 Task: Find a one-way flight from Siwa Oasis to Colombo for 2 adults in economy class on October 12, using Emirates airline.
Action: Mouse moved to (394, 368)
Screenshot: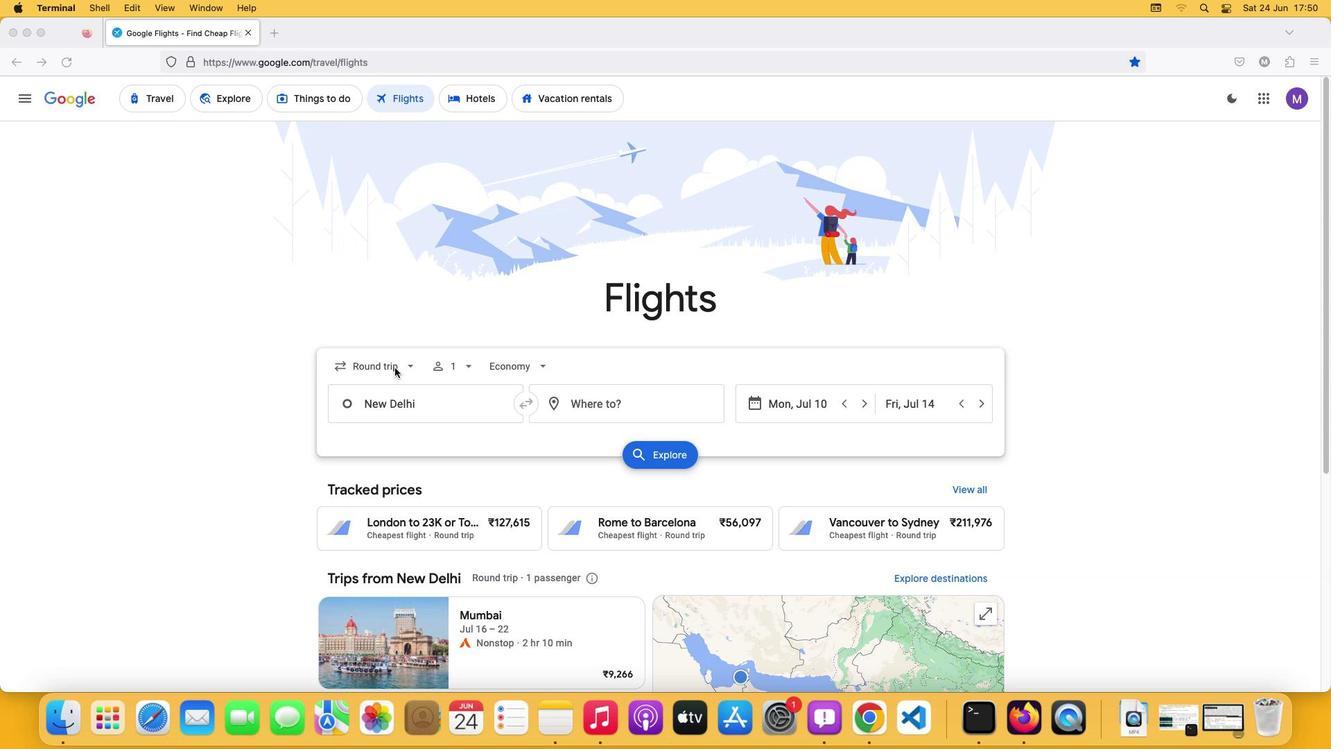
Action: Mouse pressed left at (394, 368)
Screenshot: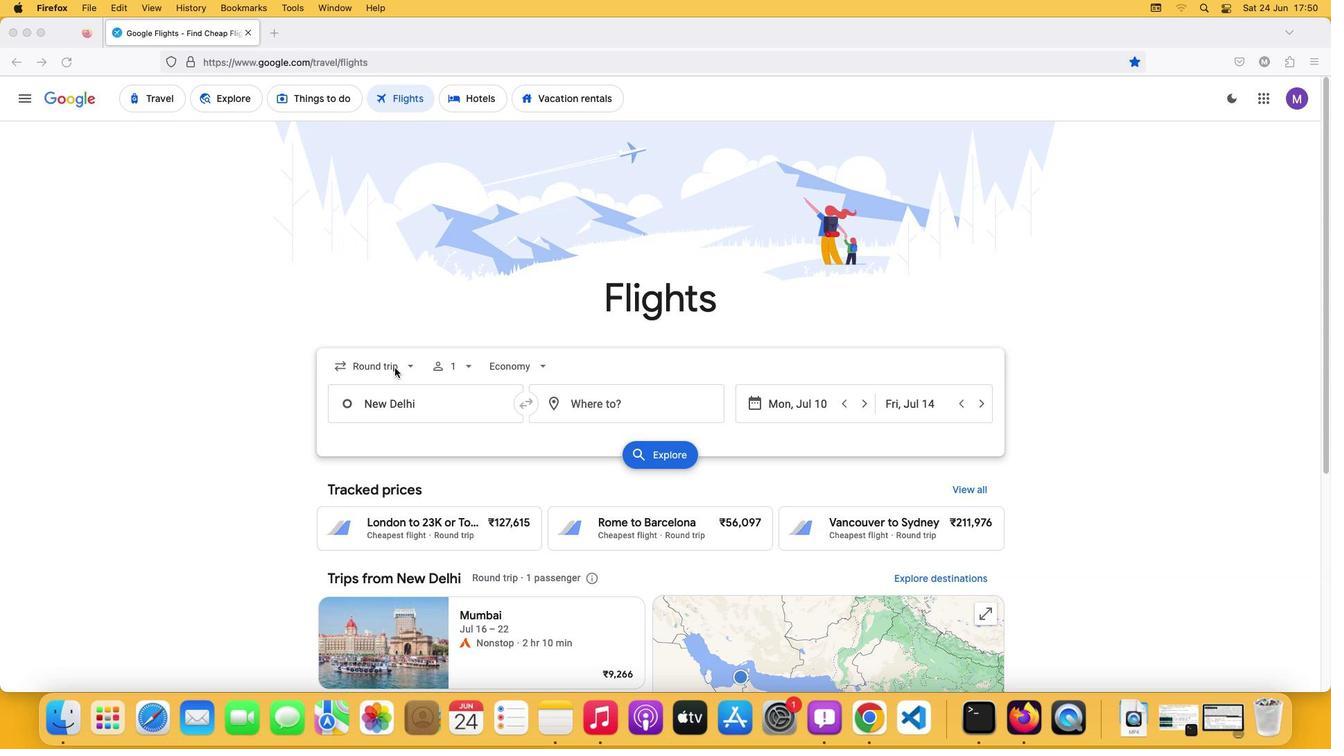 
Action: Mouse pressed left at (394, 368)
Screenshot: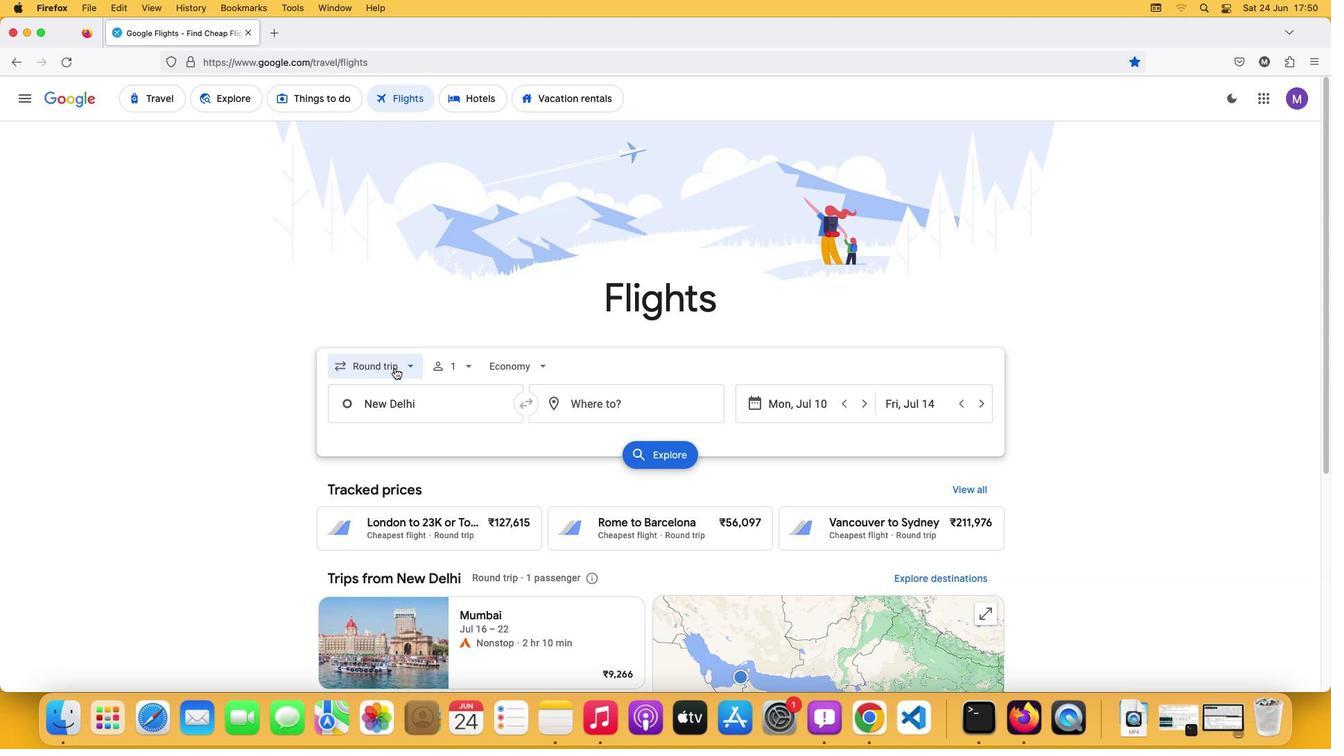 
Action: Mouse moved to (398, 432)
Screenshot: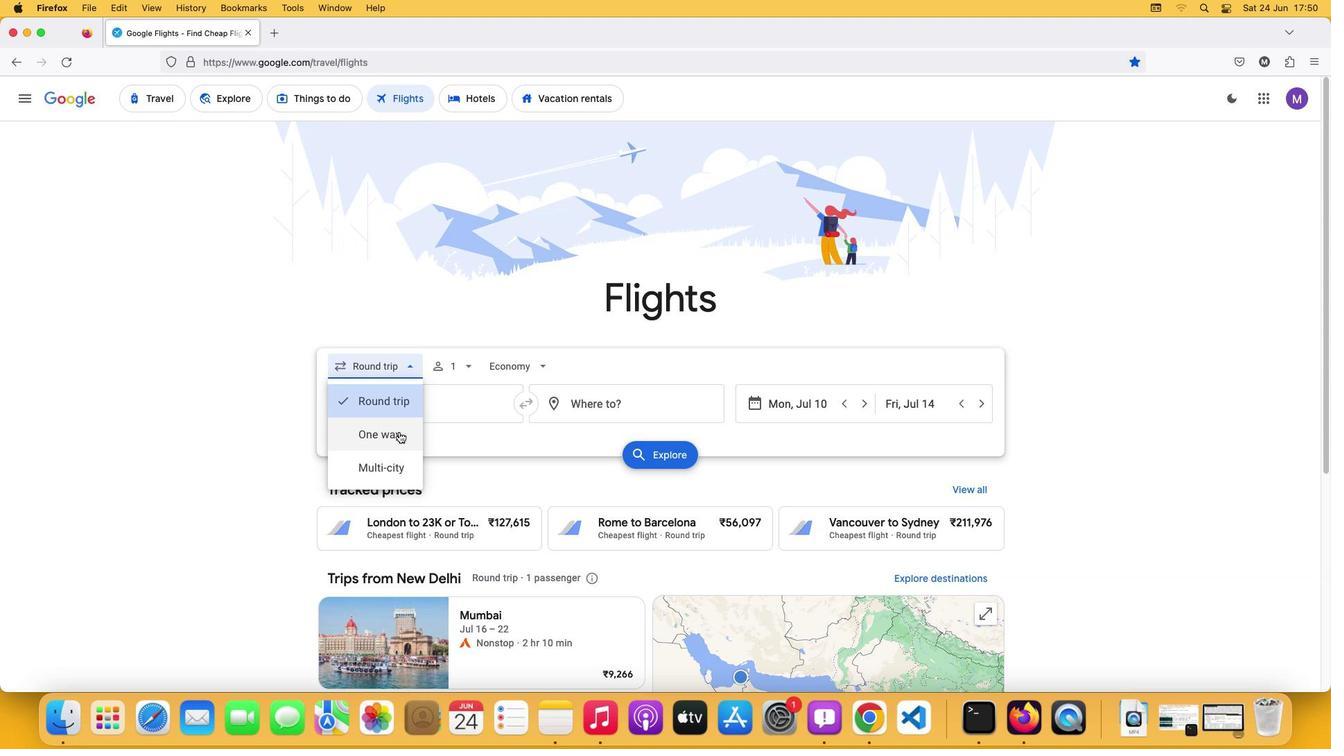 
Action: Mouse pressed left at (398, 432)
Screenshot: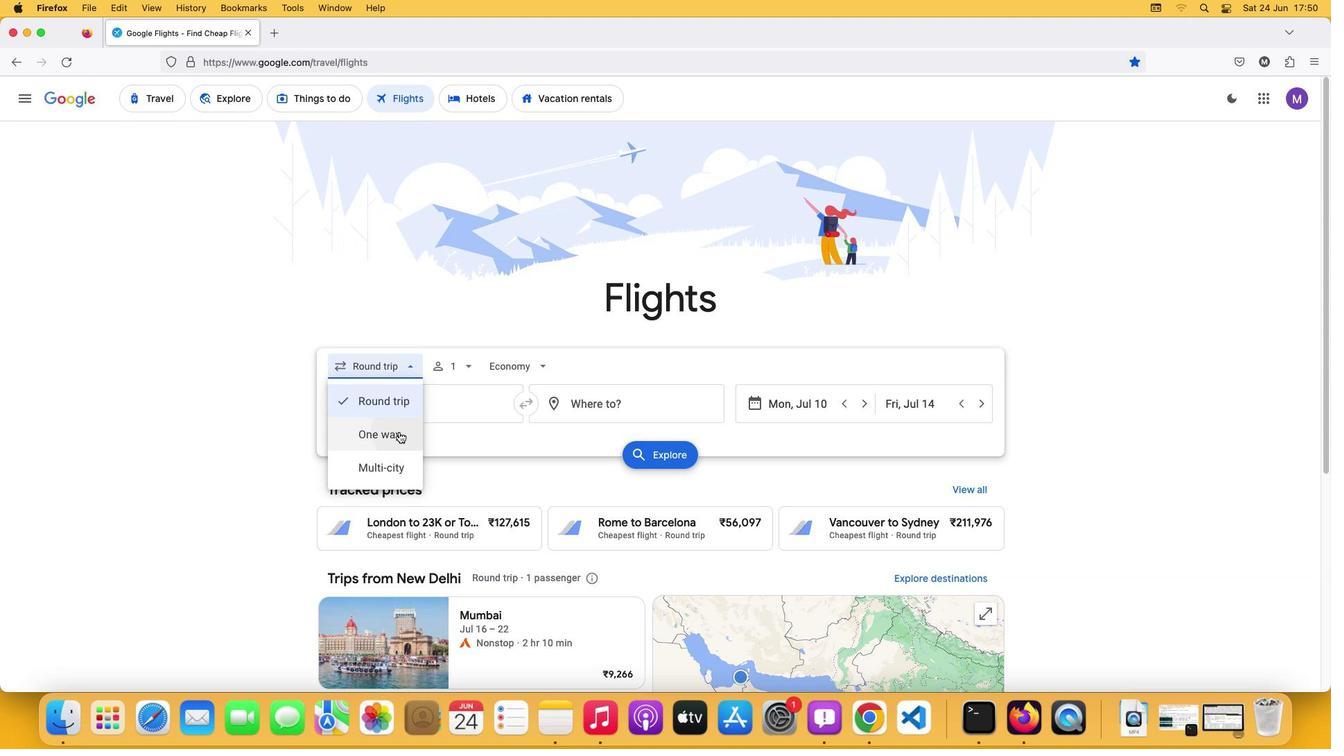 
Action: Mouse moved to (456, 372)
Screenshot: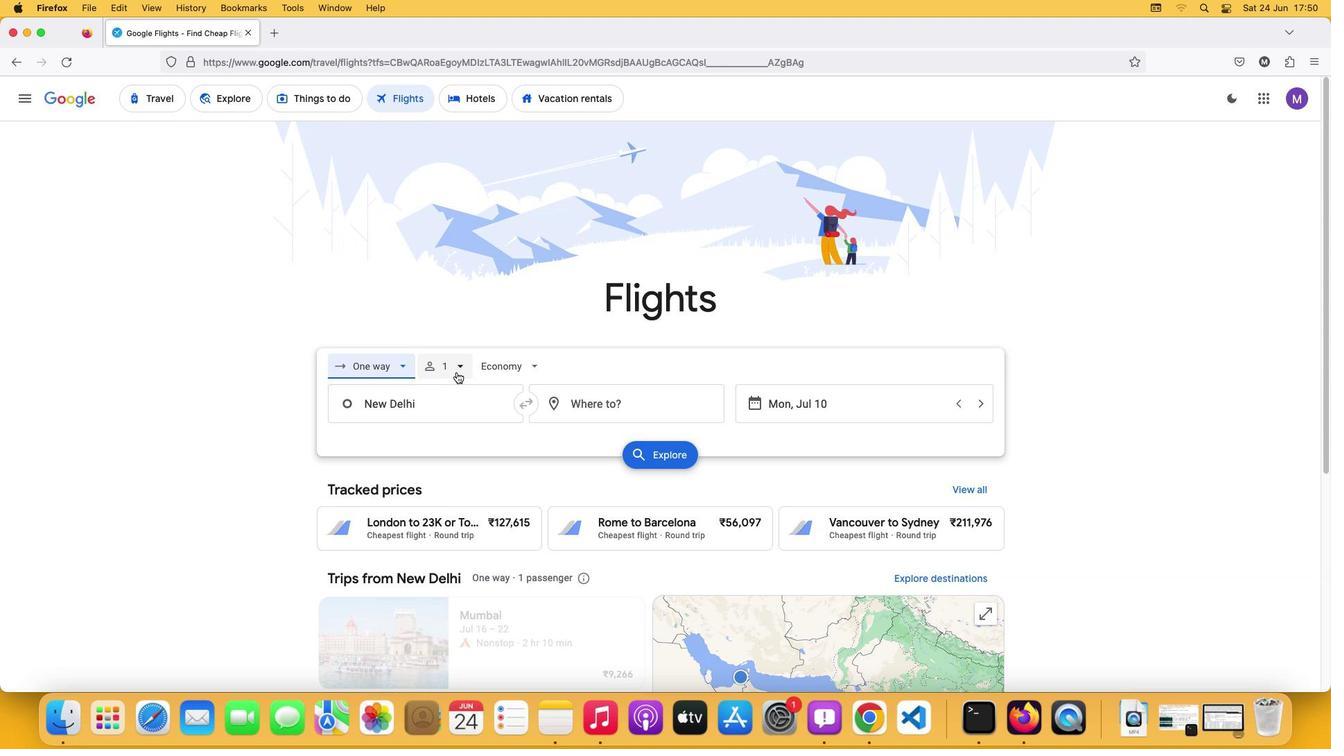 
Action: Mouse pressed left at (456, 372)
Screenshot: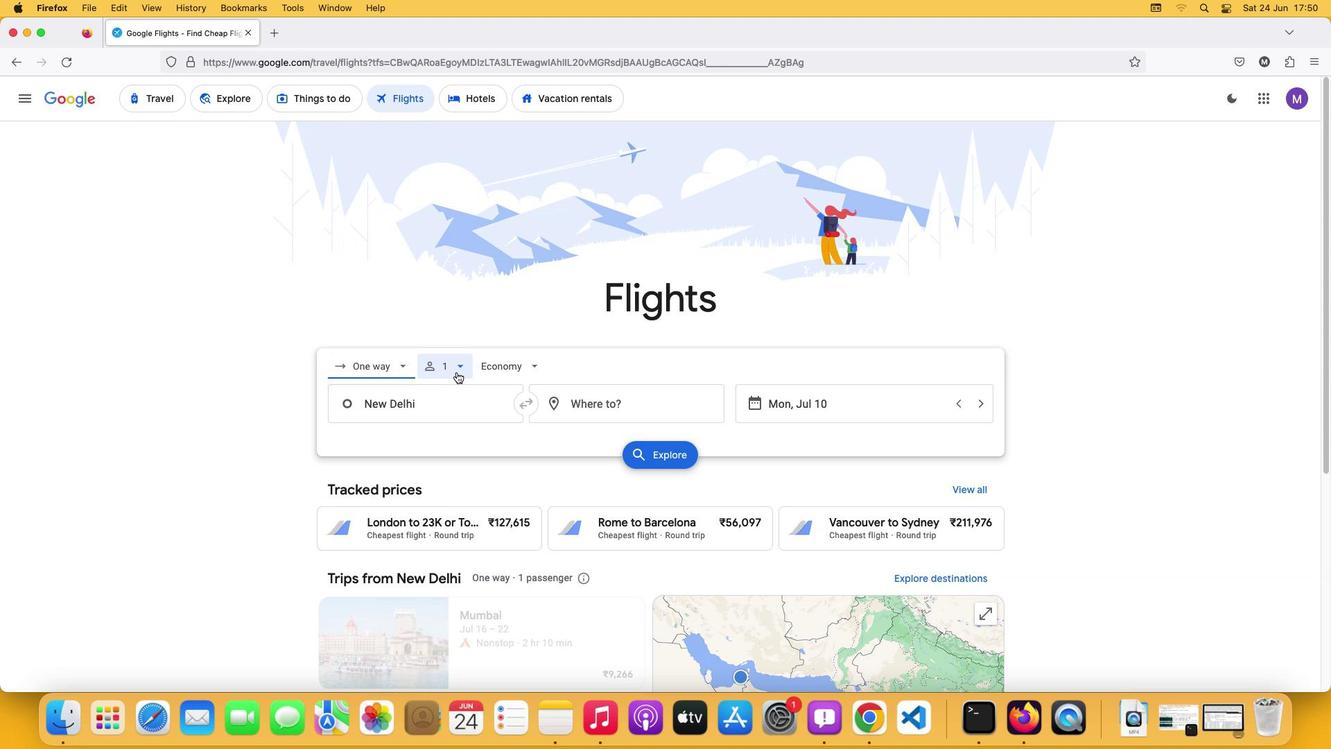 
Action: Mouse moved to (566, 400)
Screenshot: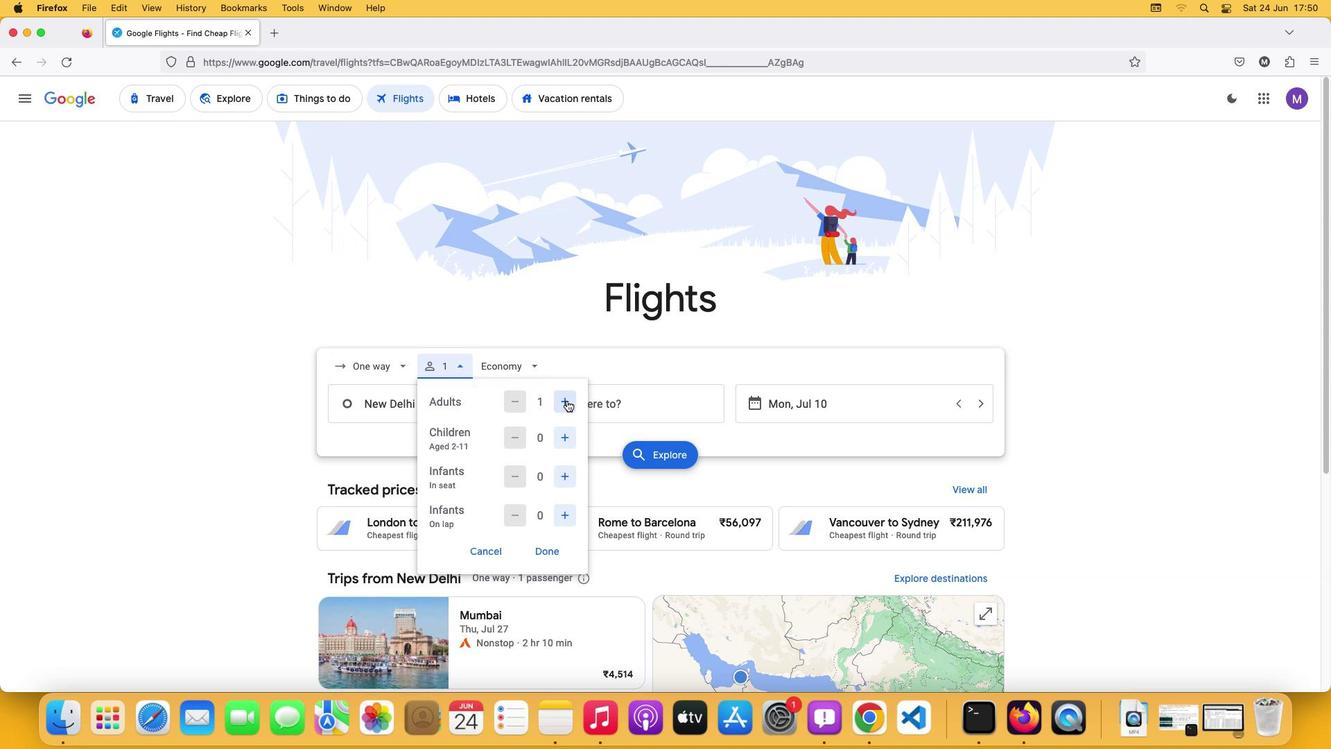 
Action: Mouse pressed left at (566, 400)
Screenshot: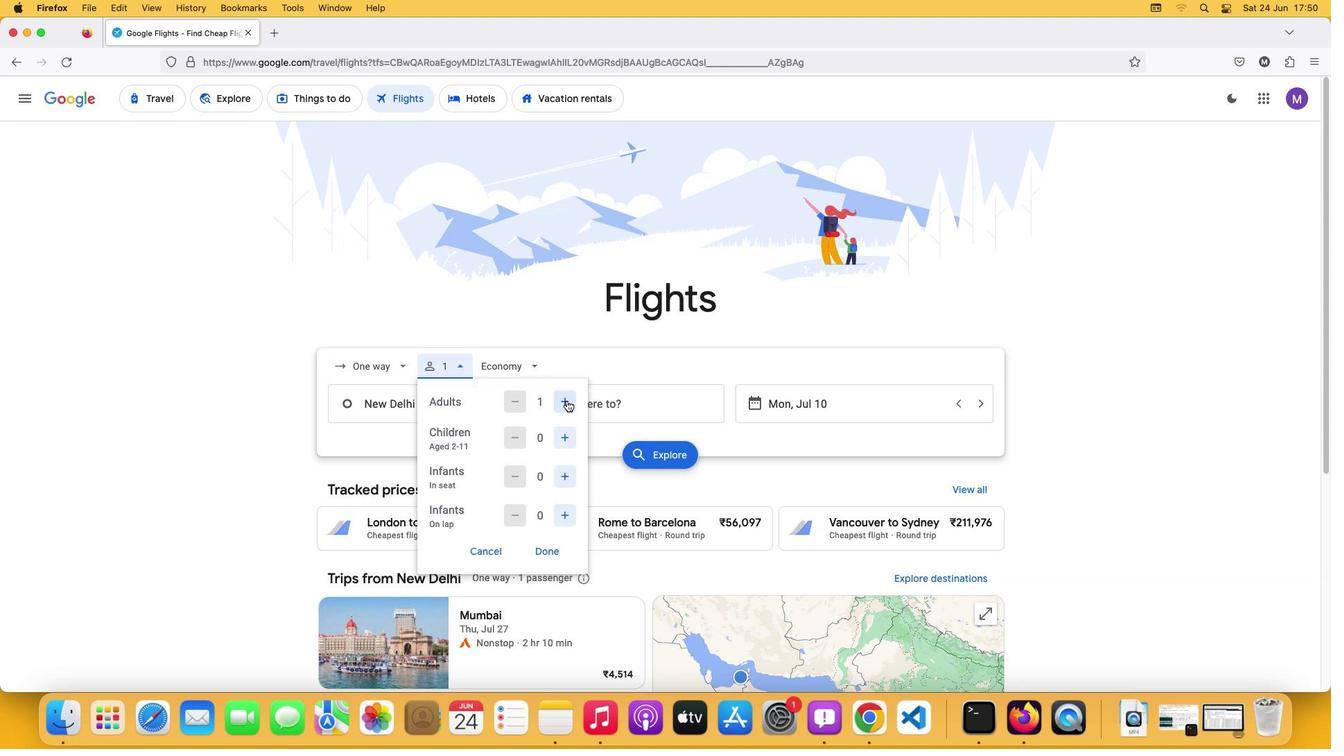 
Action: Mouse moved to (554, 549)
Screenshot: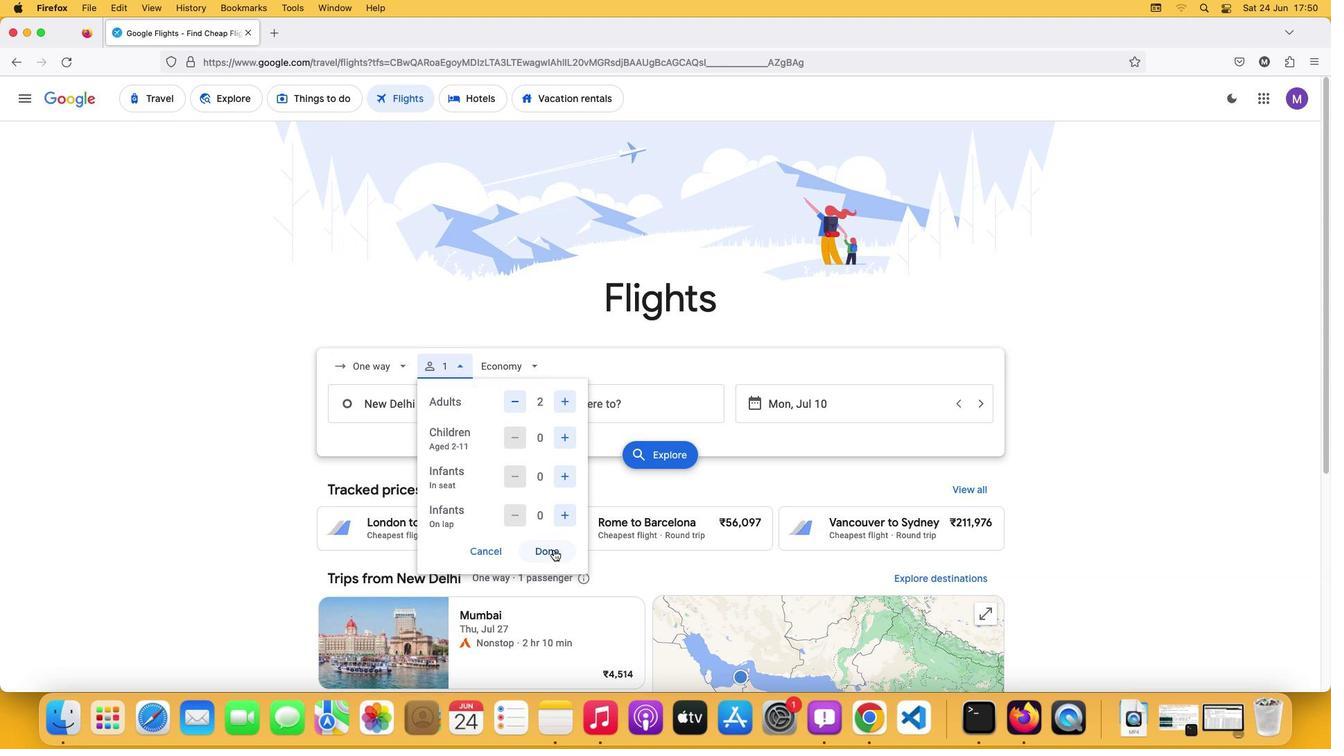 
Action: Mouse pressed left at (554, 549)
Screenshot: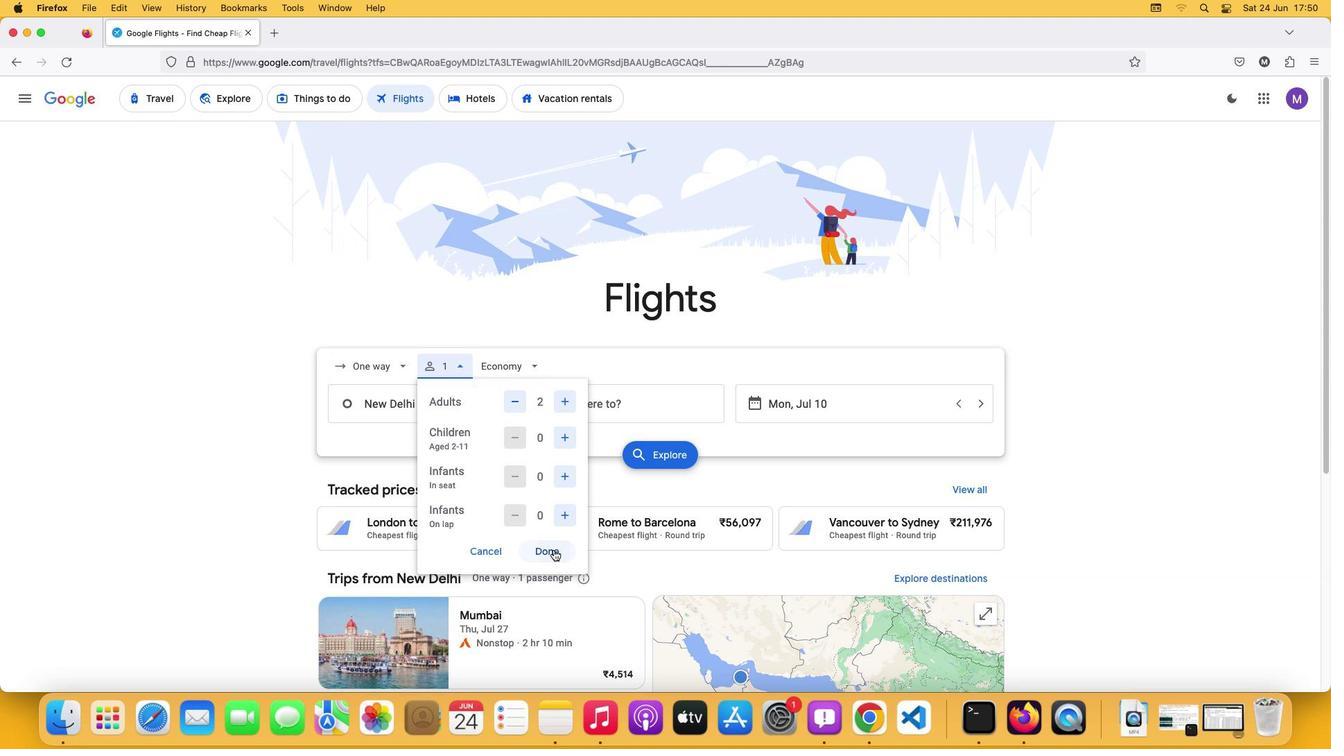 
Action: Mouse moved to (527, 371)
Screenshot: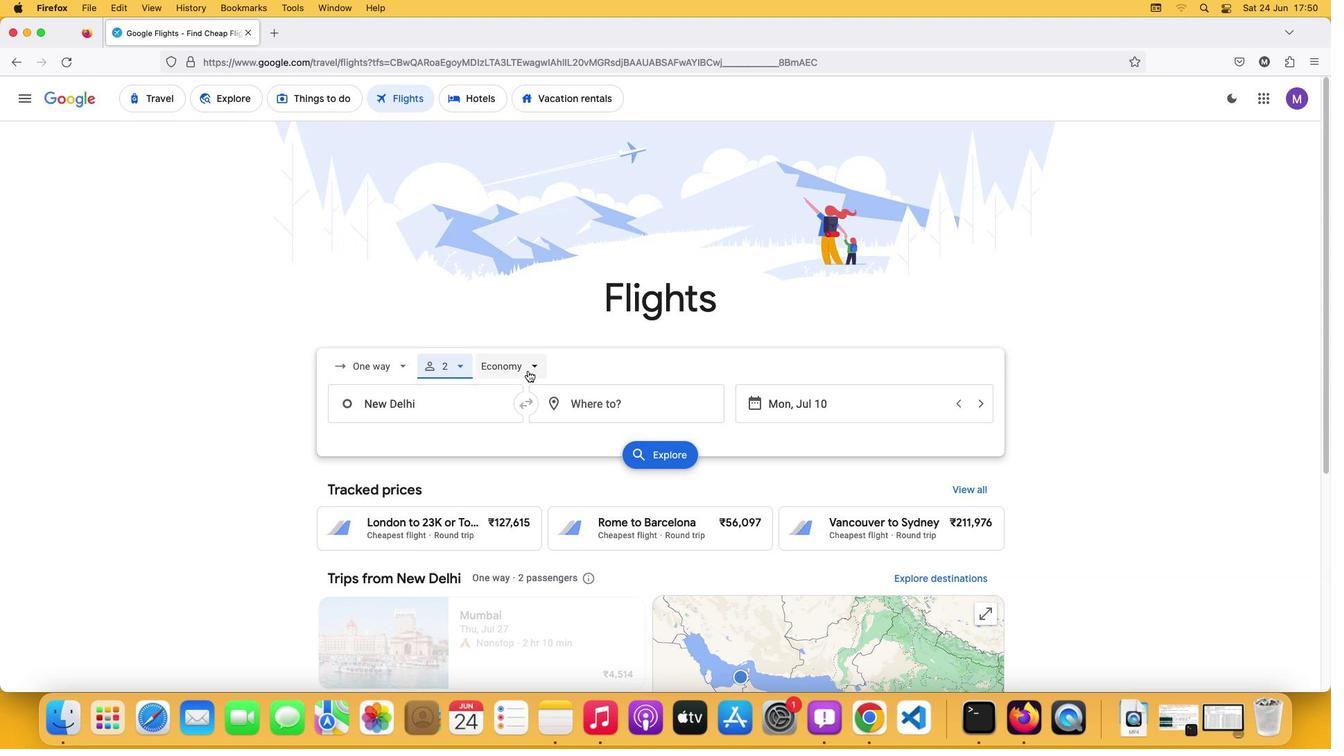 
Action: Mouse pressed left at (527, 371)
Screenshot: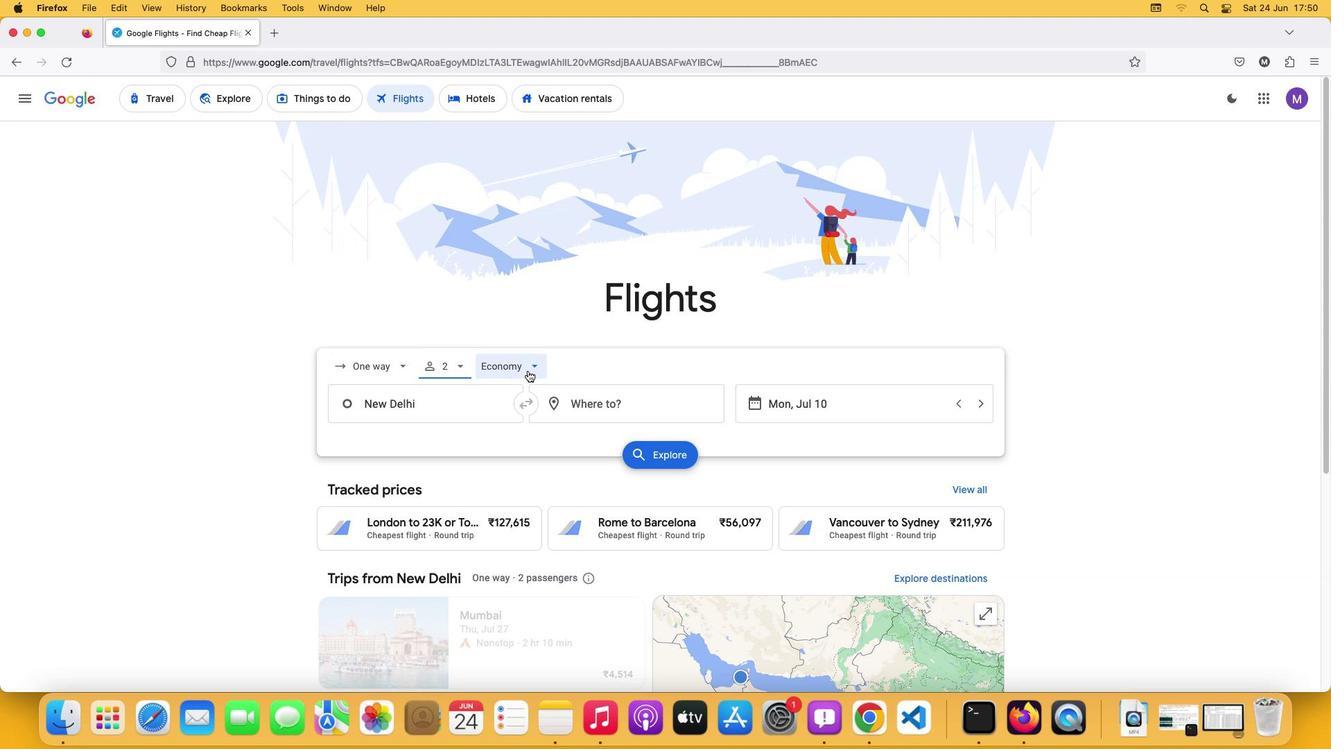 
Action: Mouse moved to (534, 399)
Screenshot: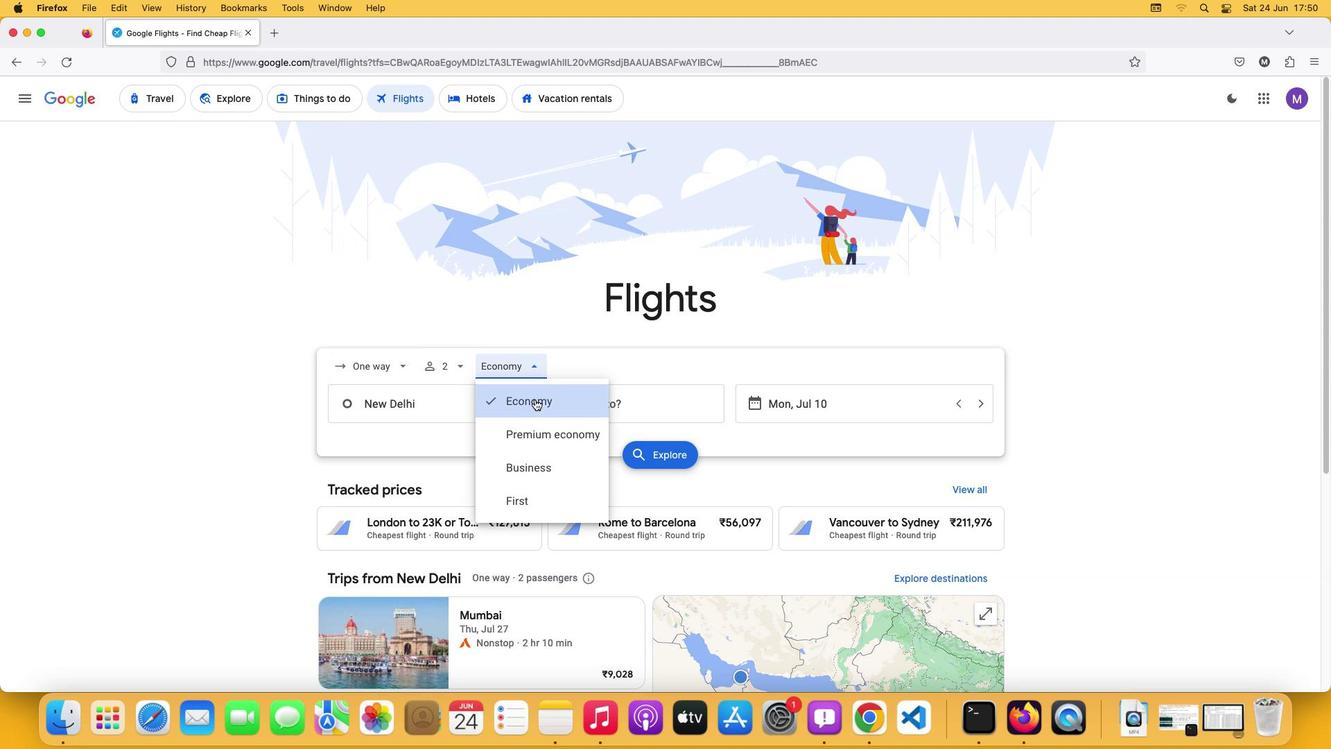
Action: Mouse pressed left at (534, 399)
Screenshot: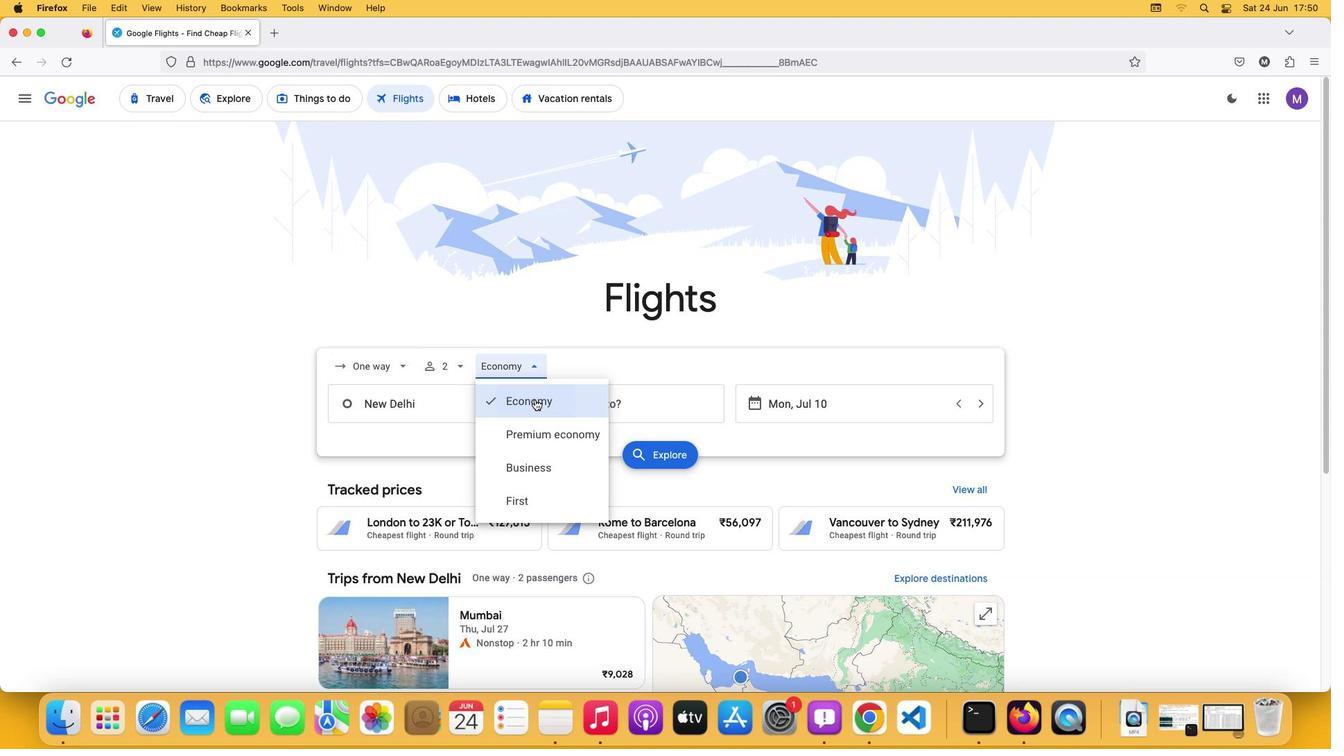 
Action: Mouse moved to (459, 409)
Screenshot: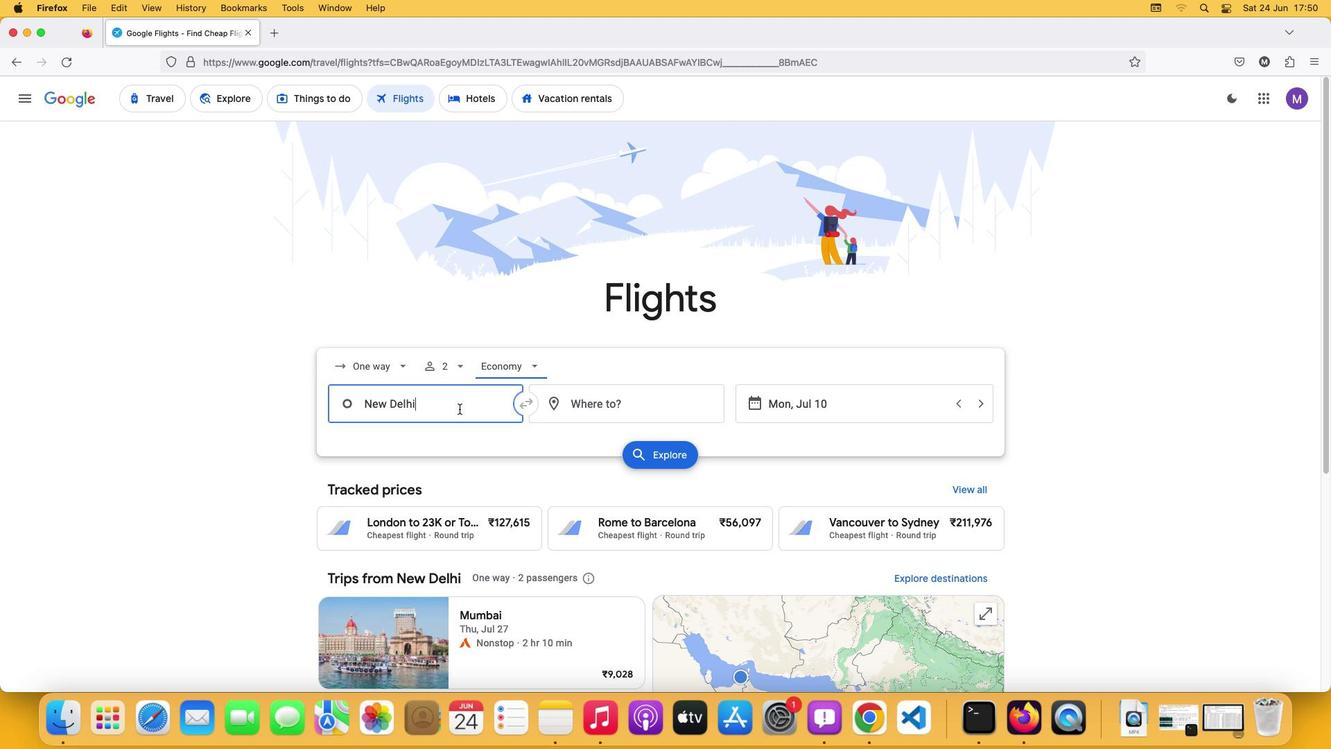 
Action: Mouse pressed left at (459, 409)
Screenshot: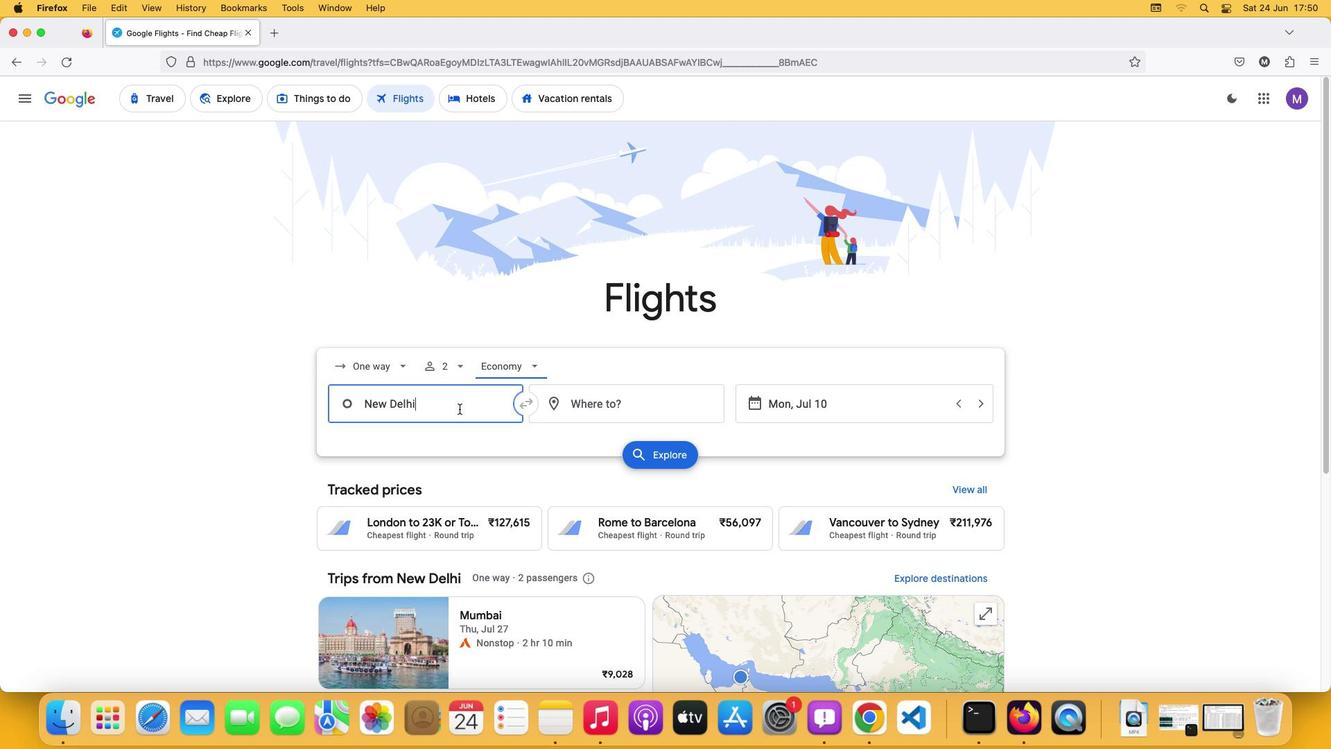 
Action: Key pressed 's''i''w''a'Key.spaceKey.shift'O''a''s''i''s'
Screenshot: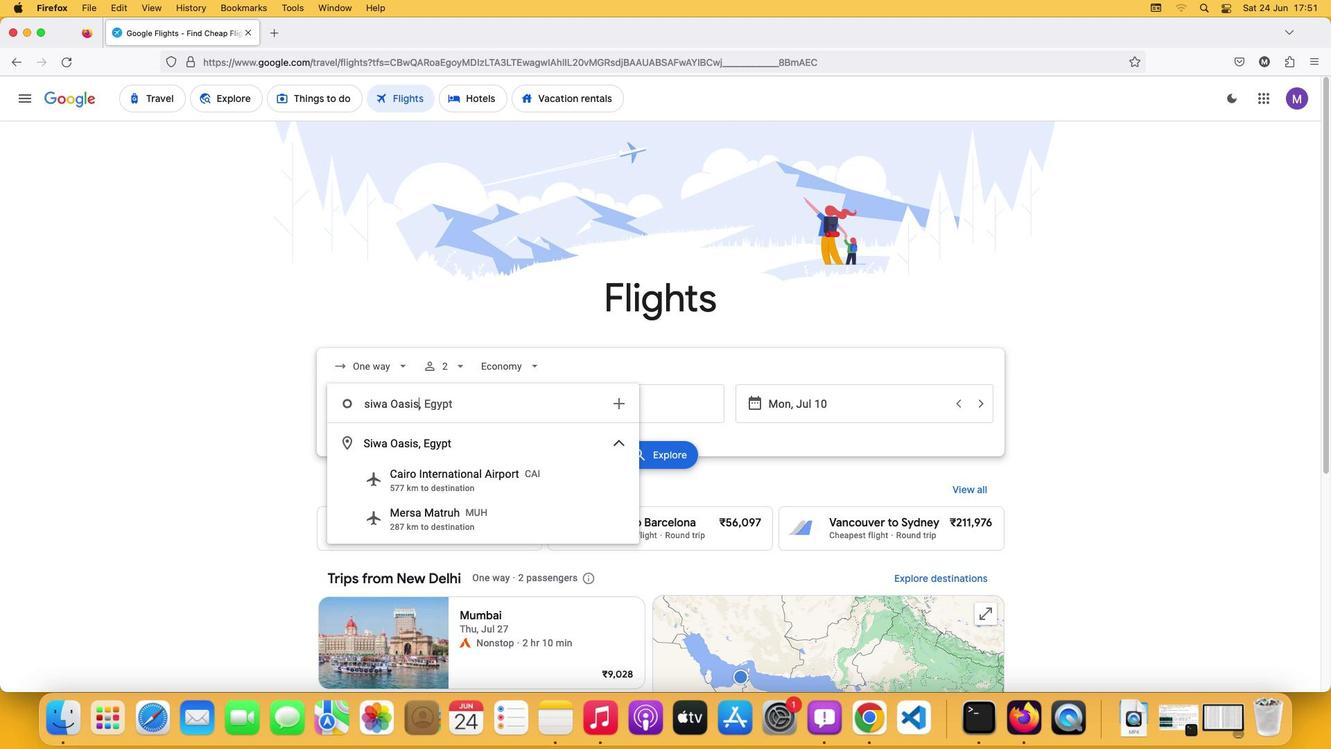 
Action: Mouse moved to (483, 450)
Screenshot: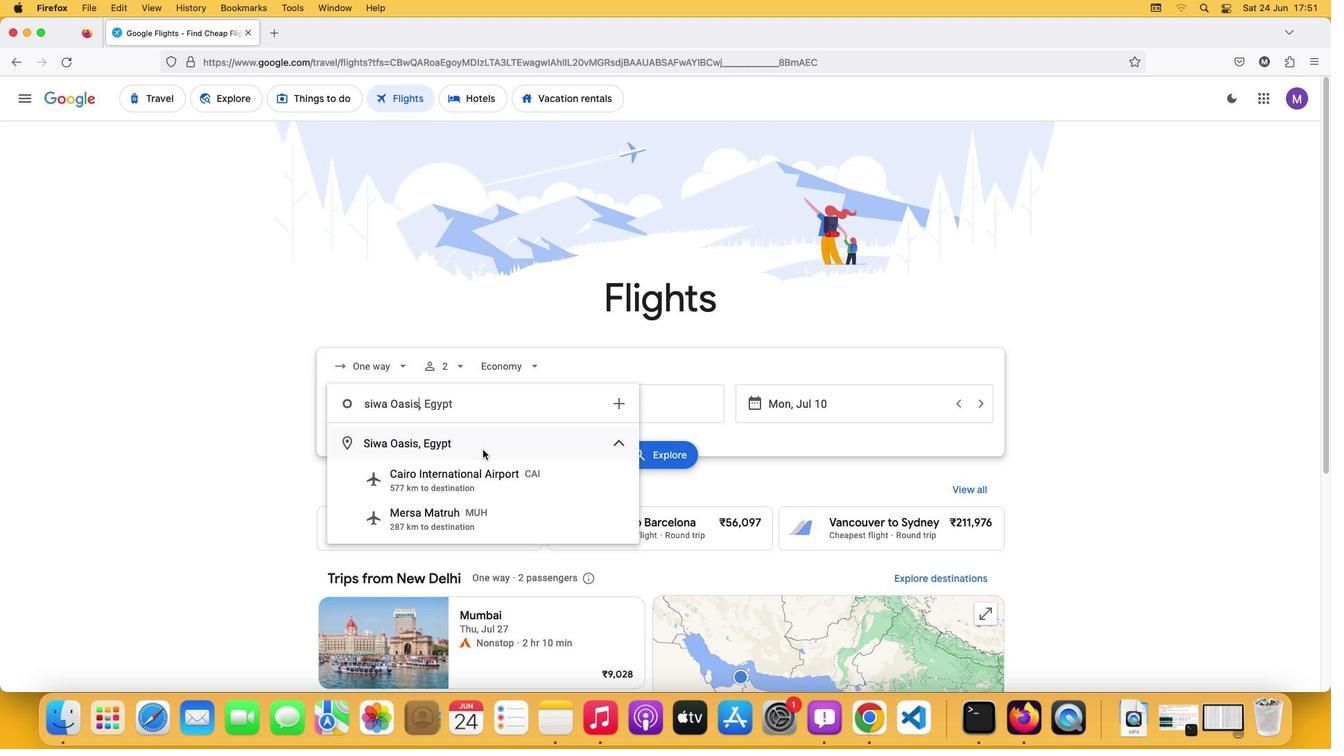
Action: Mouse pressed left at (483, 450)
Screenshot: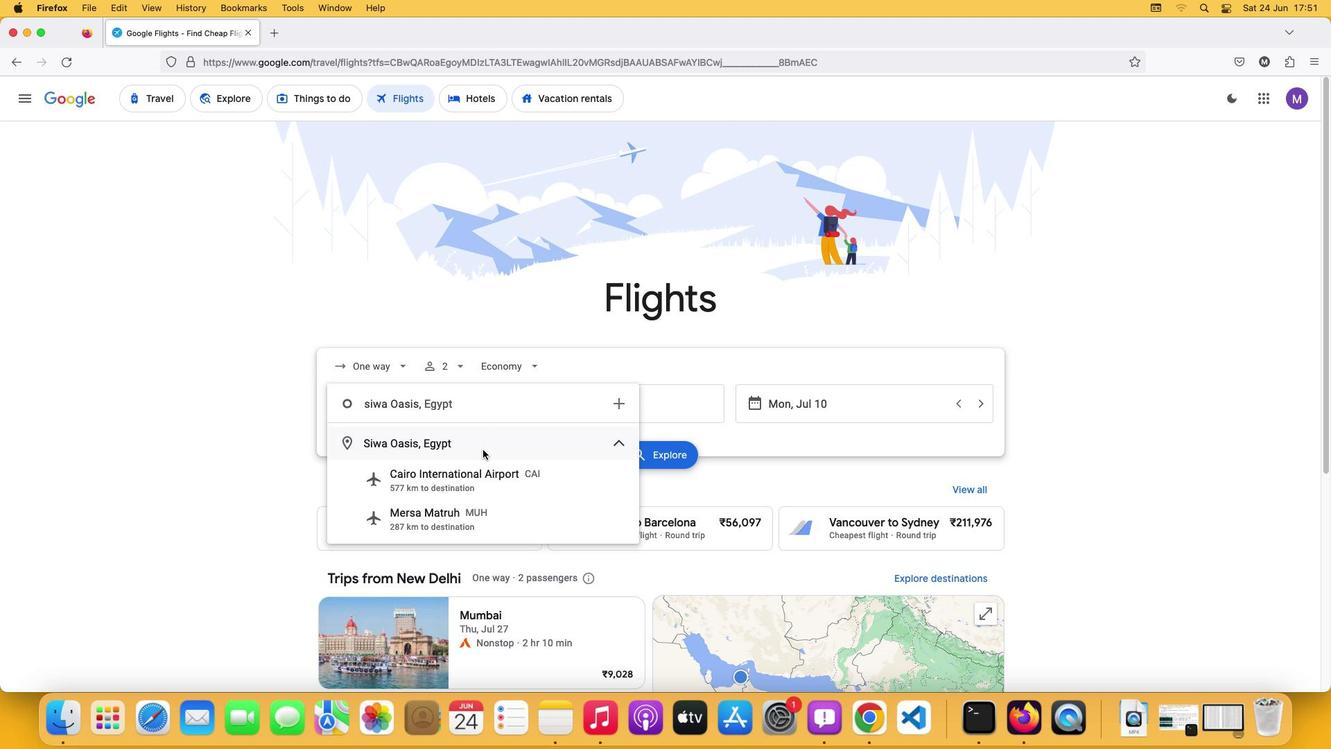 
Action: Mouse moved to (575, 407)
Screenshot: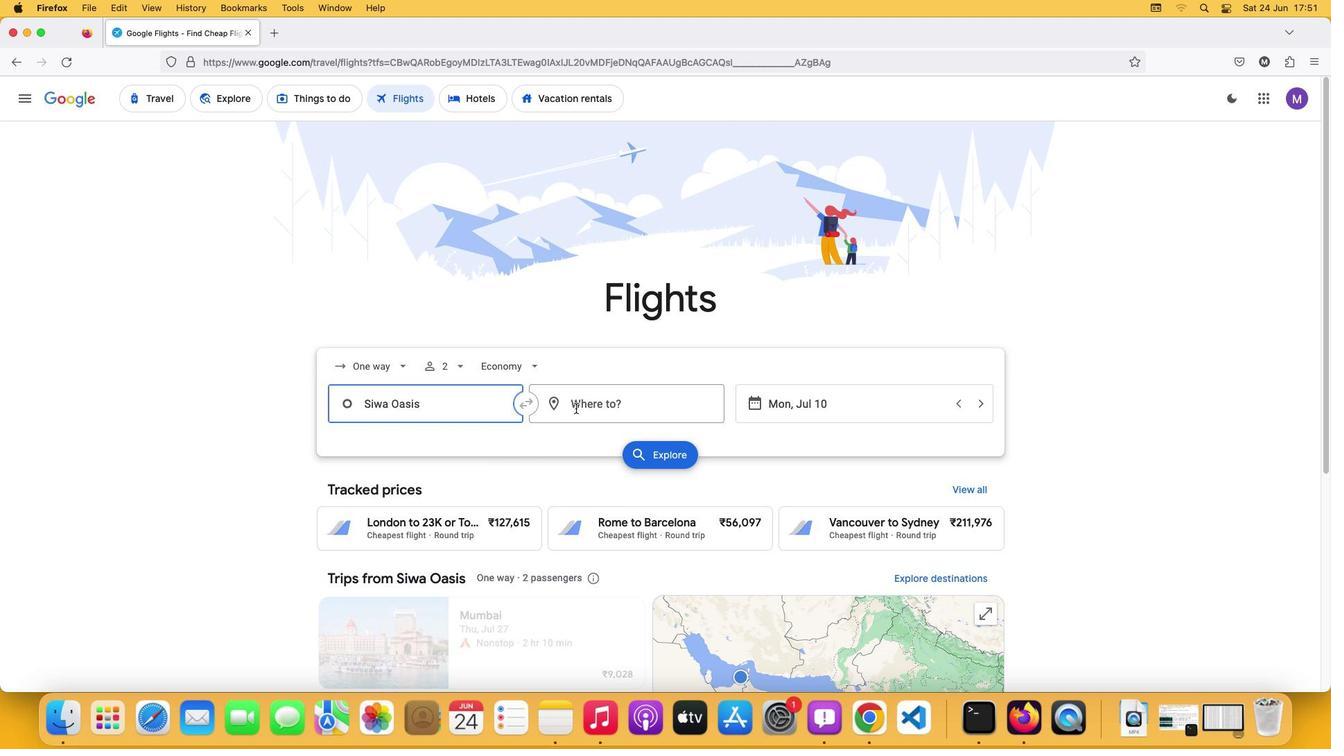 
Action: Mouse pressed left at (575, 407)
Screenshot: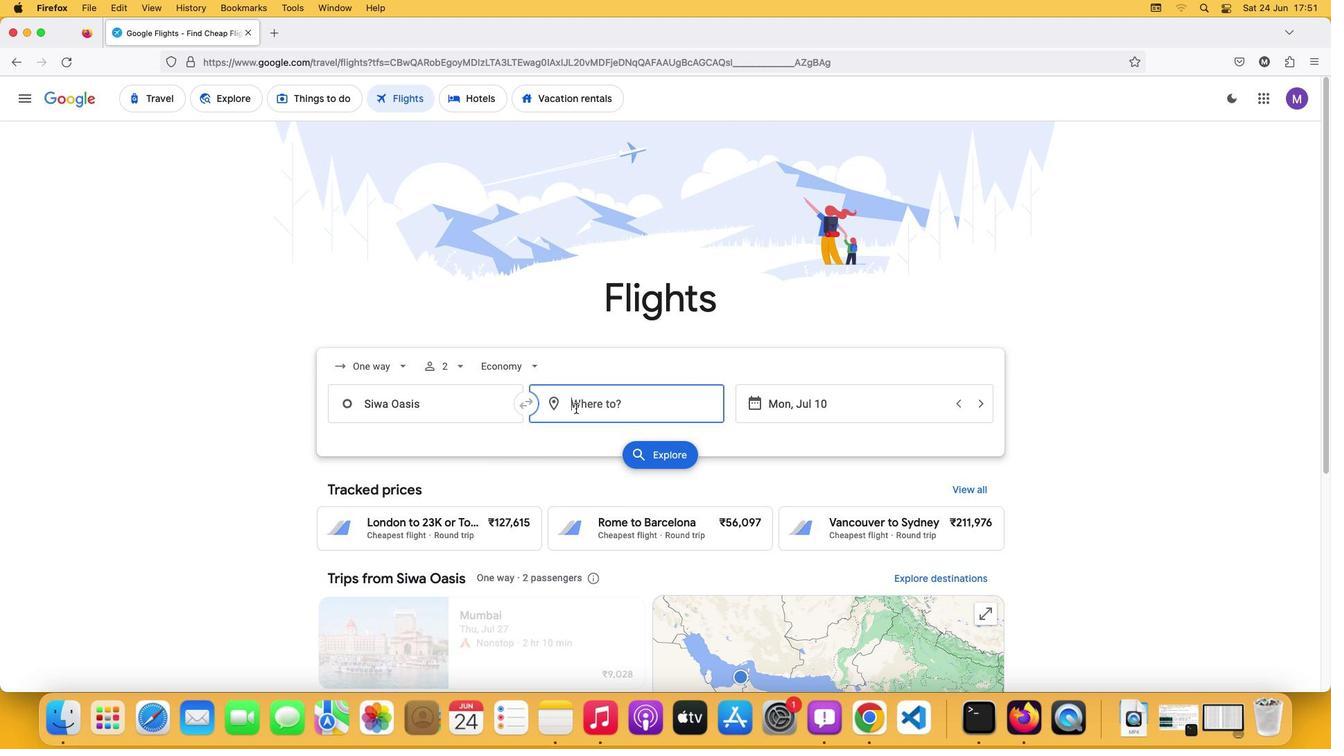 
Action: Key pressed Key.shift'C''o''l''o''m''b''o'
Screenshot: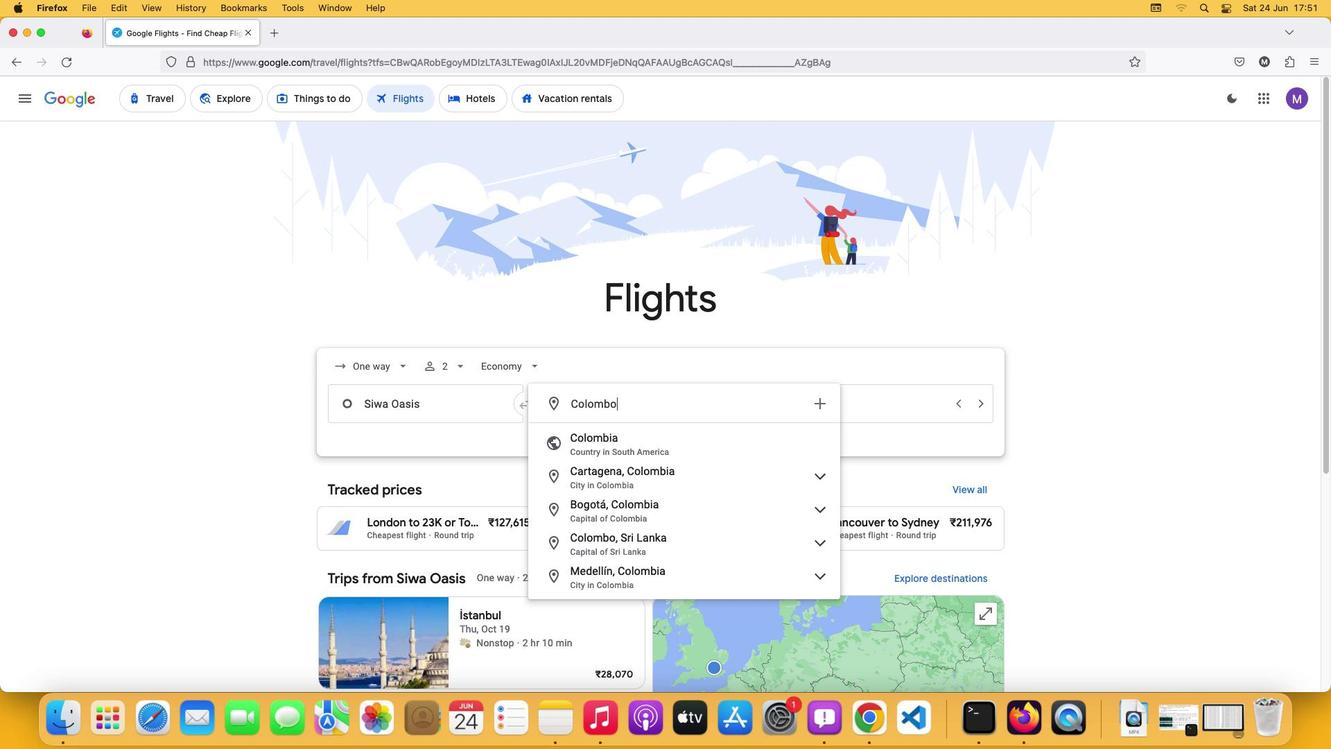 
Action: Mouse moved to (615, 445)
Screenshot: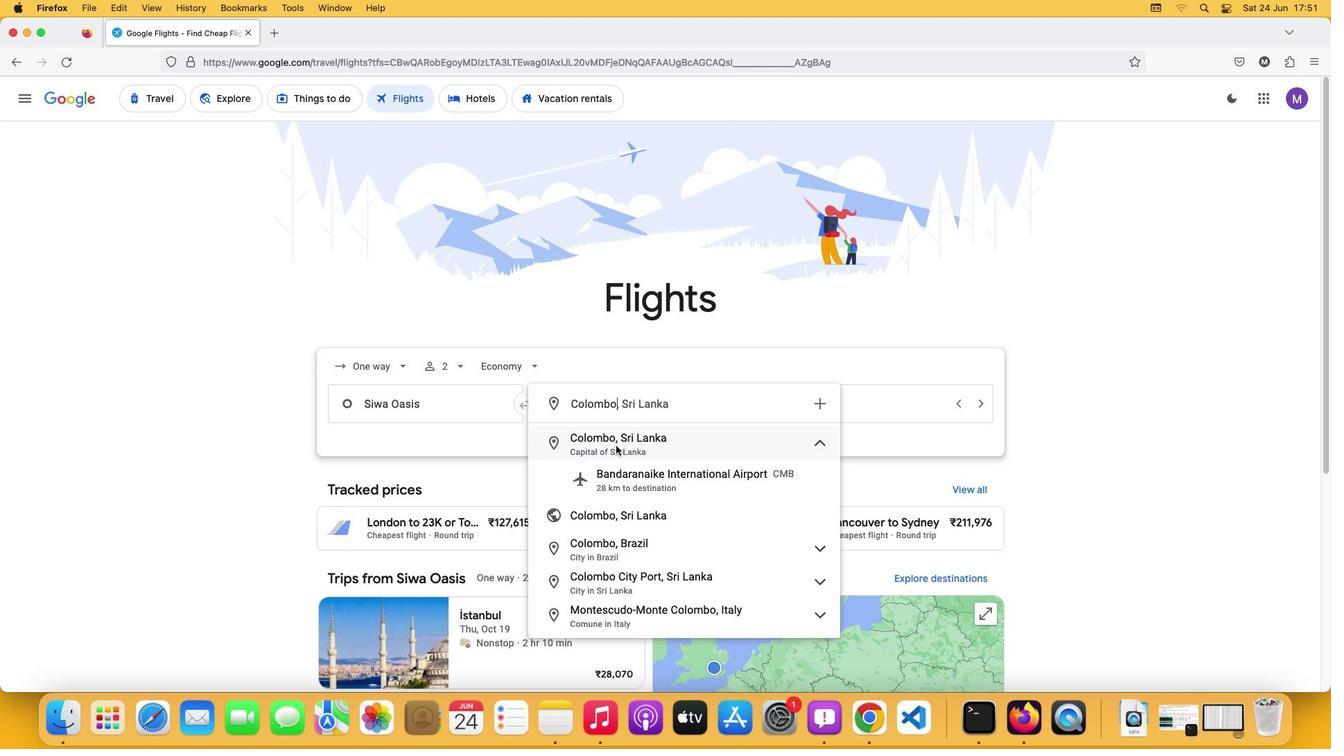 
Action: Mouse pressed left at (615, 445)
Screenshot: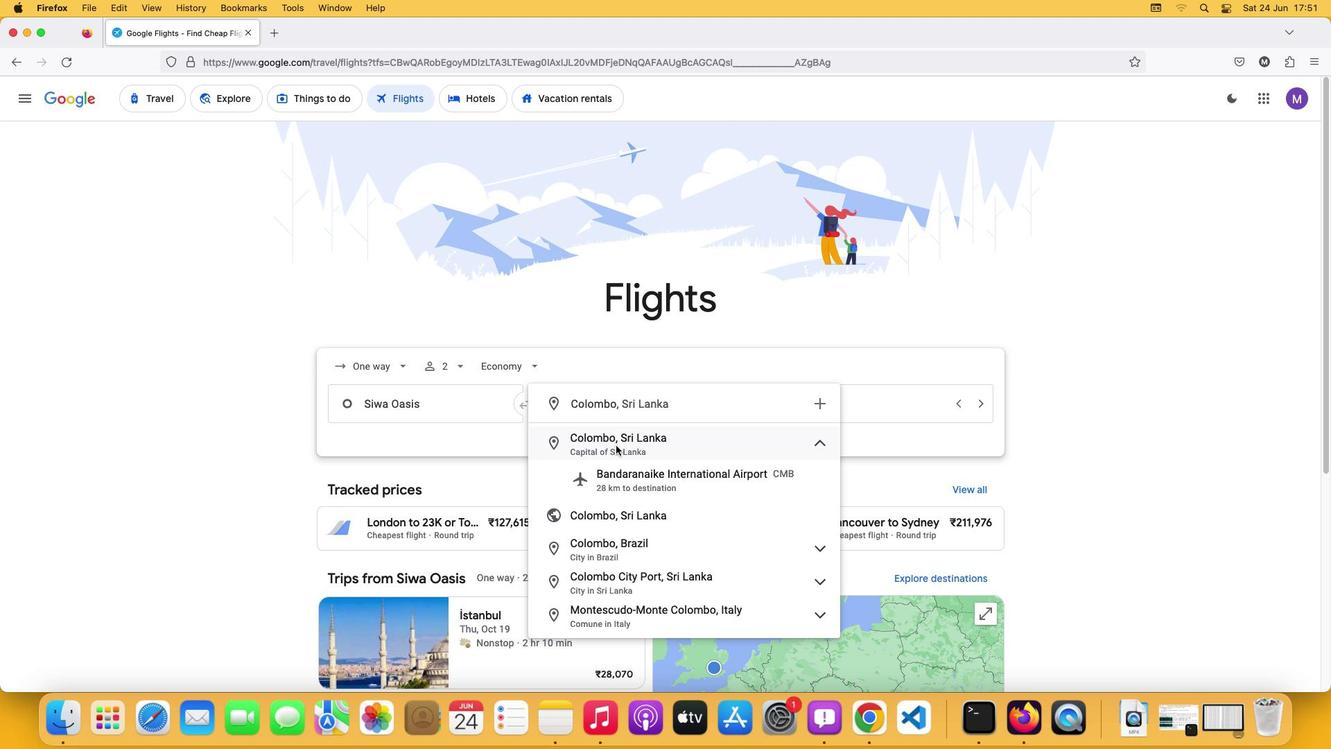 
Action: Mouse moved to (801, 410)
Screenshot: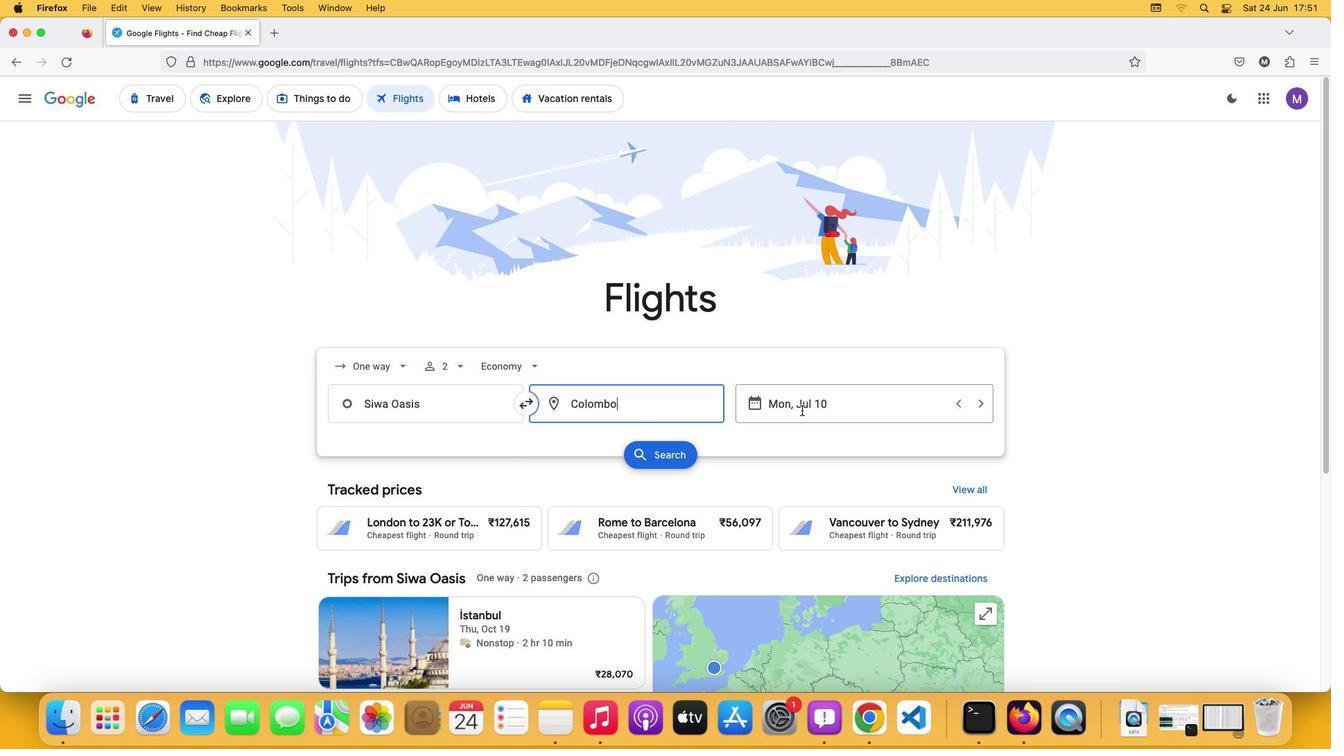 
Action: Mouse pressed left at (801, 410)
Screenshot: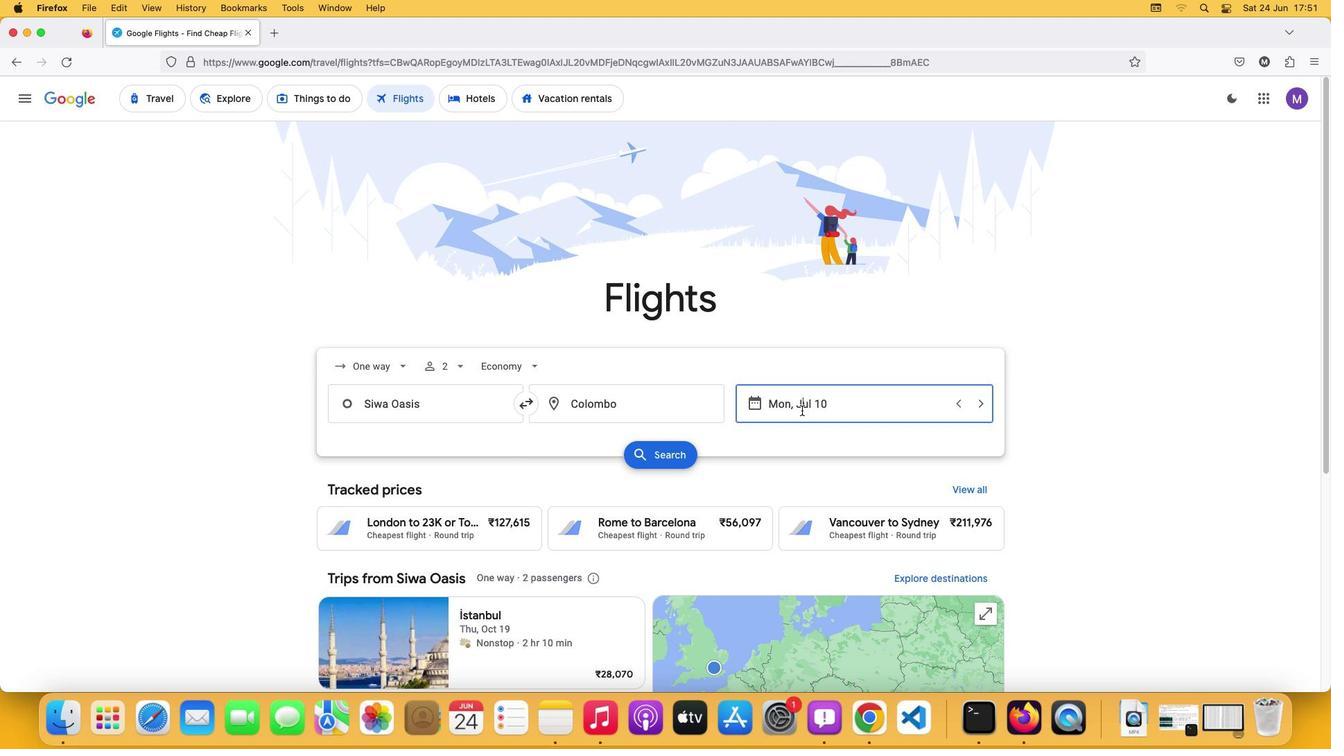 
Action: Mouse moved to (1011, 502)
Screenshot: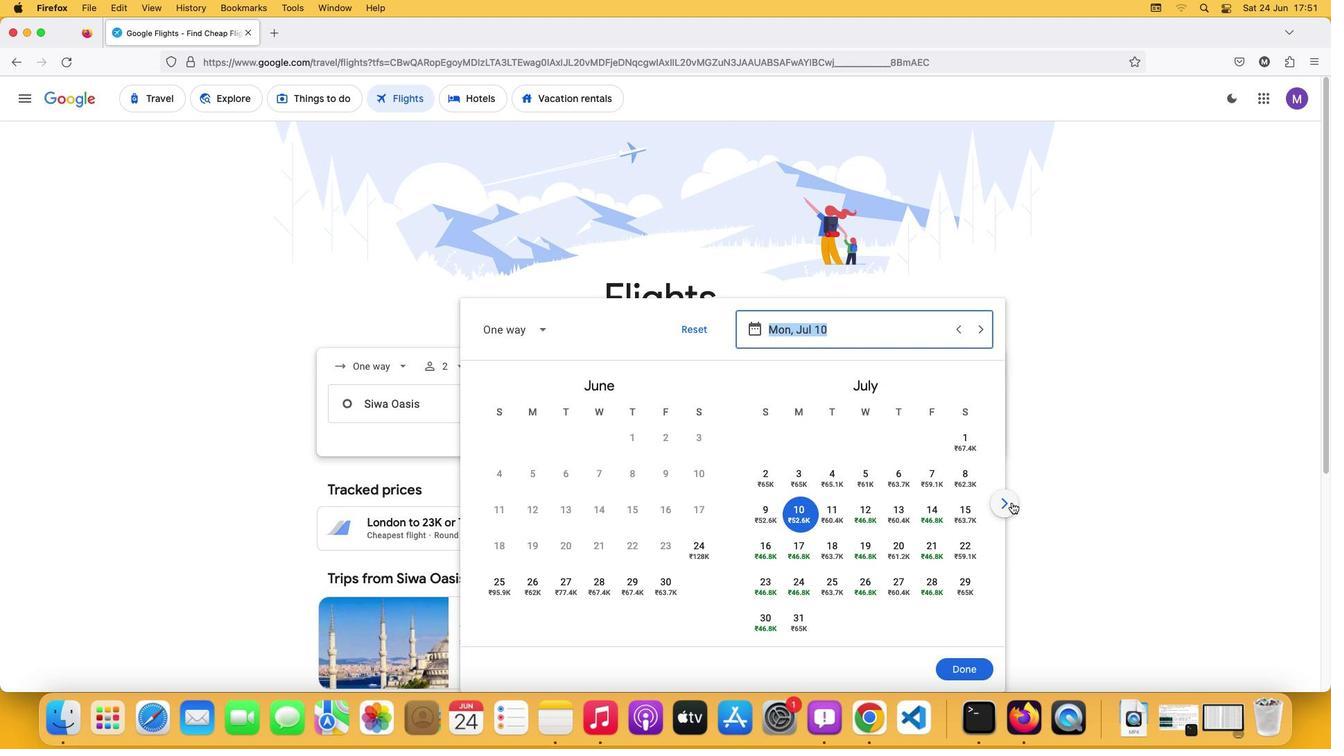
Action: Mouse pressed left at (1011, 502)
Screenshot: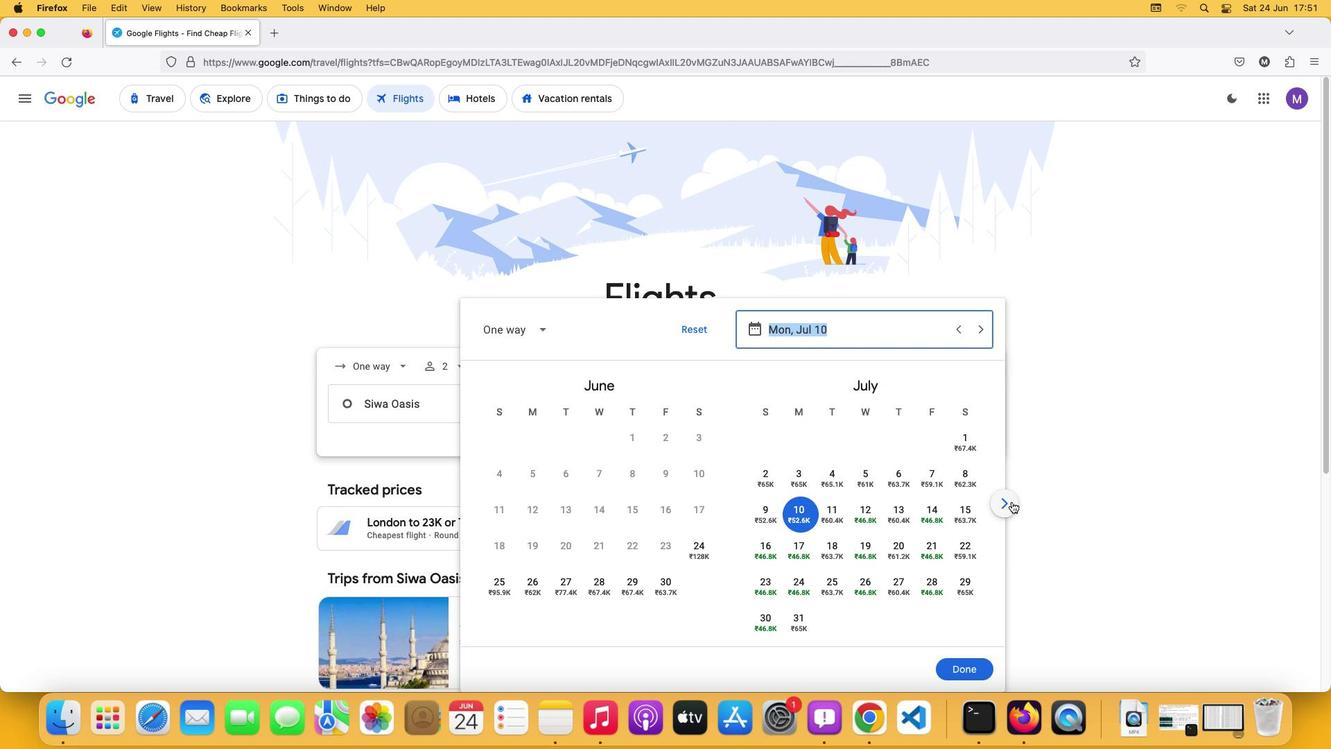 
Action: Mouse moved to (1012, 502)
Screenshot: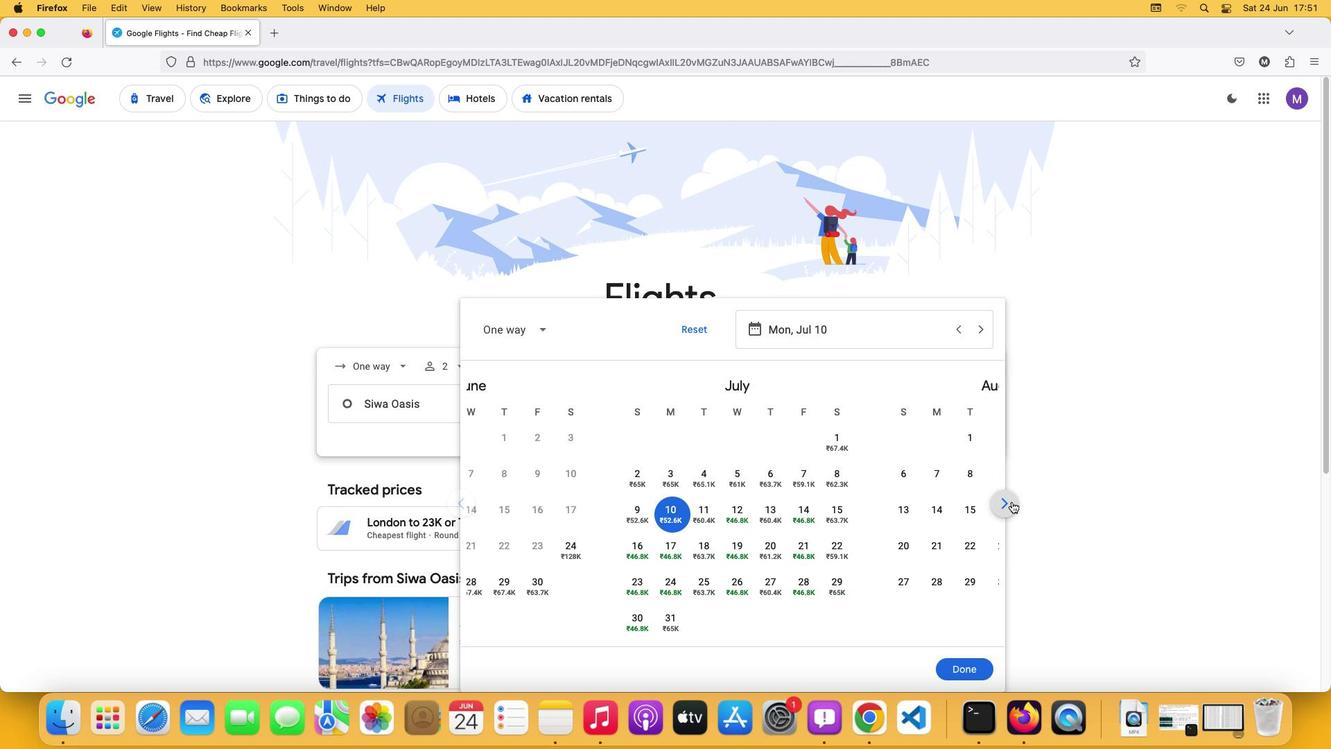 
Action: Mouse pressed left at (1012, 502)
Screenshot: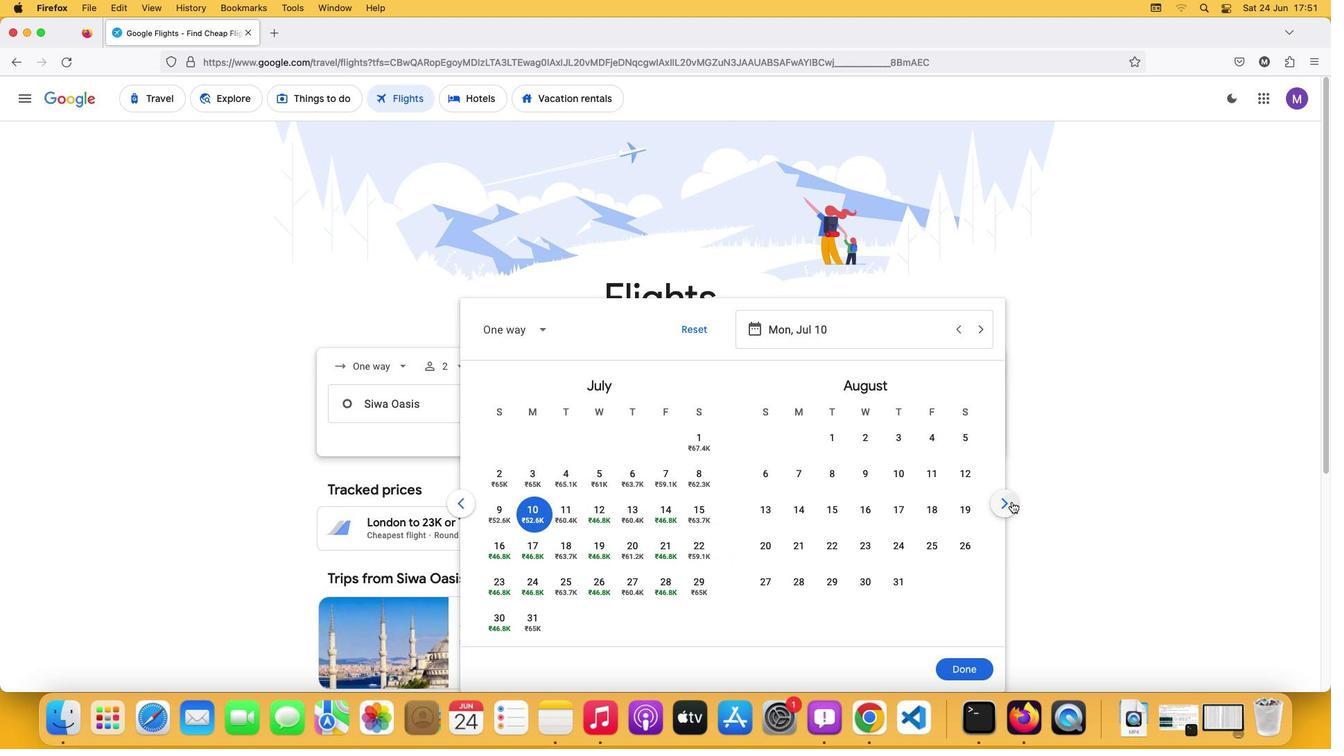 
Action: Mouse pressed left at (1012, 502)
Screenshot: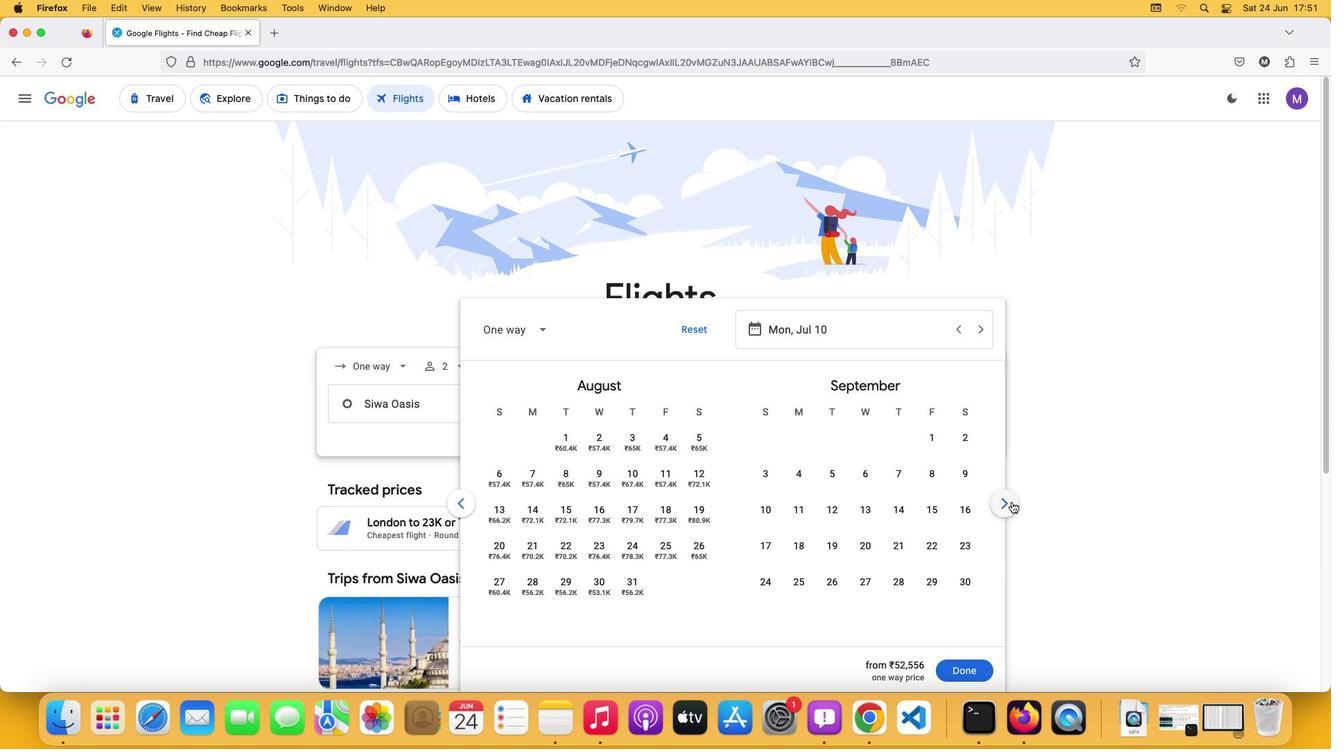 
Action: Mouse moved to (909, 477)
Screenshot: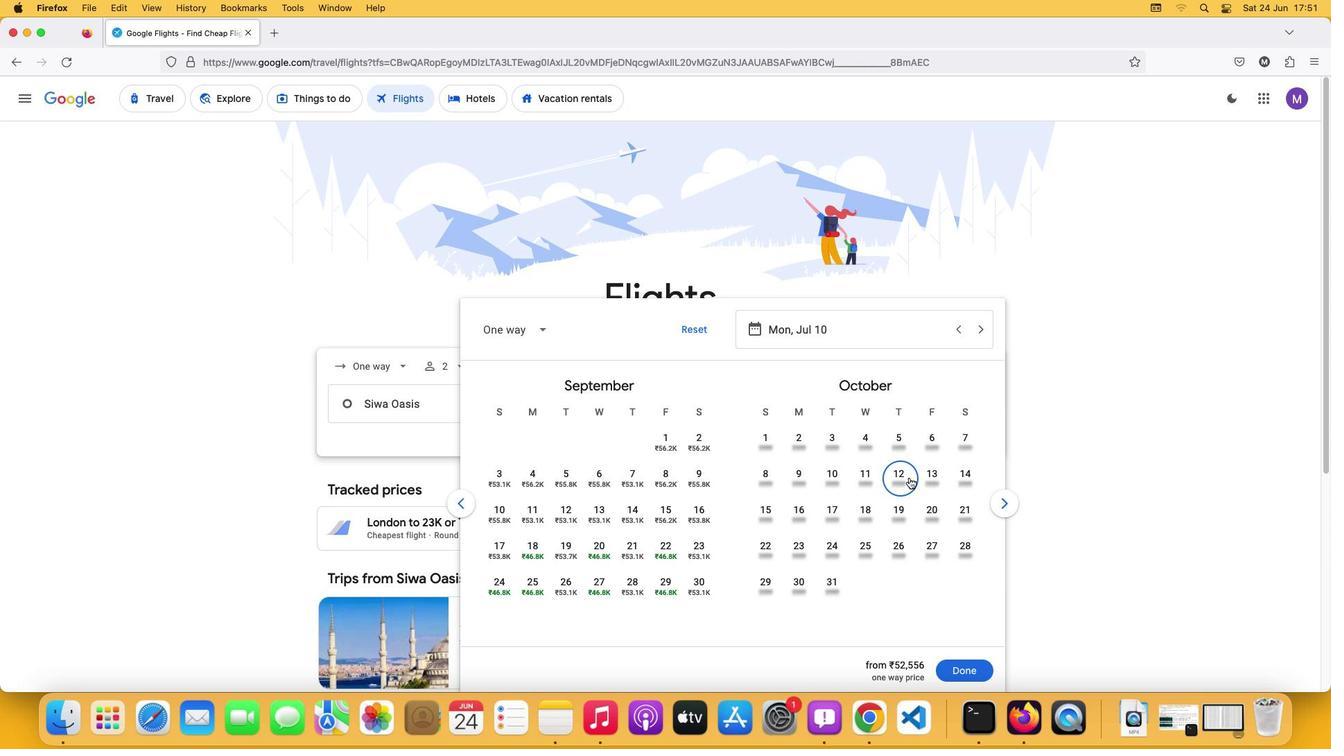 
Action: Mouse pressed left at (909, 477)
Screenshot: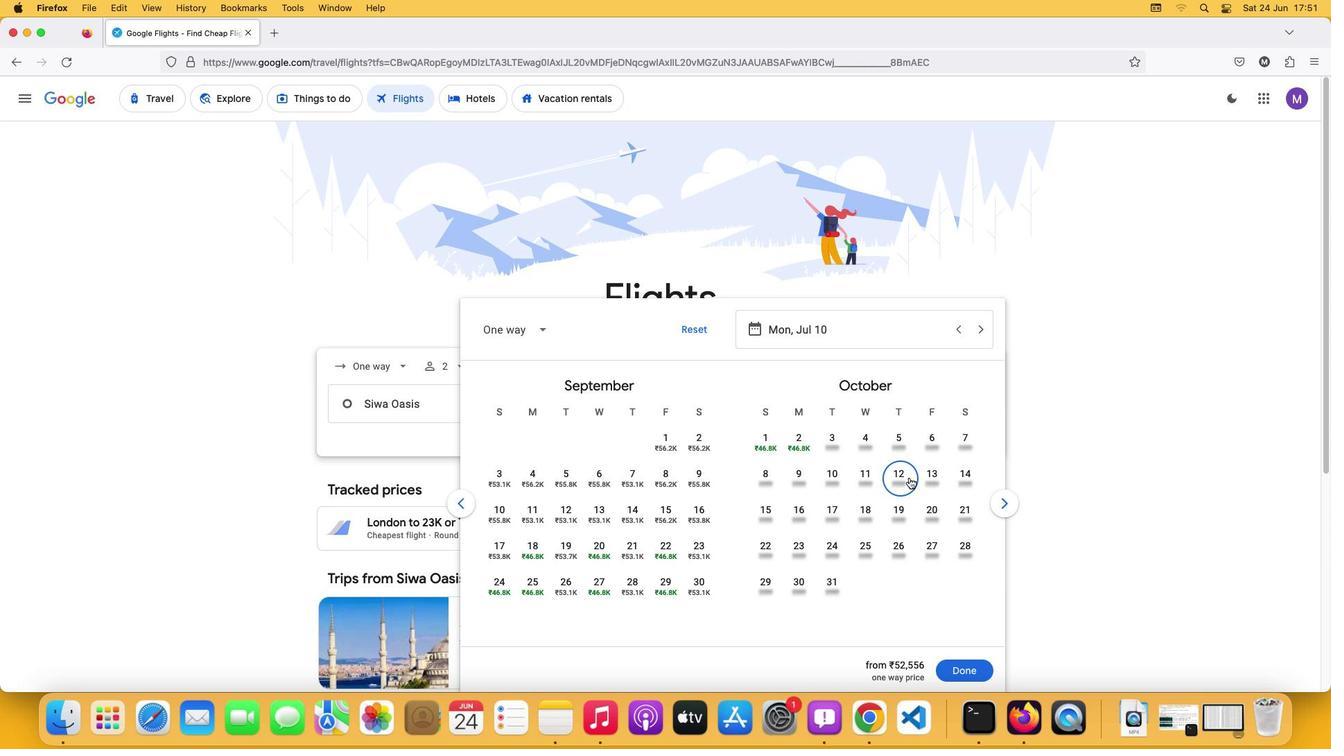 
Action: Mouse moved to (979, 665)
Screenshot: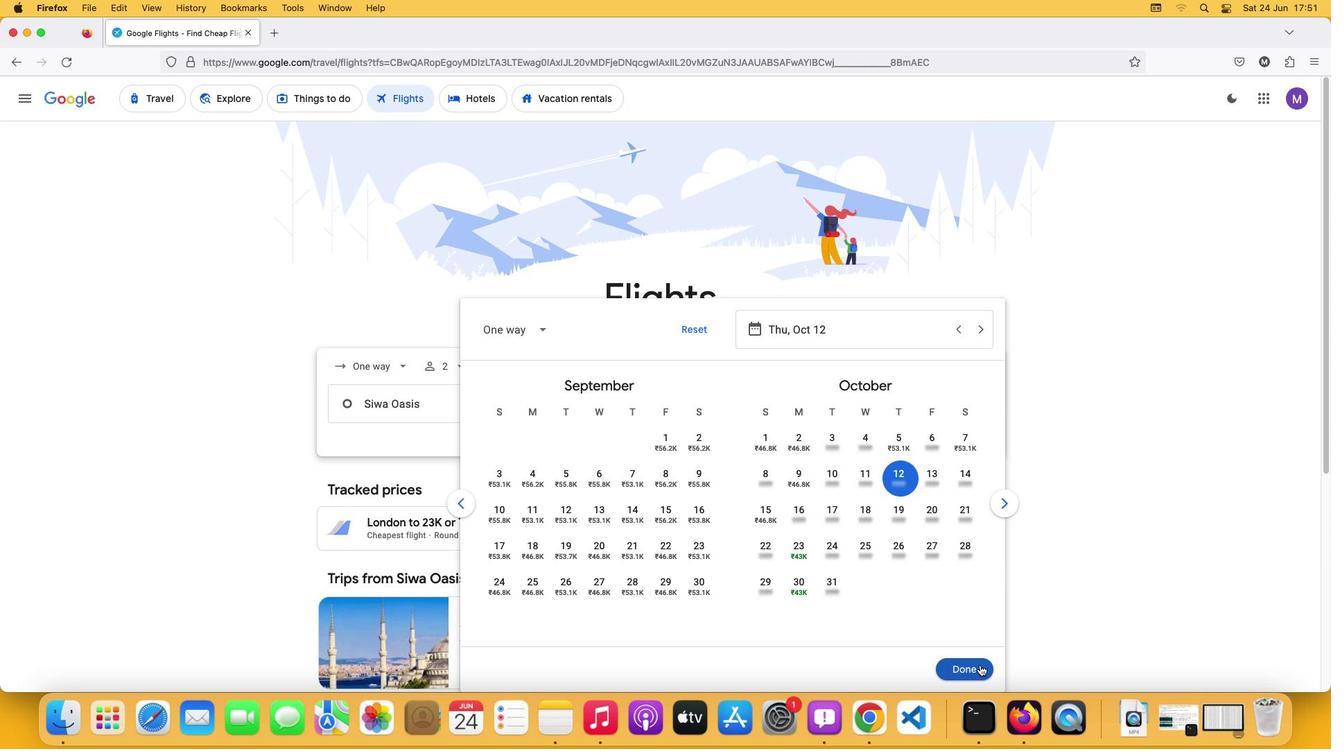
Action: Mouse pressed left at (979, 665)
Screenshot: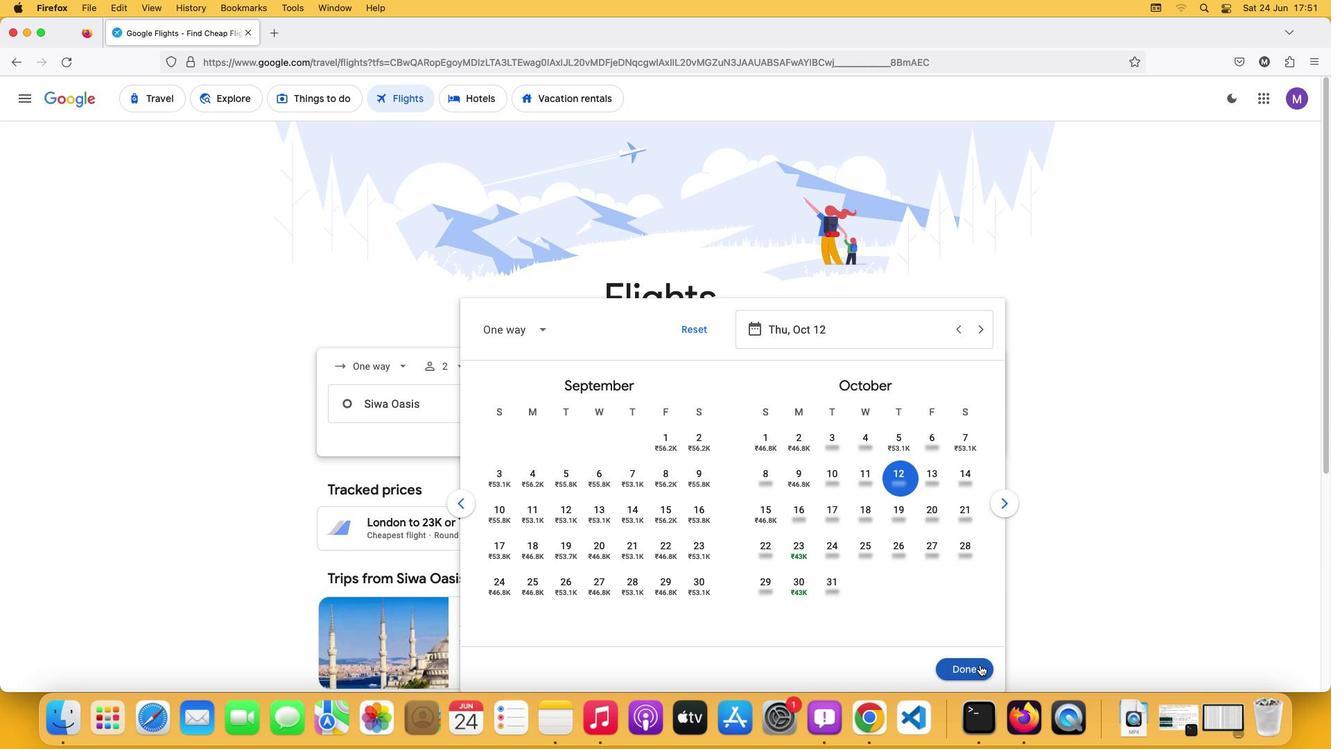 
Action: Mouse moved to (676, 456)
Screenshot: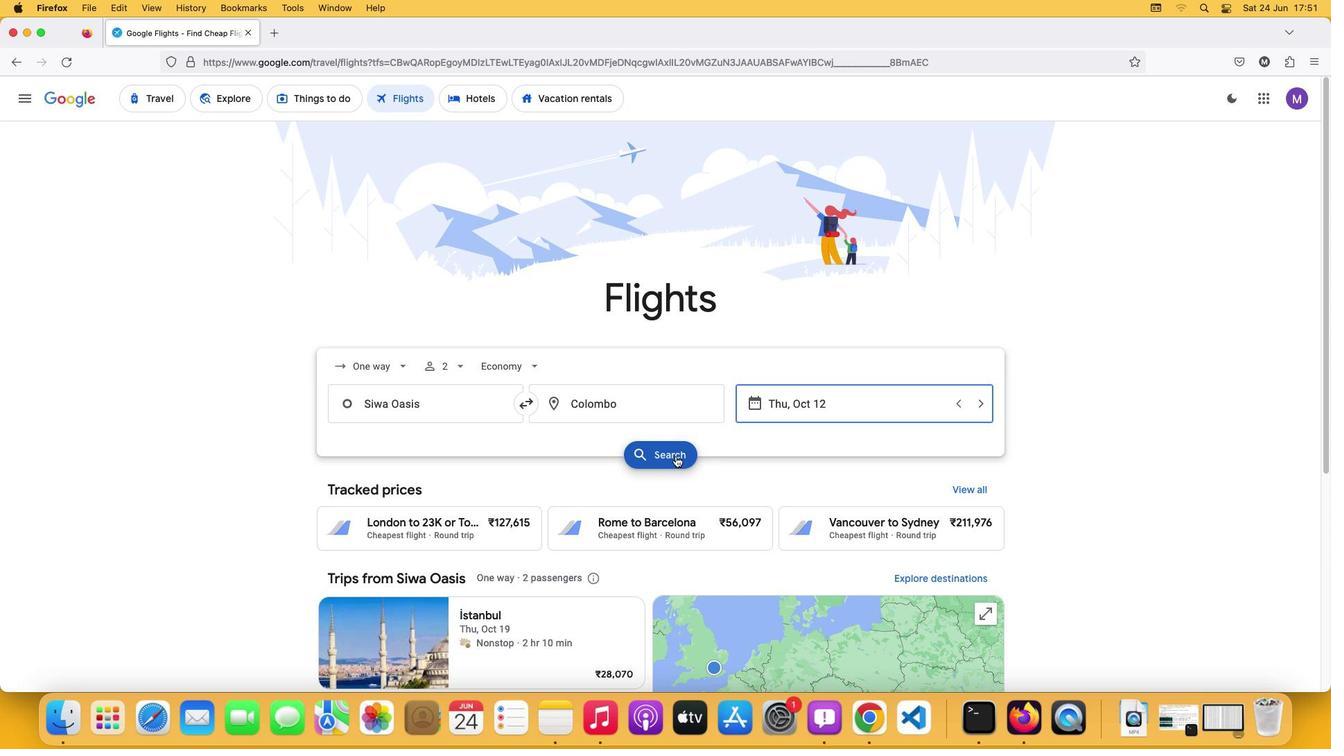 
Action: Mouse pressed left at (676, 456)
Screenshot: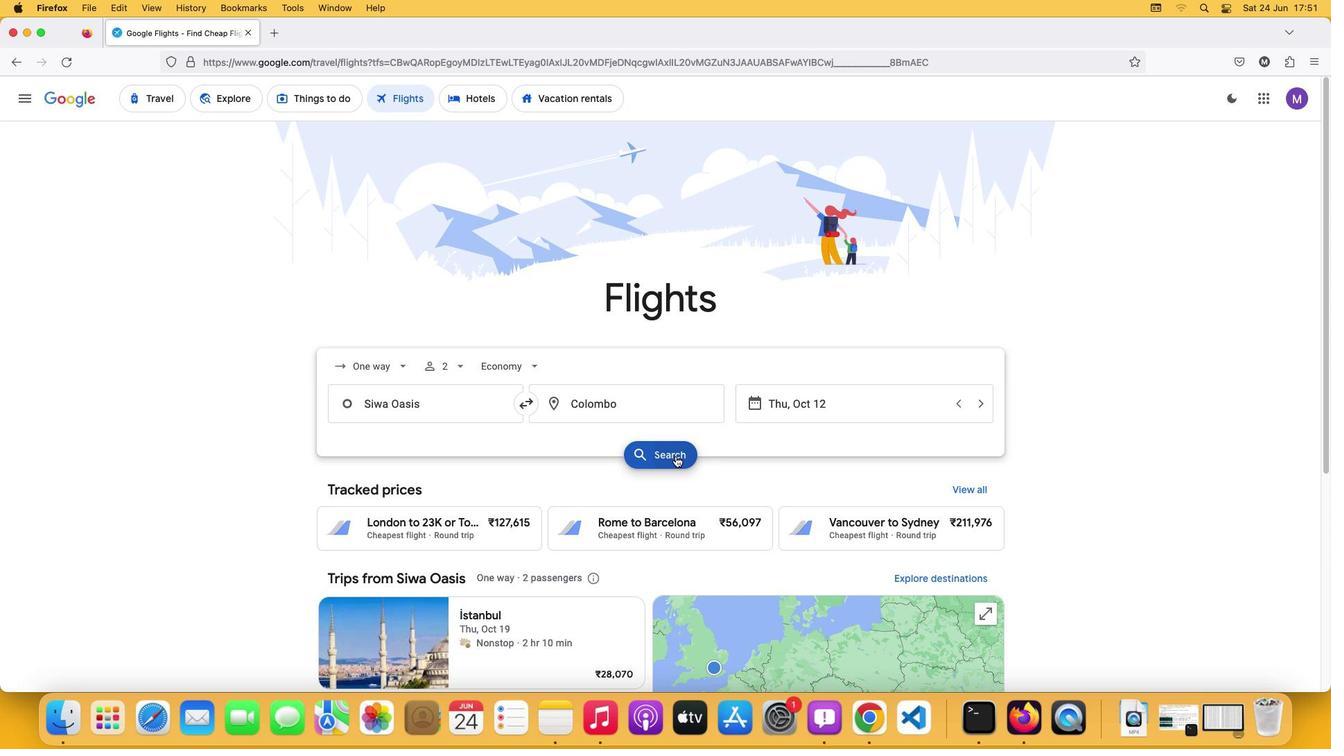 
Action: Mouse moved to (439, 228)
Screenshot: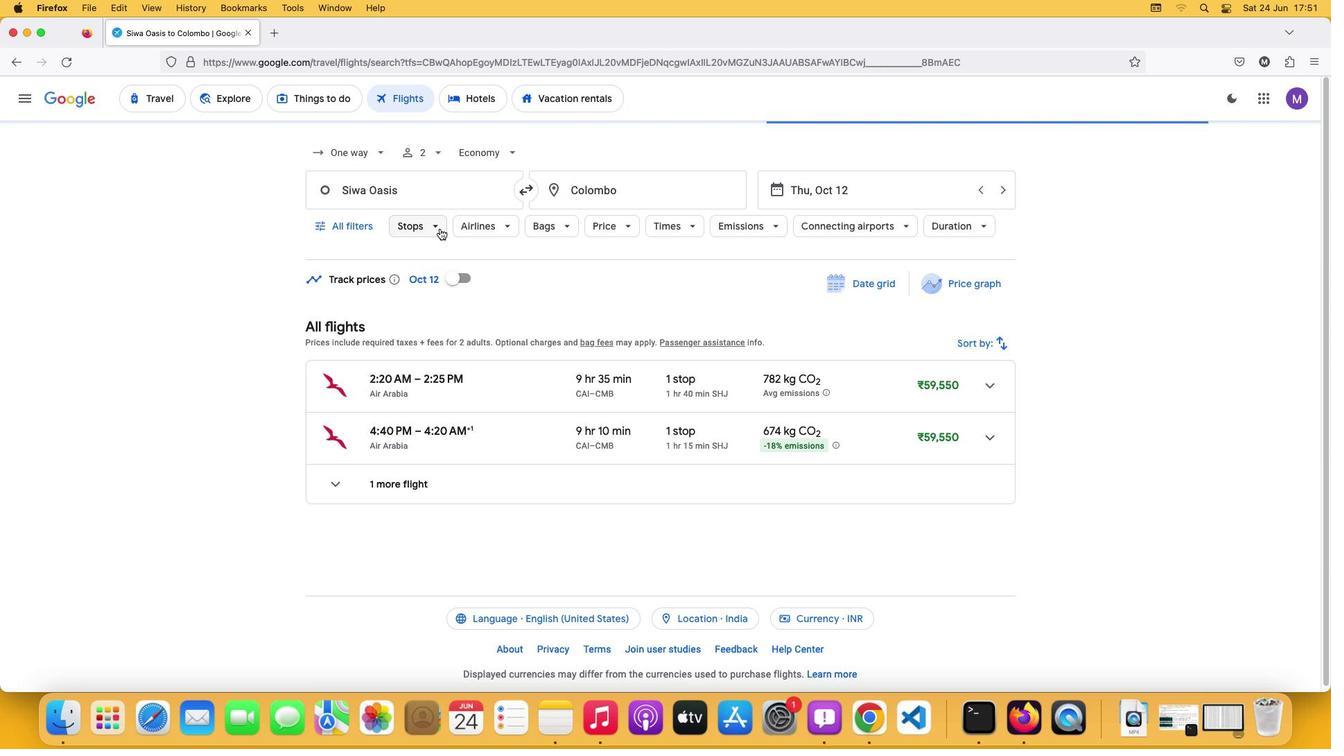 
Action: Mouse pressed left at (439, 228)
Screenshot: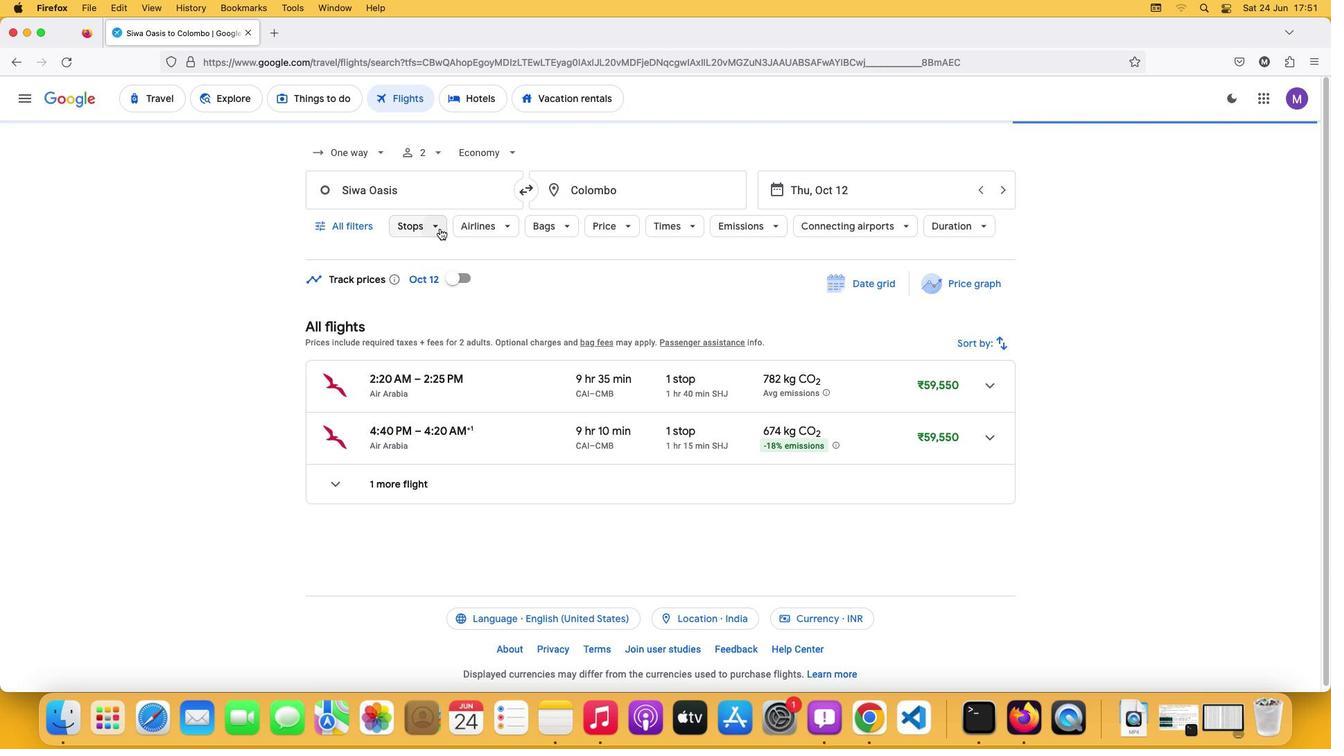 
Action: Mouse pressed left at (439, 228)
Screenshot: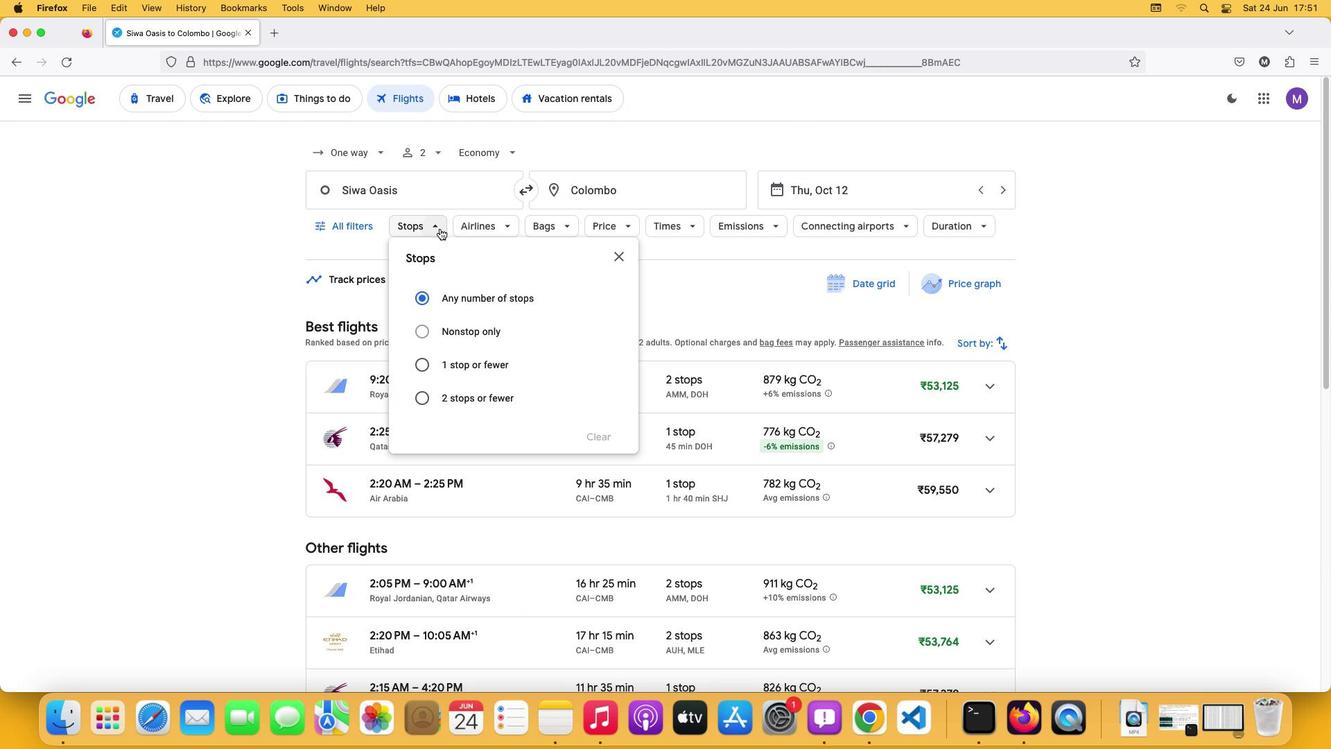 
Action: Mouse pressed left at (439, 228)
Screenshot: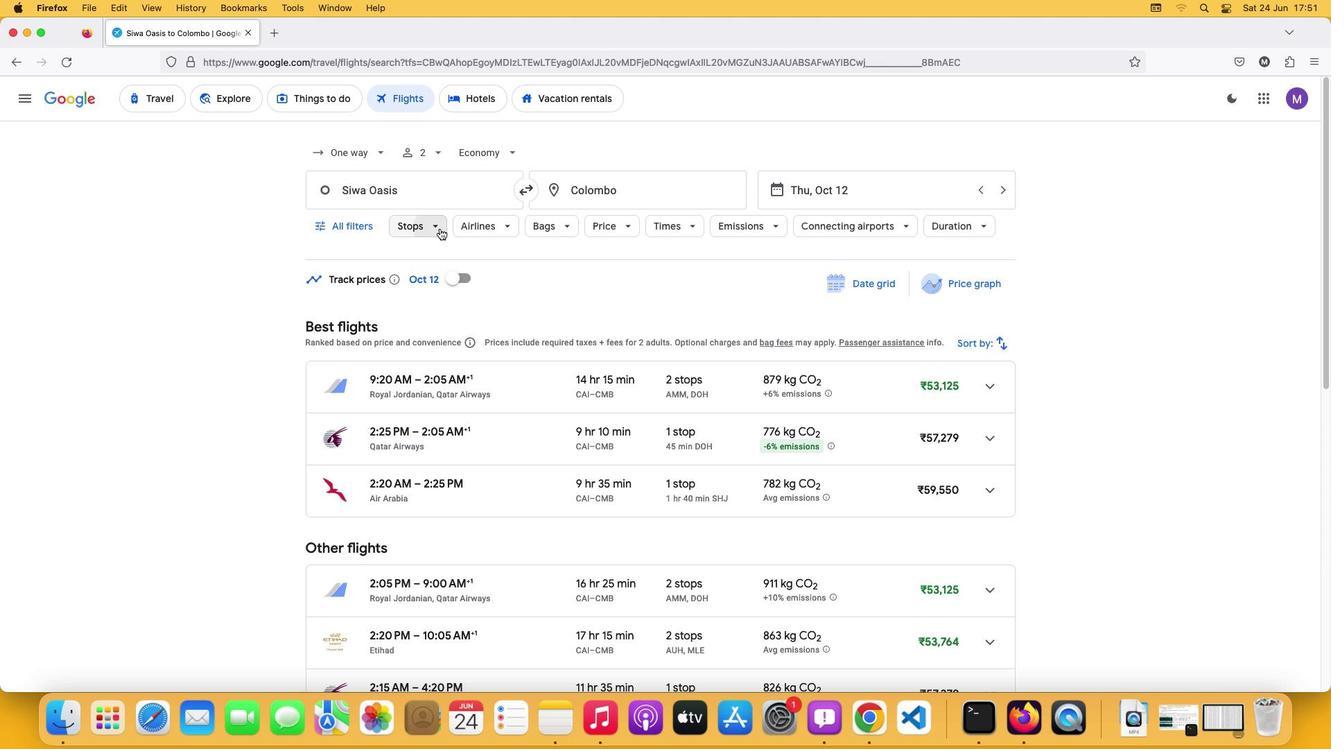 
Action: Mouse moved to (424, 294)
Screenshot: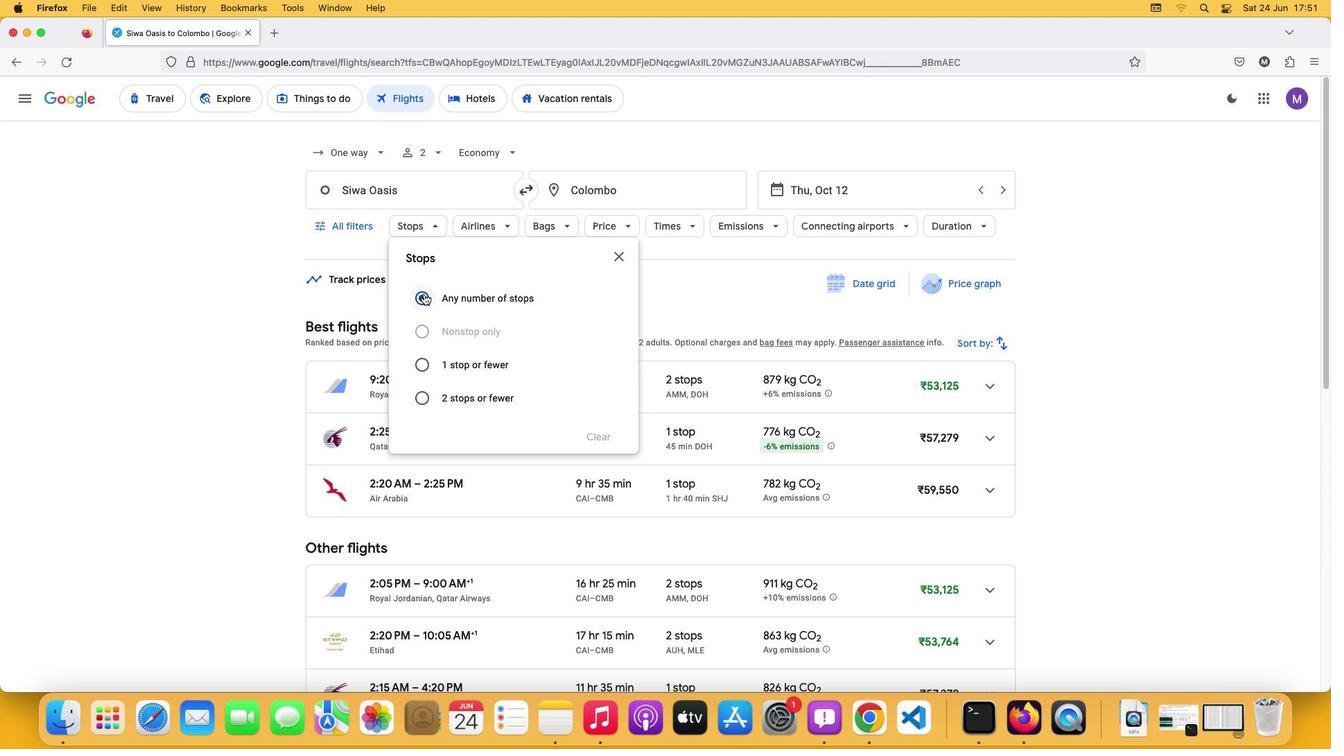 
Action: Mouse pressed left at (424, 294)
Screenshot: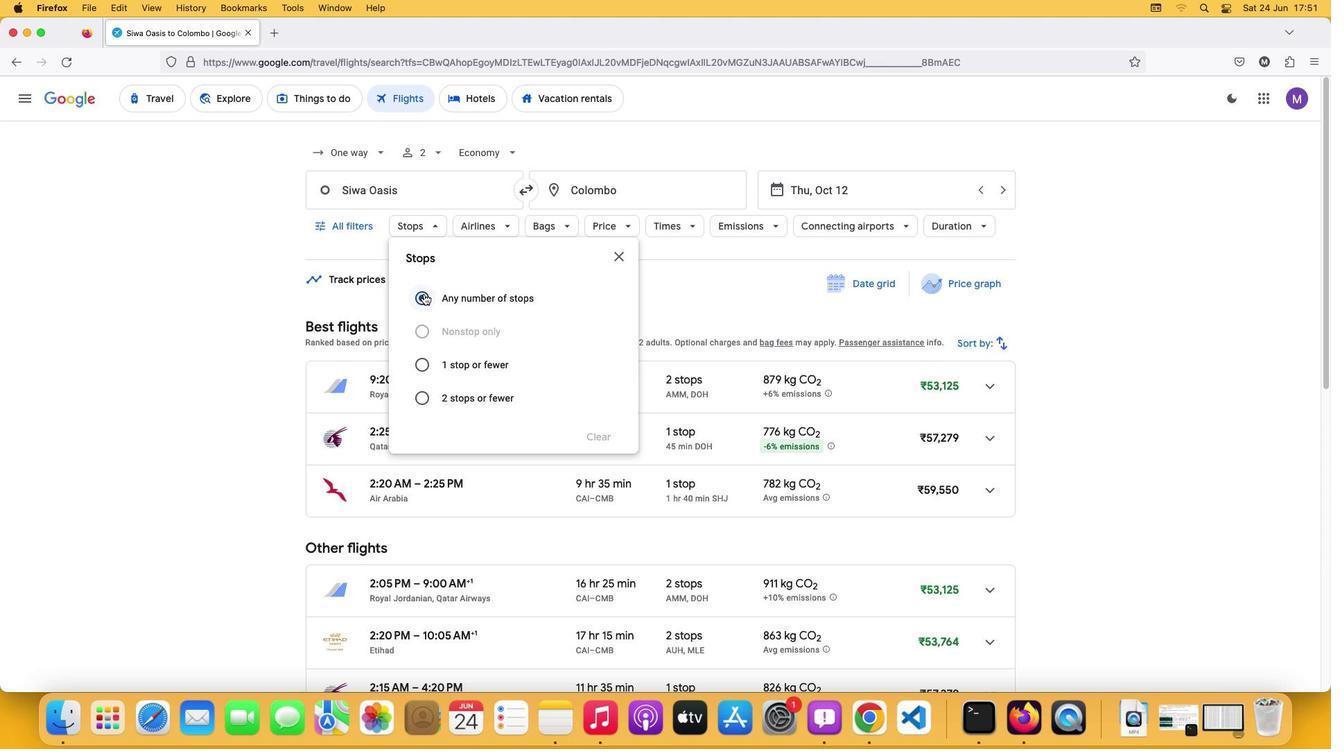 
Action: Mouse moved to (502, 225)
Screenshot: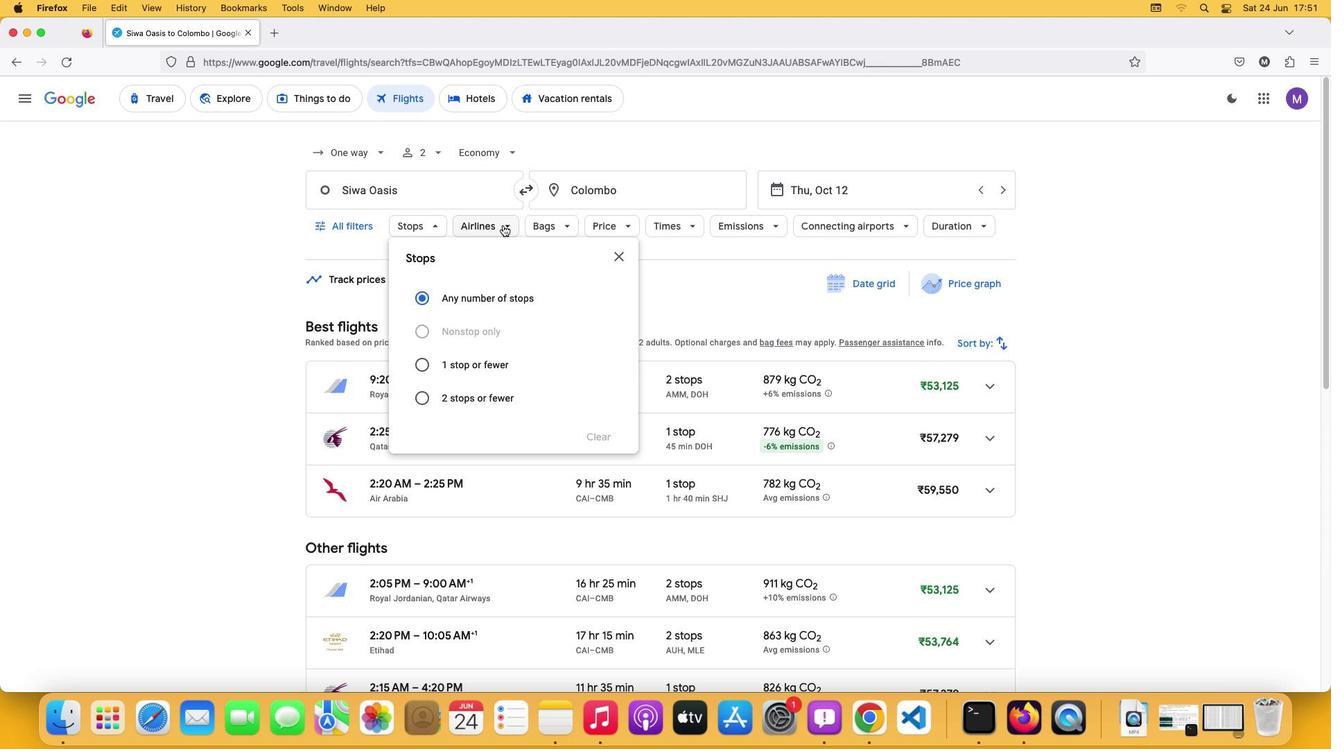 
Action: Mouse pressed left at (502, 225)
Screenshot: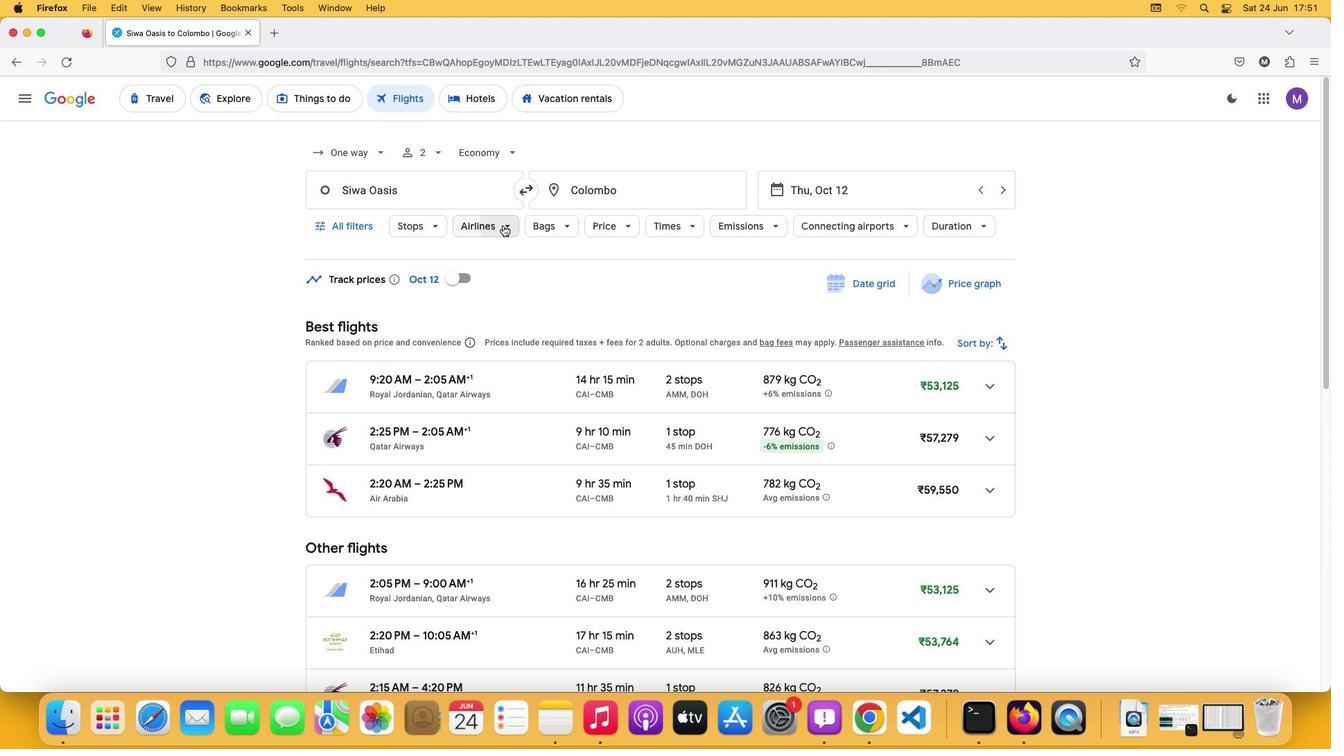 
Action: Mouse moved to (651, 299)
Screenshot: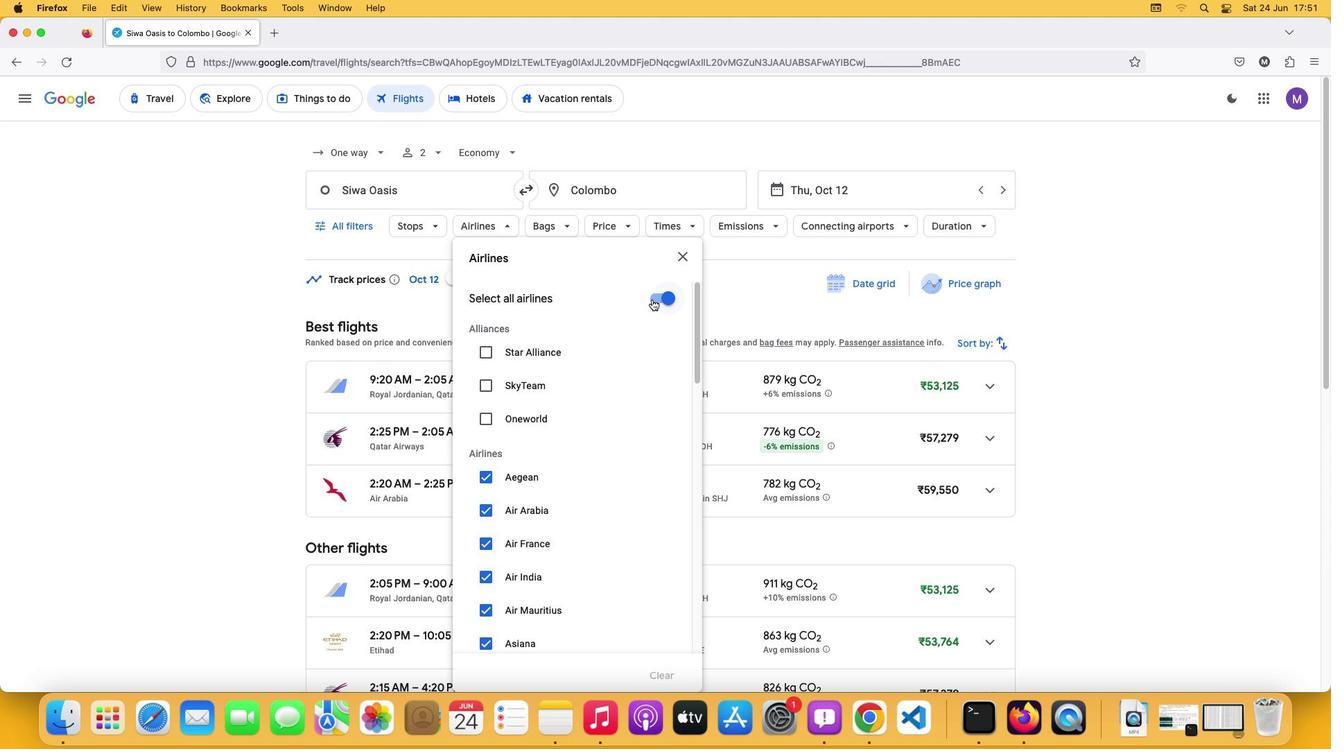 
Action: Mouse pressed left at (651, 299)
Screenshot: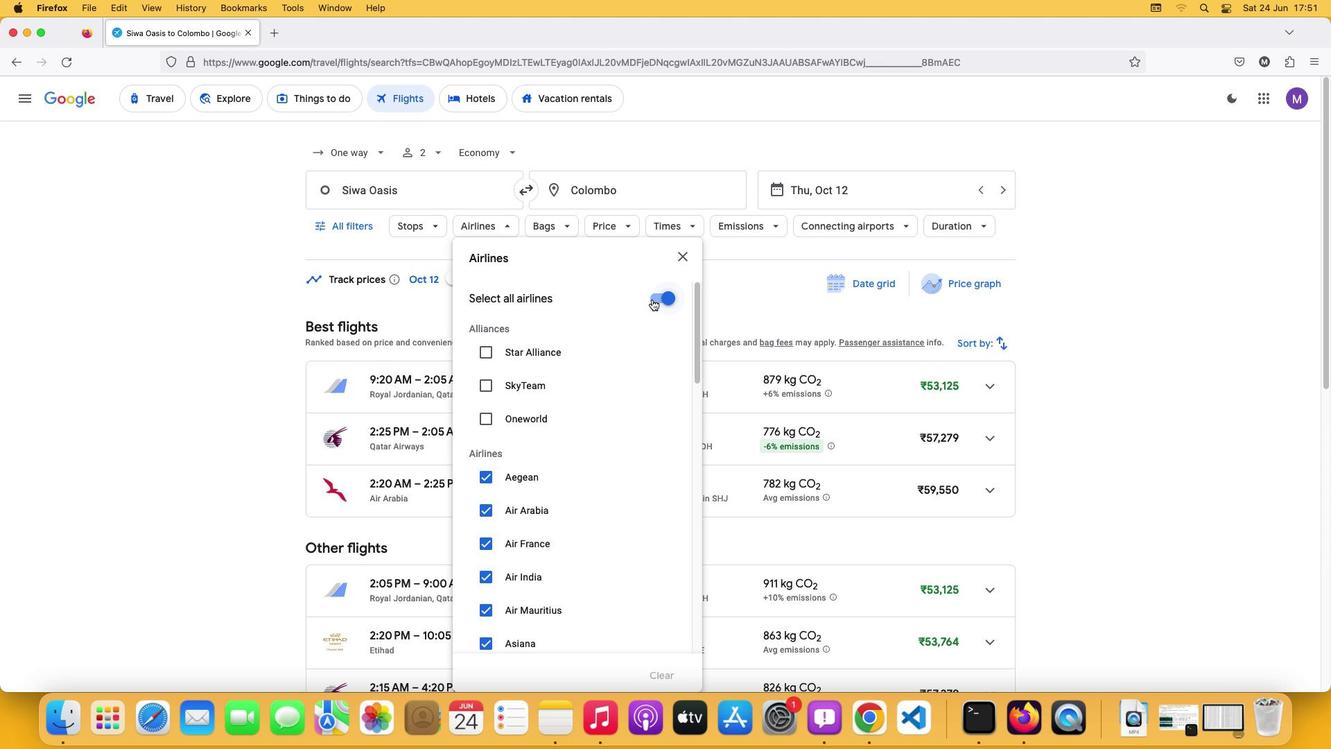 
Action: Mouse moved to (581, 489)
Screenshot: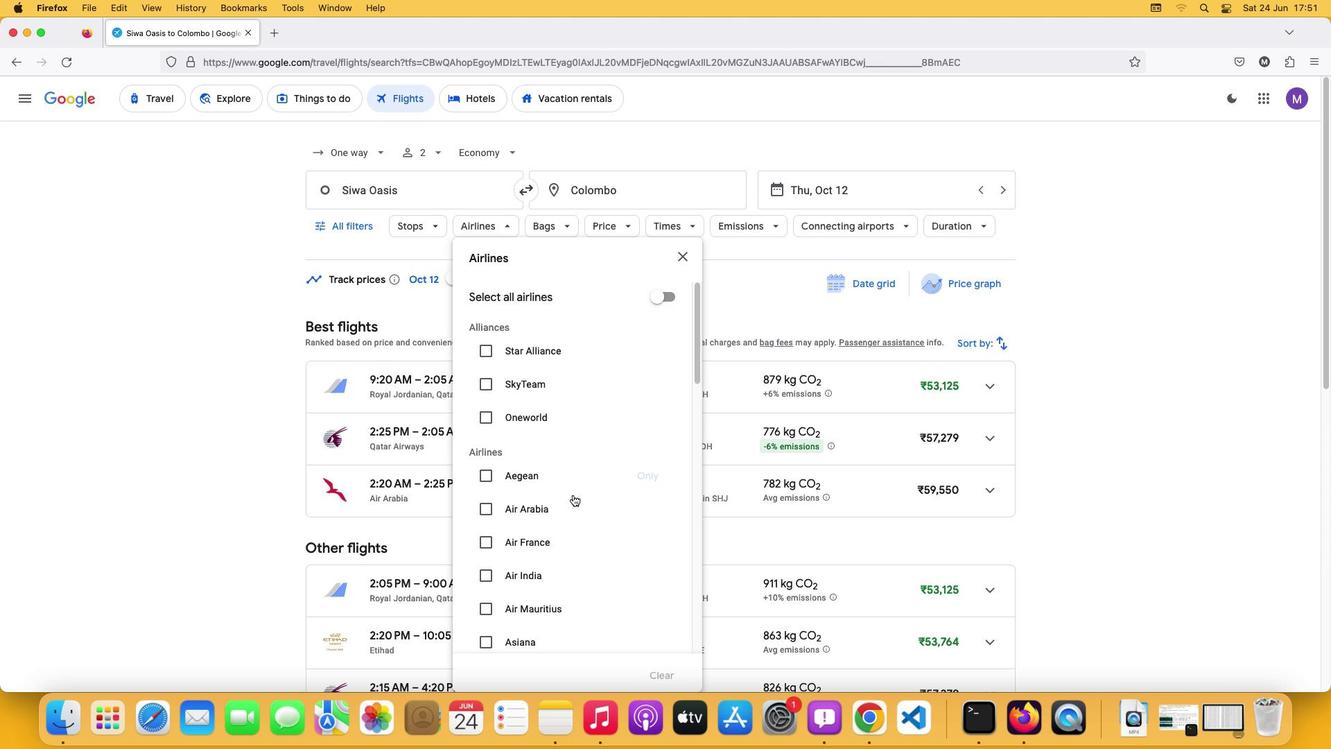 
Action: Mouse scrolled (581, 489) with delta (0, 0)
Screenshot: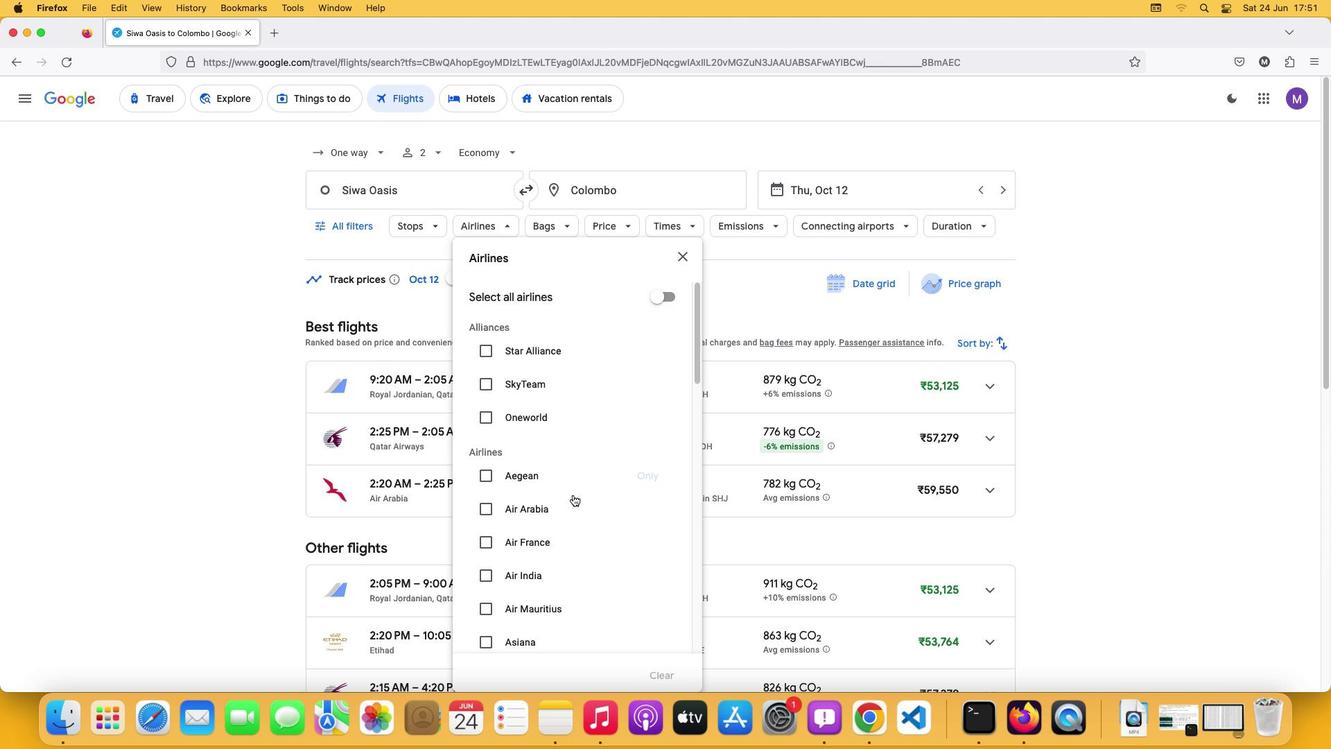 
Action: Mouse moved to (574, 494)
Screenshot: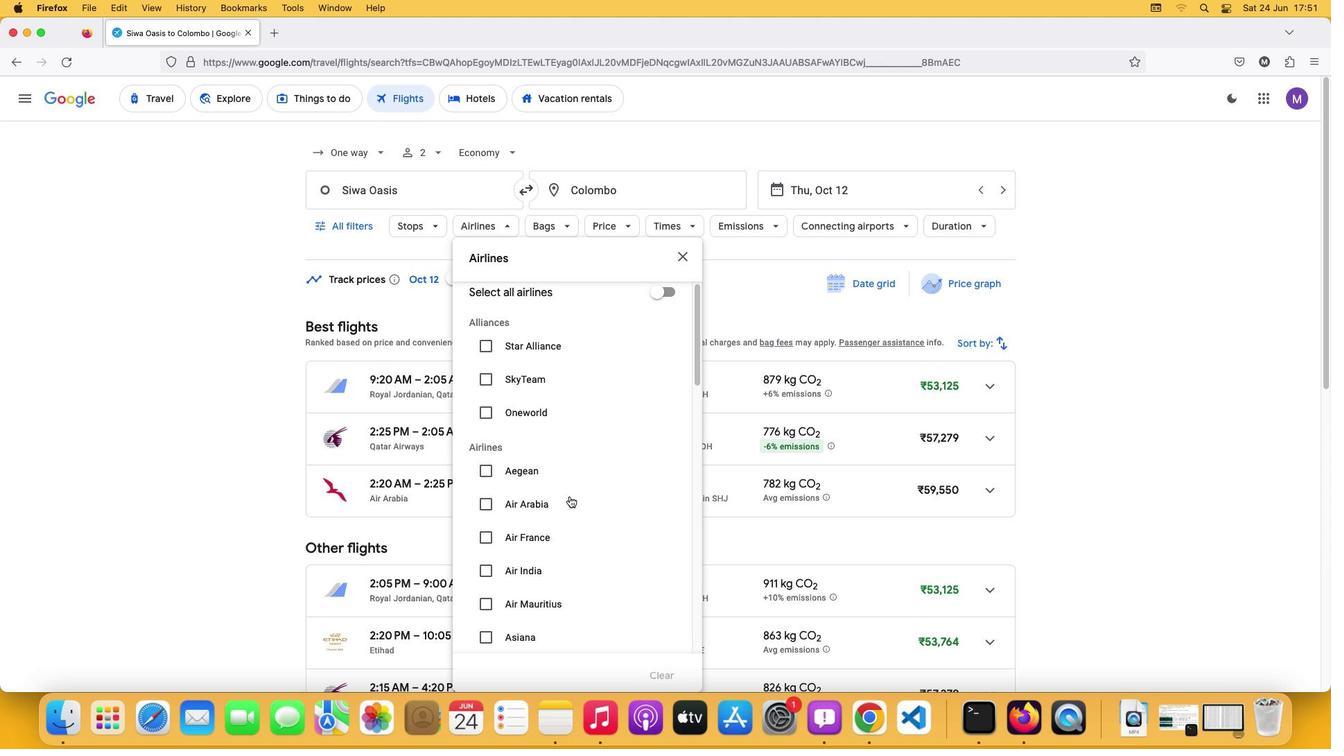 
Action: Mouse scrolled (574, 494) with delta (0, 0)
Screenshot: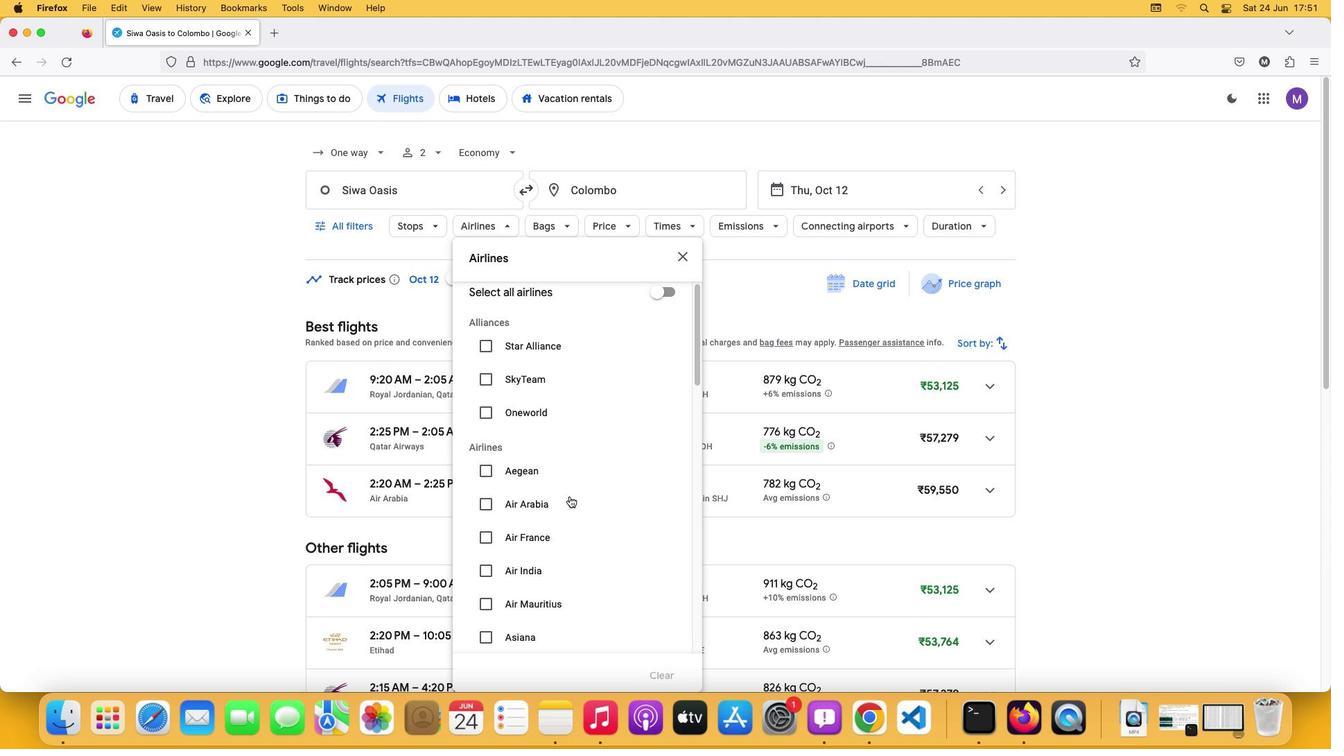 
Action: Mouse moved to (570, 495)
Screenshot: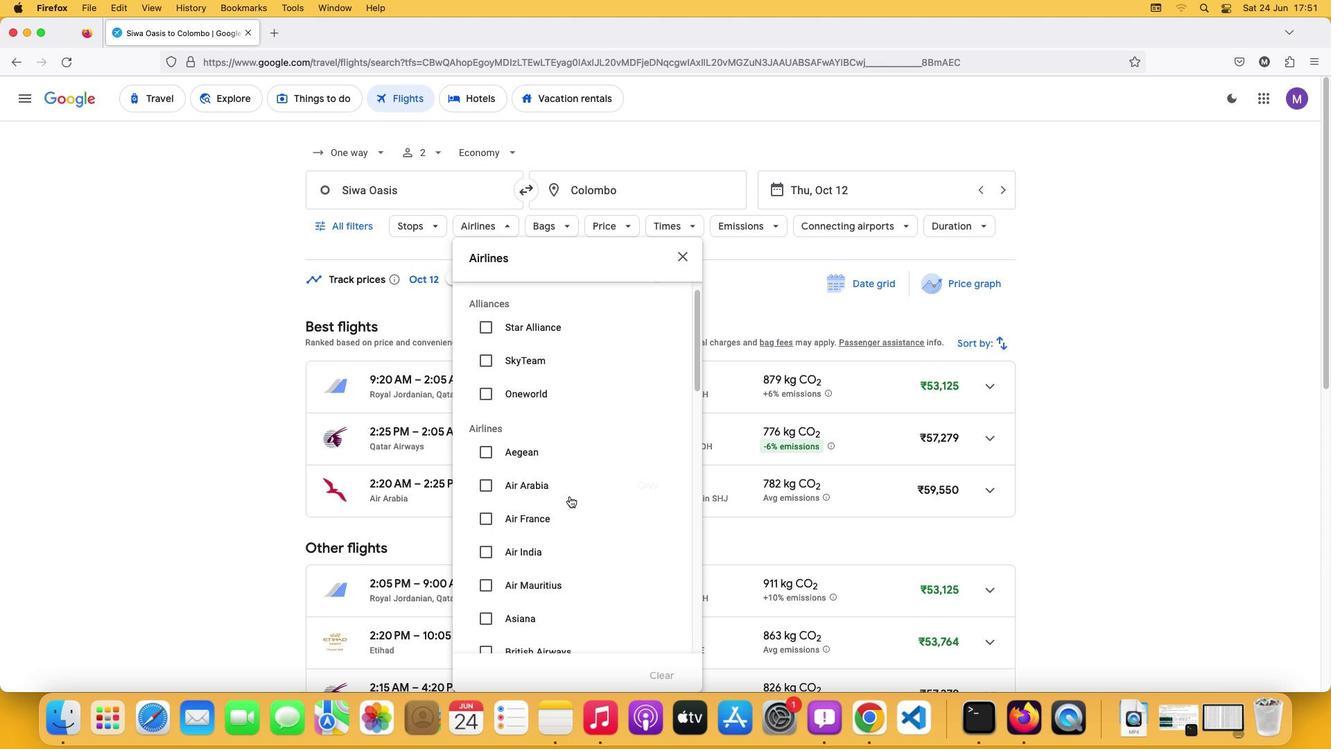 
Action: Mouse scrolled (570, 495) with delta (0, 0)
Screenshot: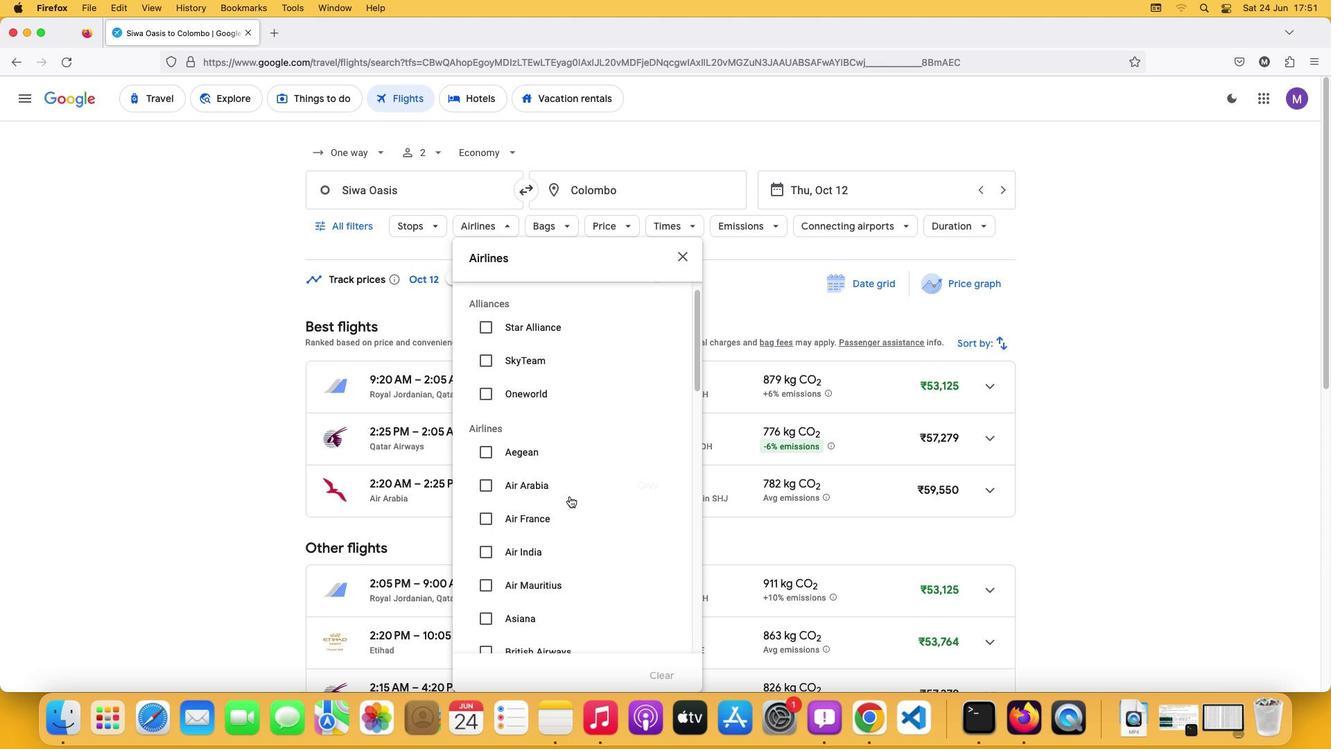 
Action: Mouse moved to (570, 496)
Screenshot: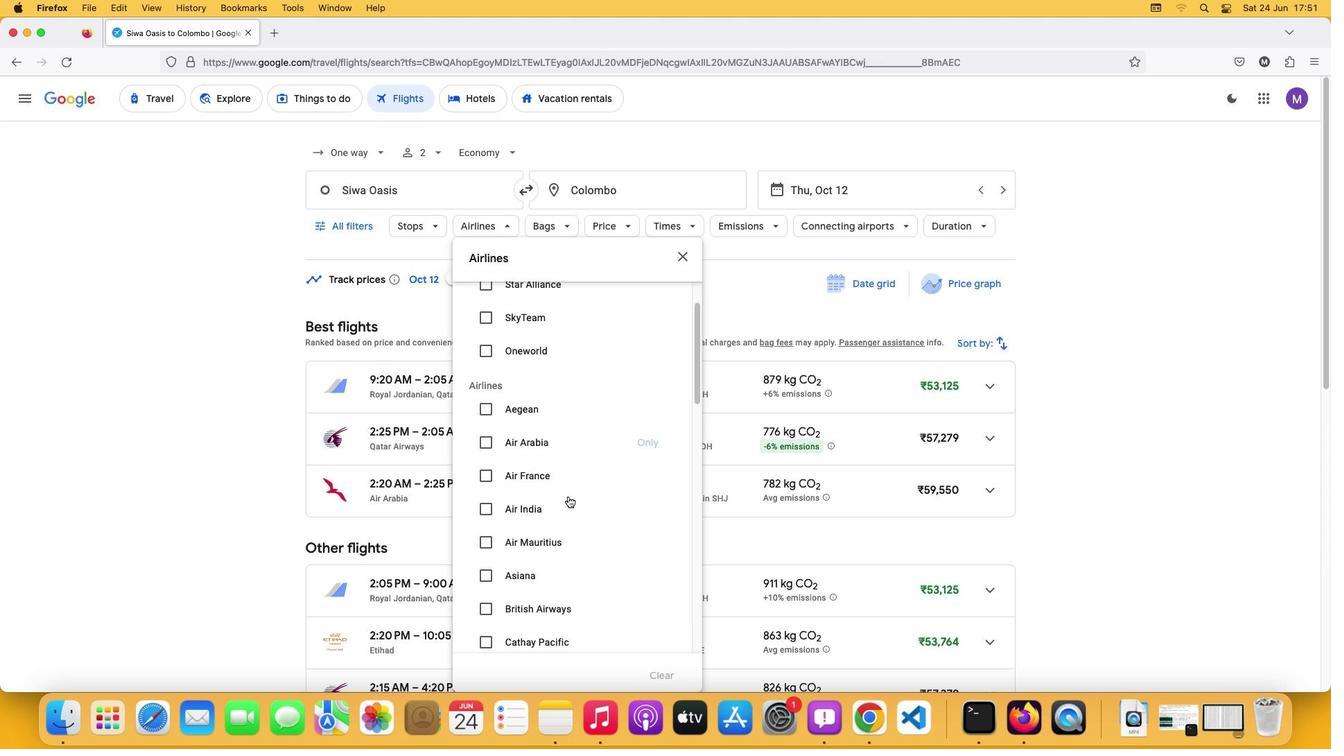 
Action: Mouse scrolled (570, 496) with delta (0, -2)
Screenshot: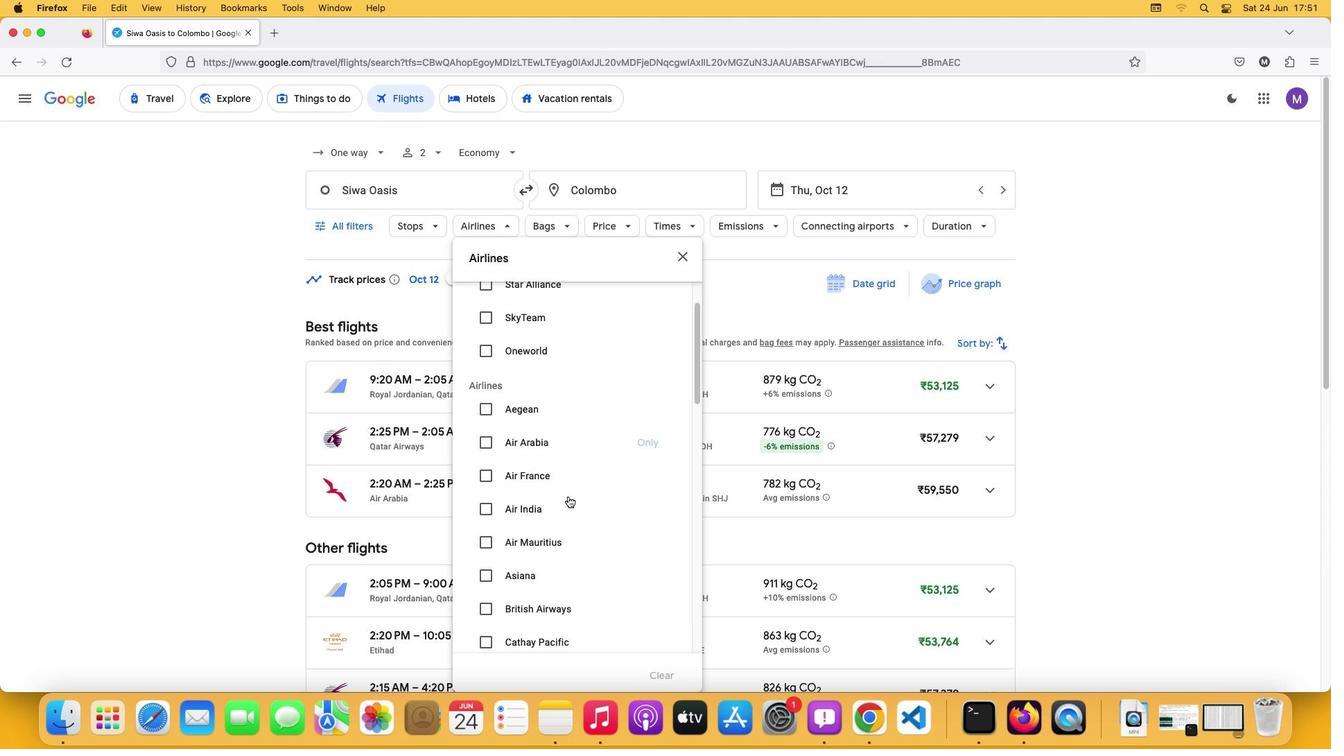 
Action: Mouse scrolled (570, 496) with delta (0, -2)
Screenshot: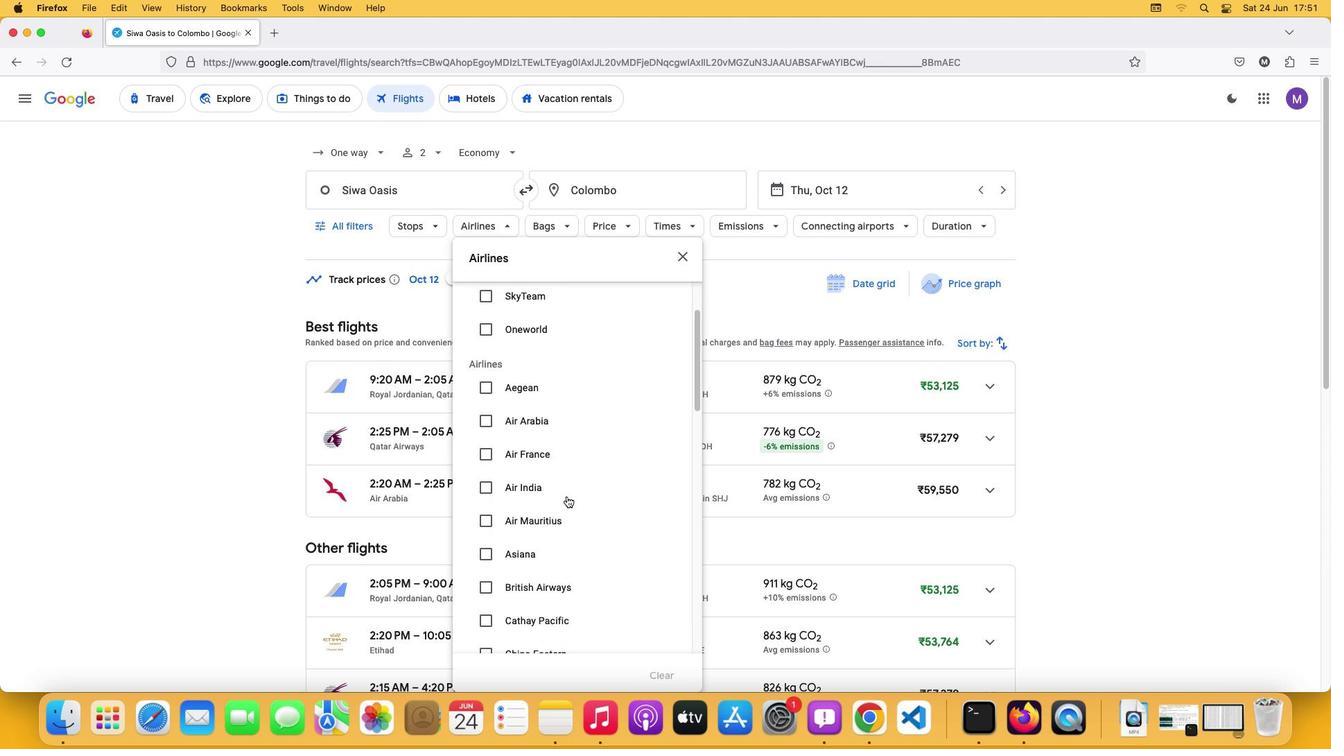 
Action: Mouse moved to (553, 495)
Screenshot: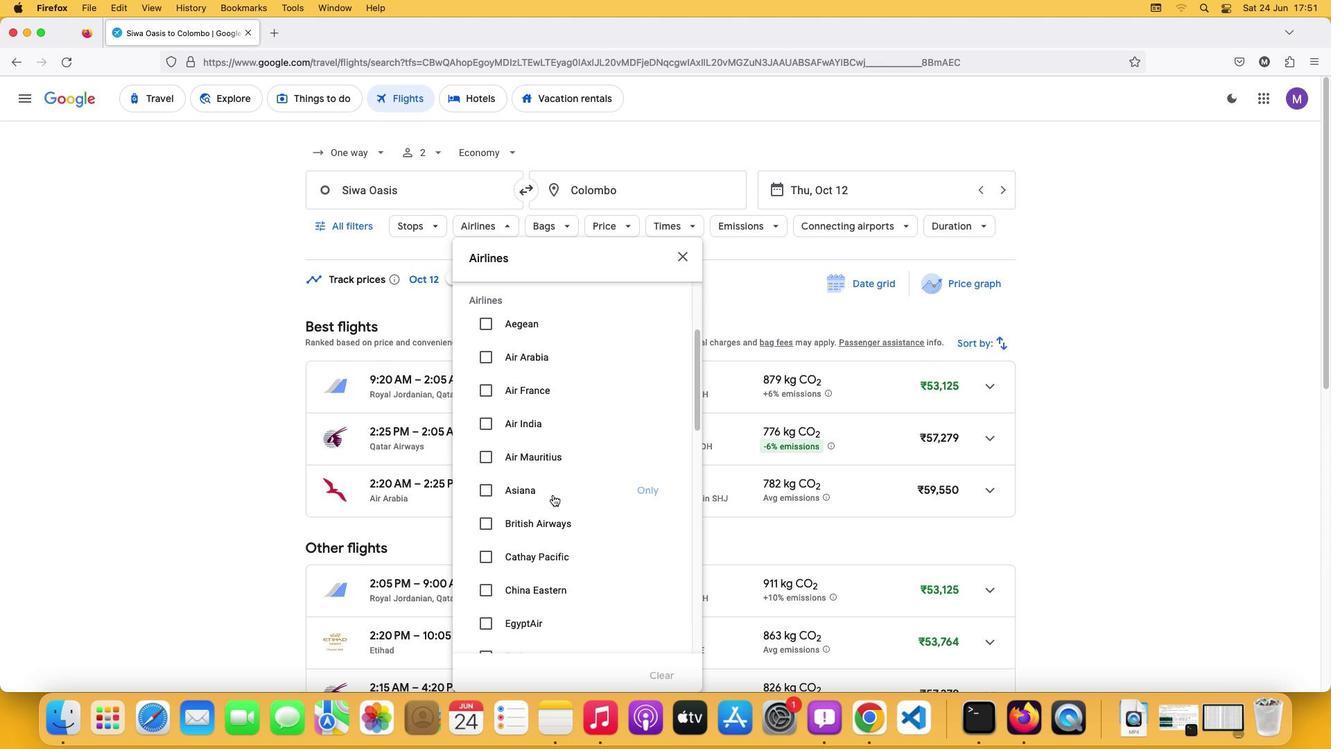
Action: Mouse scrolled (553, 495) with delta (0, 0)
Screenshot: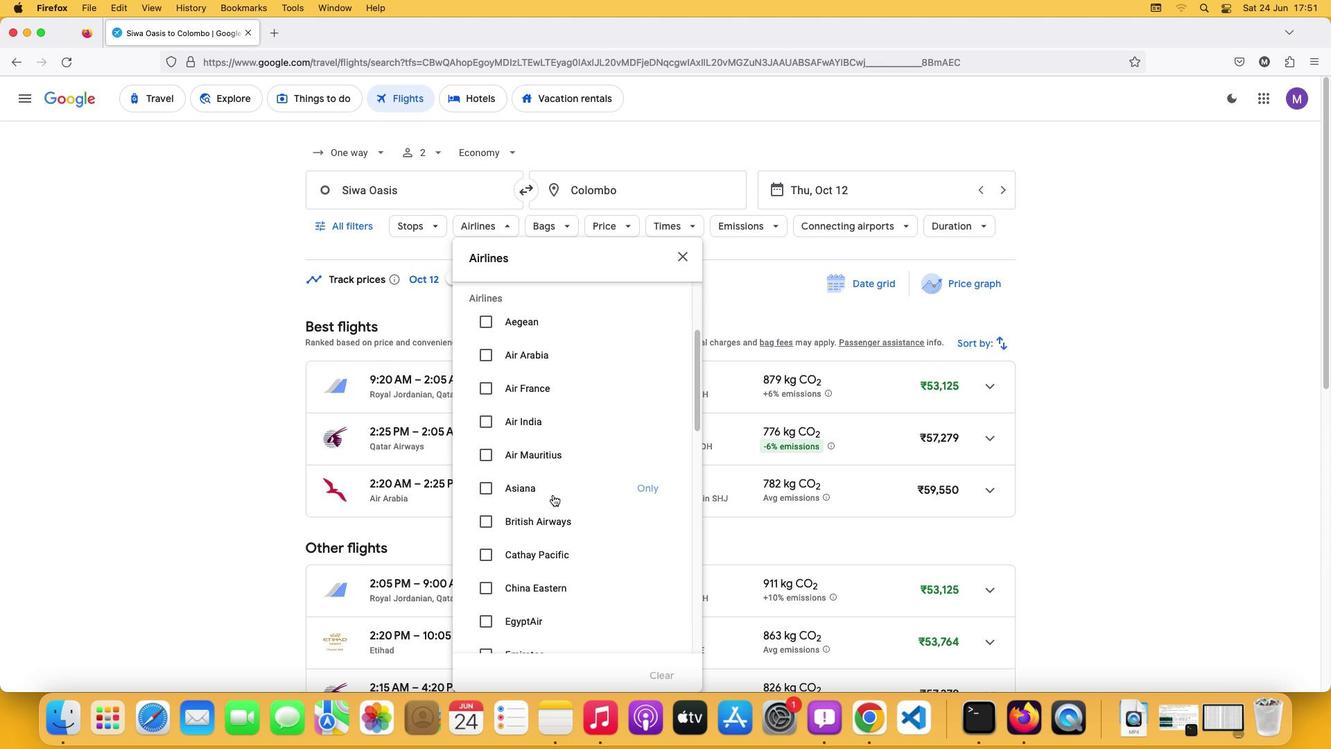 
Action: Mouse moved to (552, 494)
Screenshot: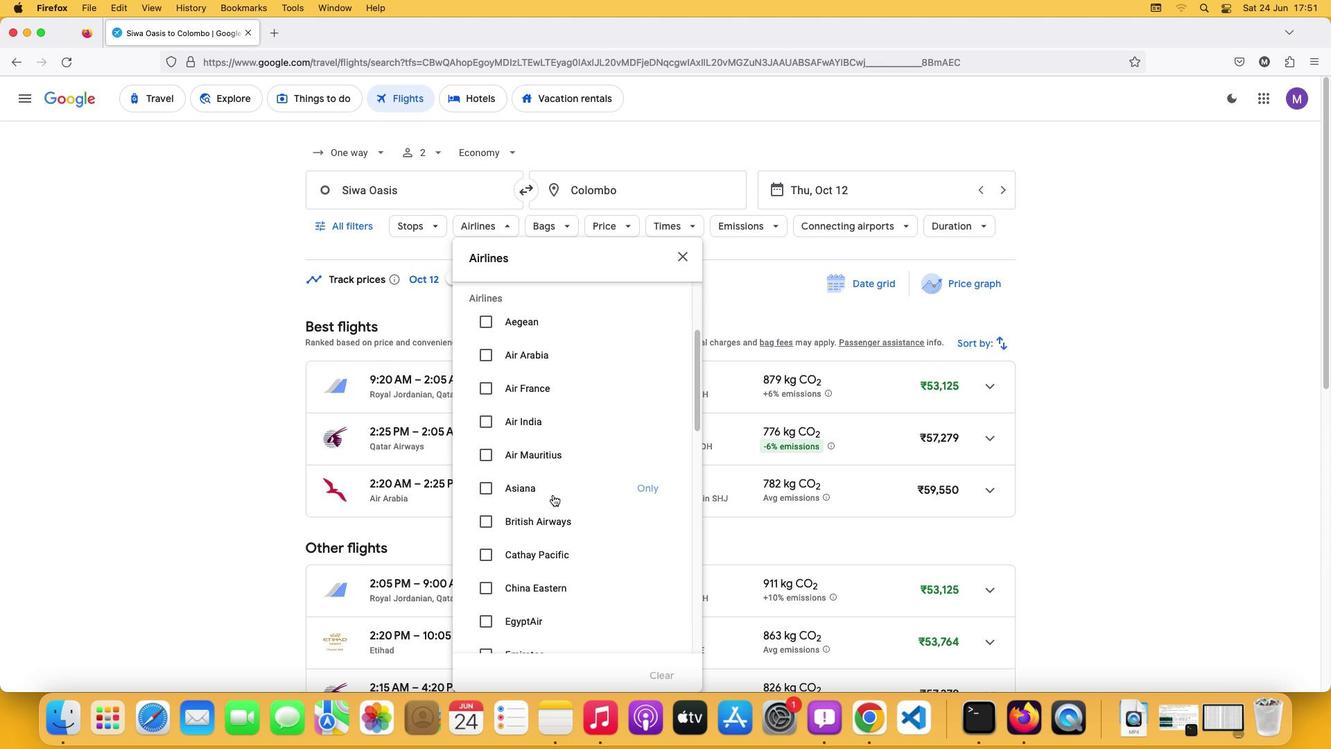 
Action: Mouse scrolled (552, 494) with delta (0, 0)
Screenshot: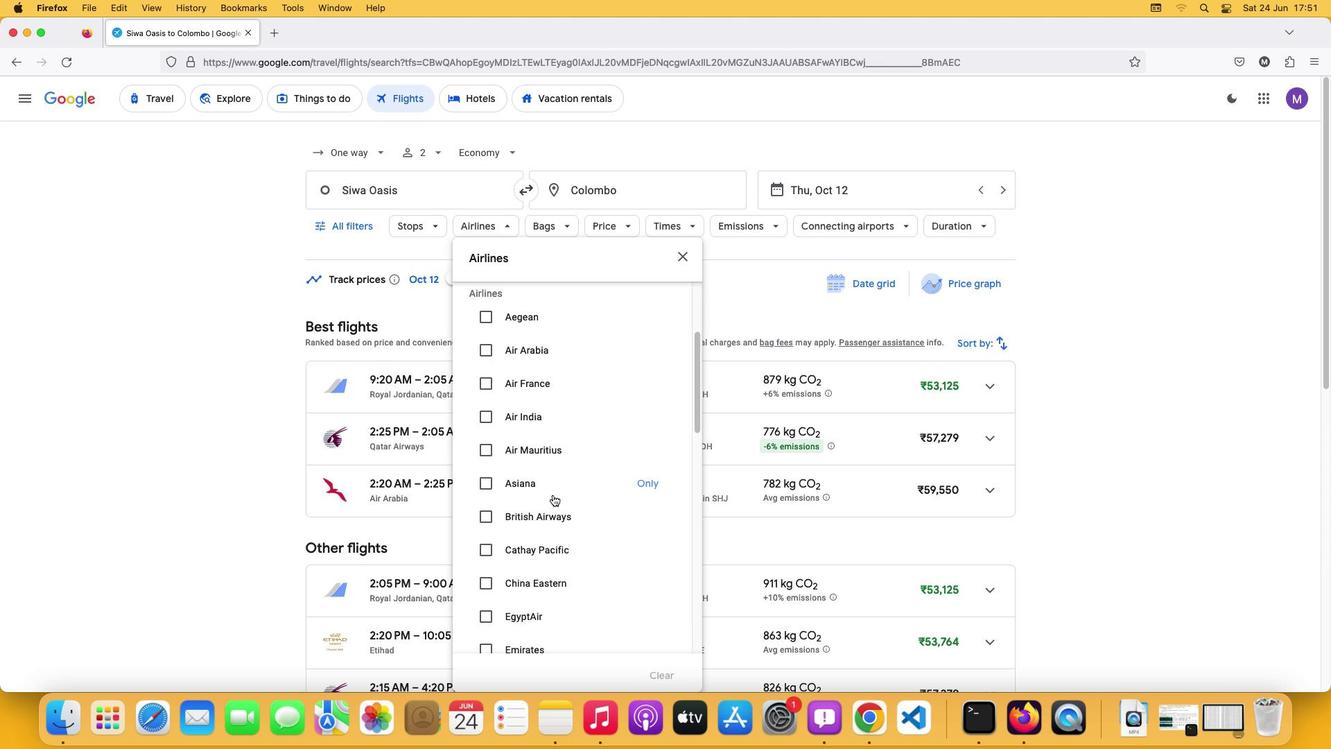 
Action: Mouse scrolled (552, 494) with delta (0, -1)
Screenshot: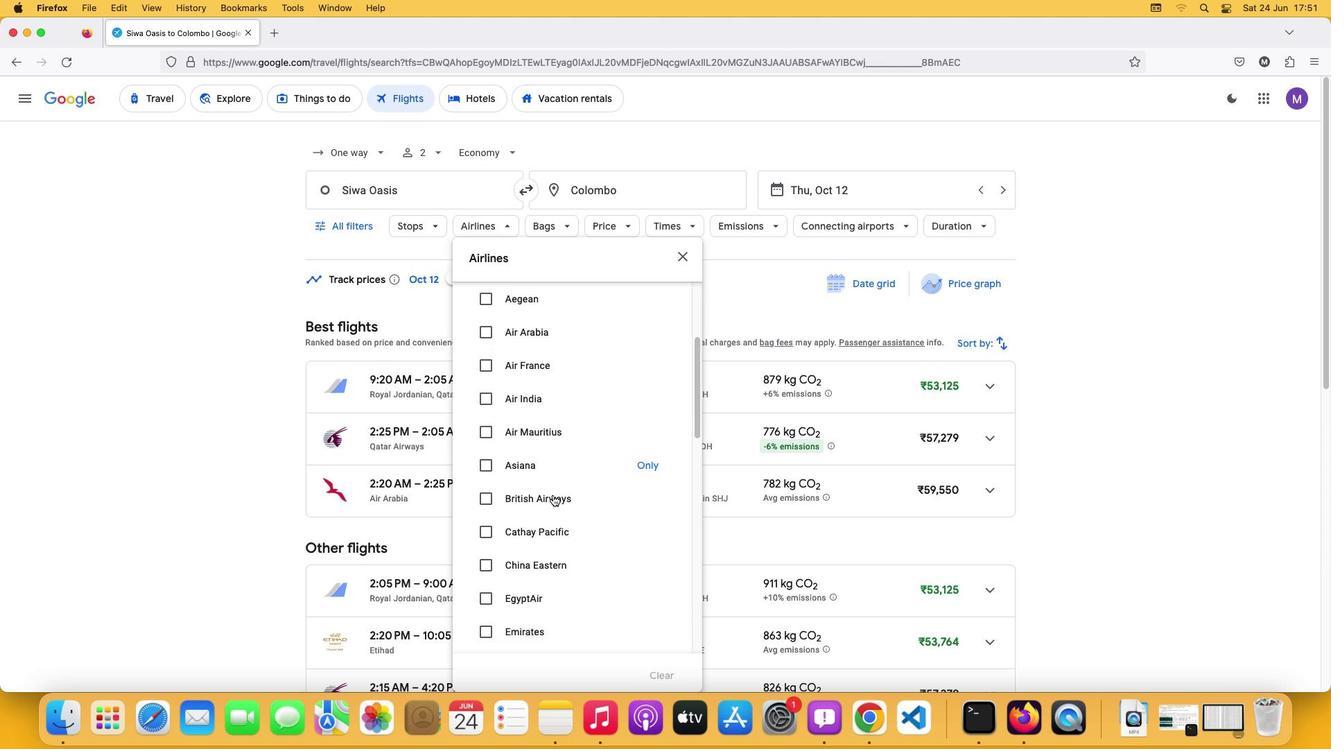 
Action: Mouse scrolled (552, 494) with delta (0, -1)
Screenshot: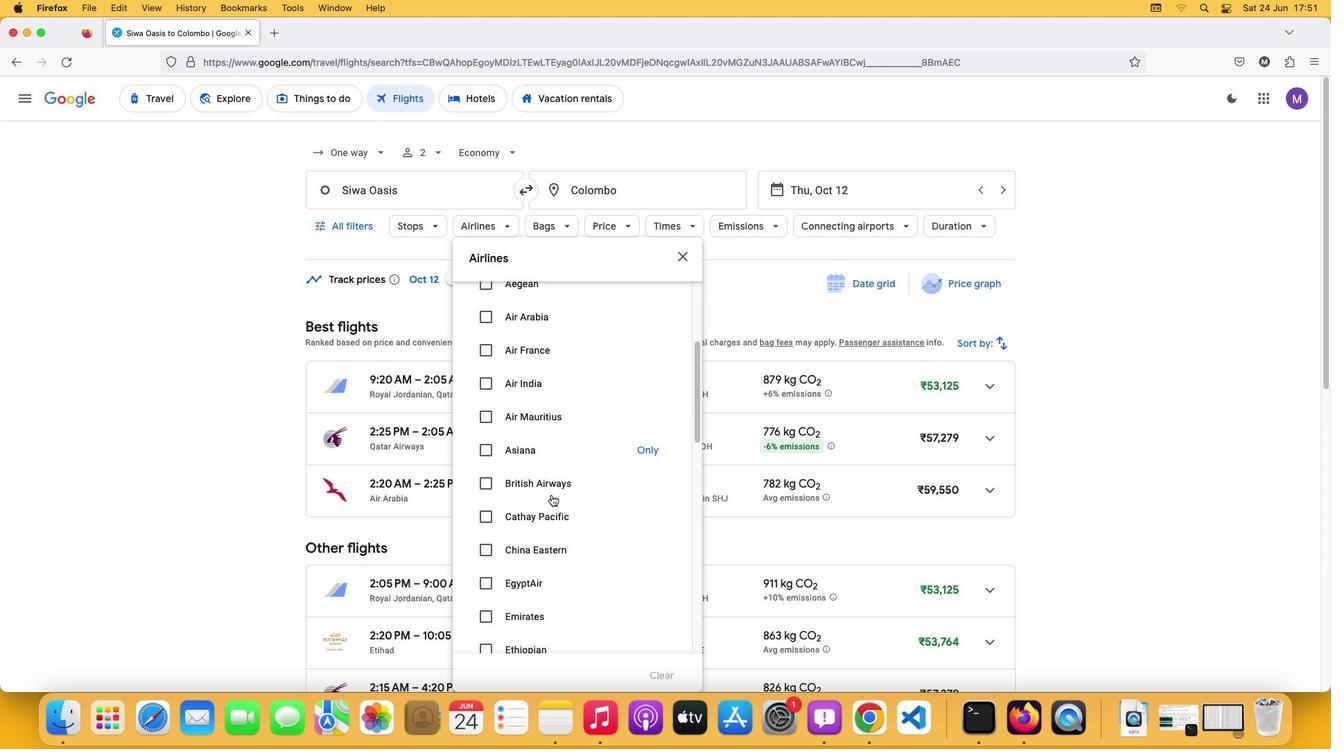 
Action: Mouse moved to (547, 495)
Screenshot: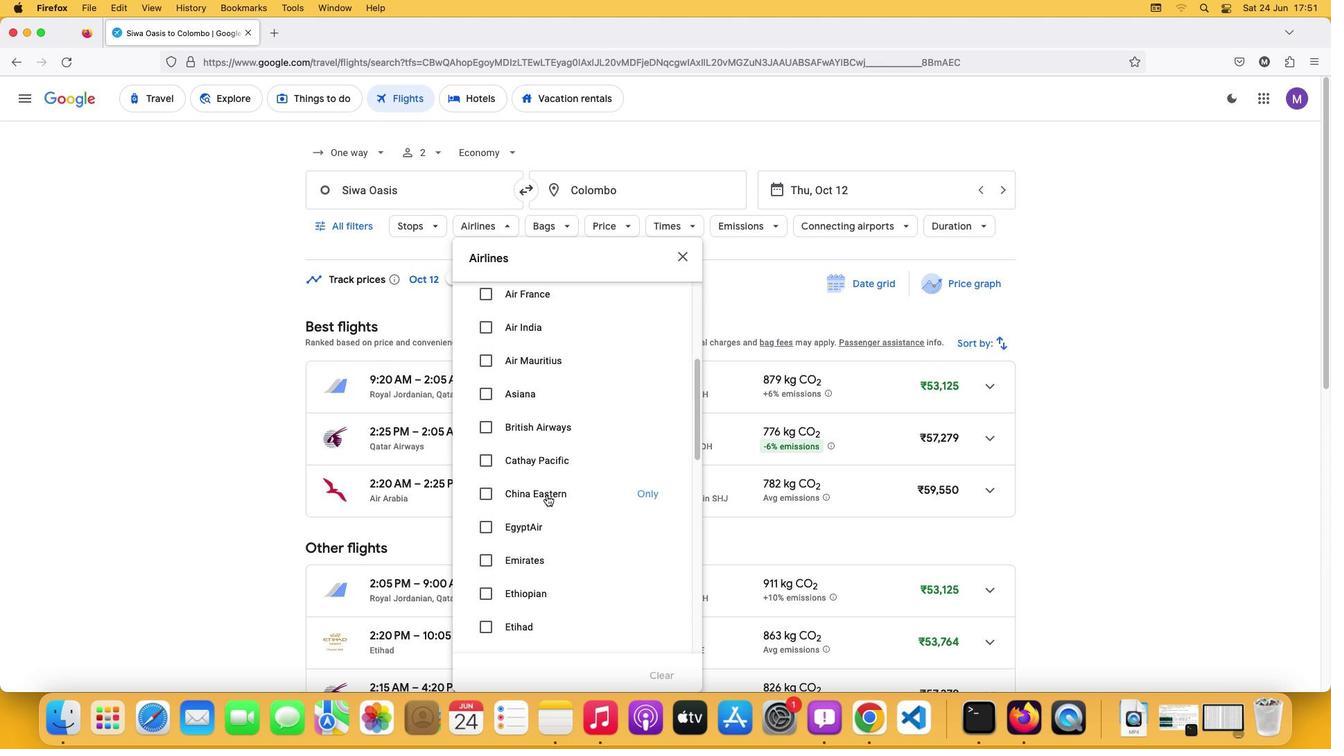 
Action: Mouse scrolled (547, 495) with delta (0, 0)
Screenshot: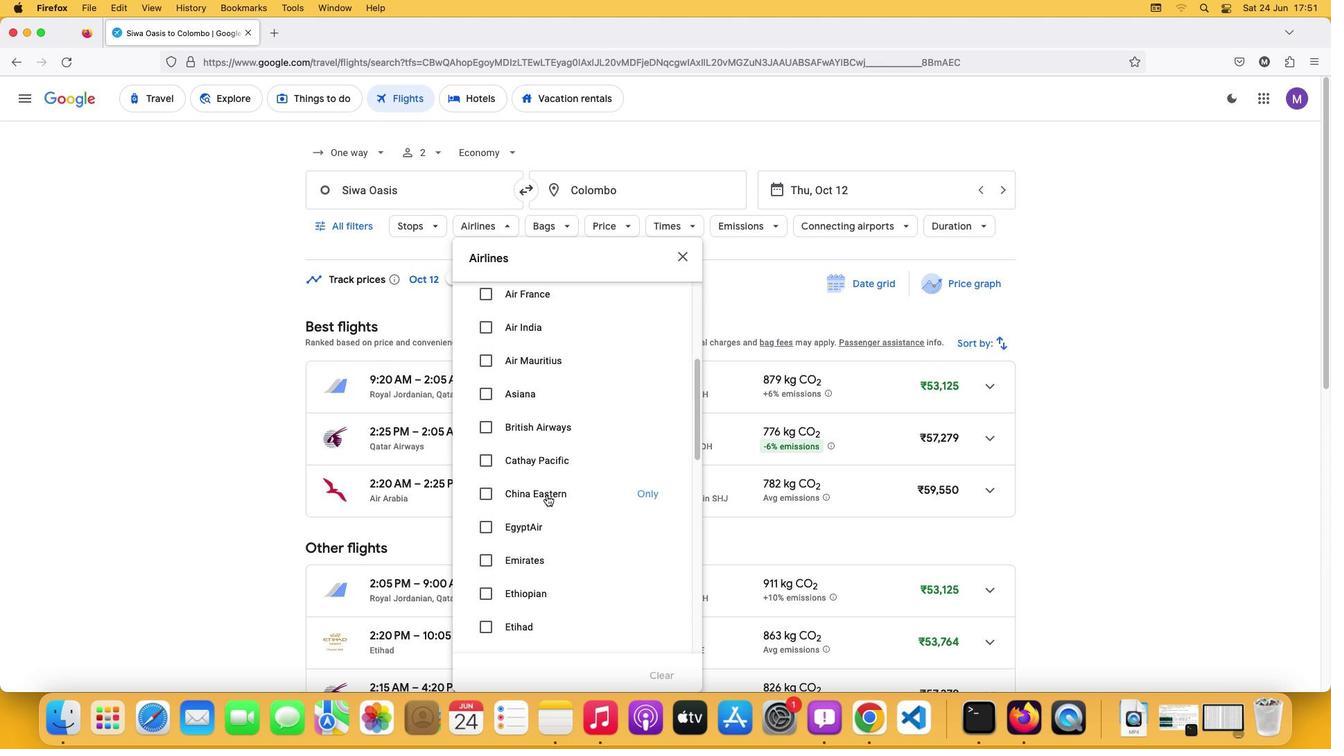 
Action: Mouse moved to (547, 495)
Screenshot: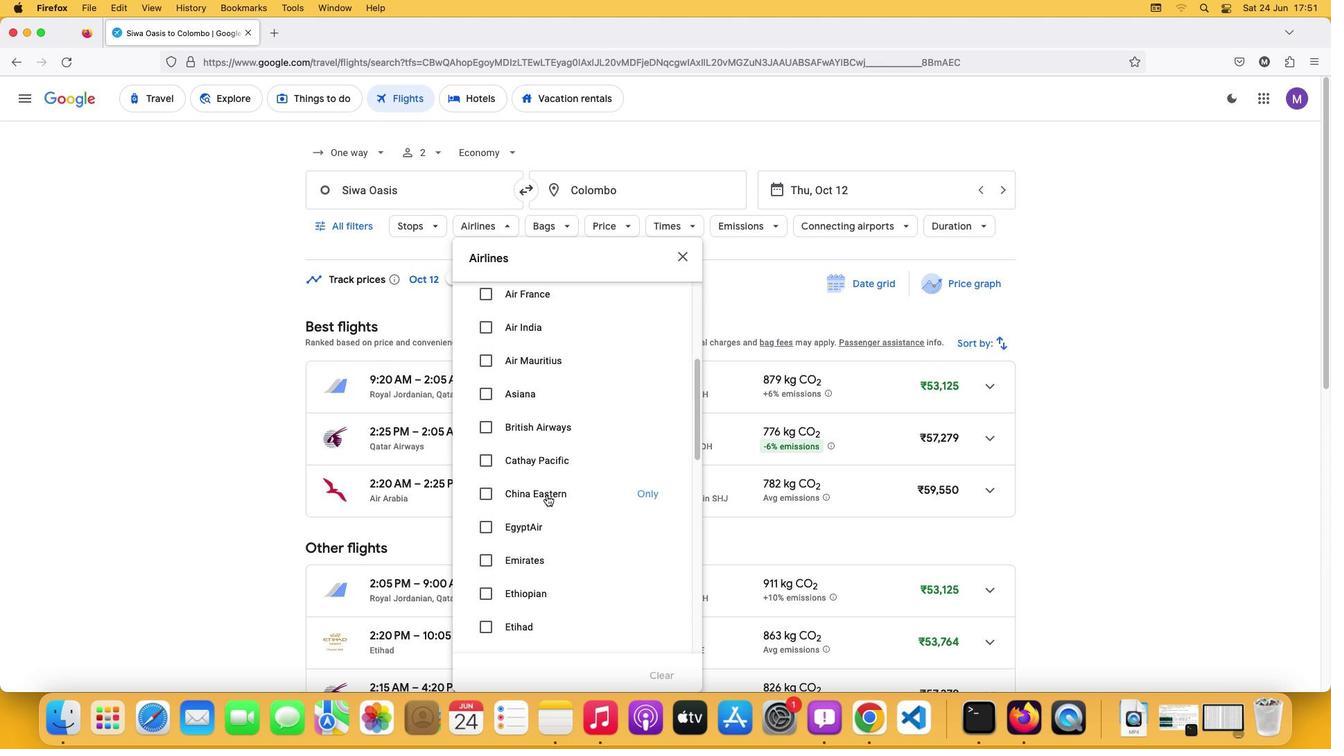 
Action: Mouse scrolled (547, 495) with delta (0, 0)
Screenshot: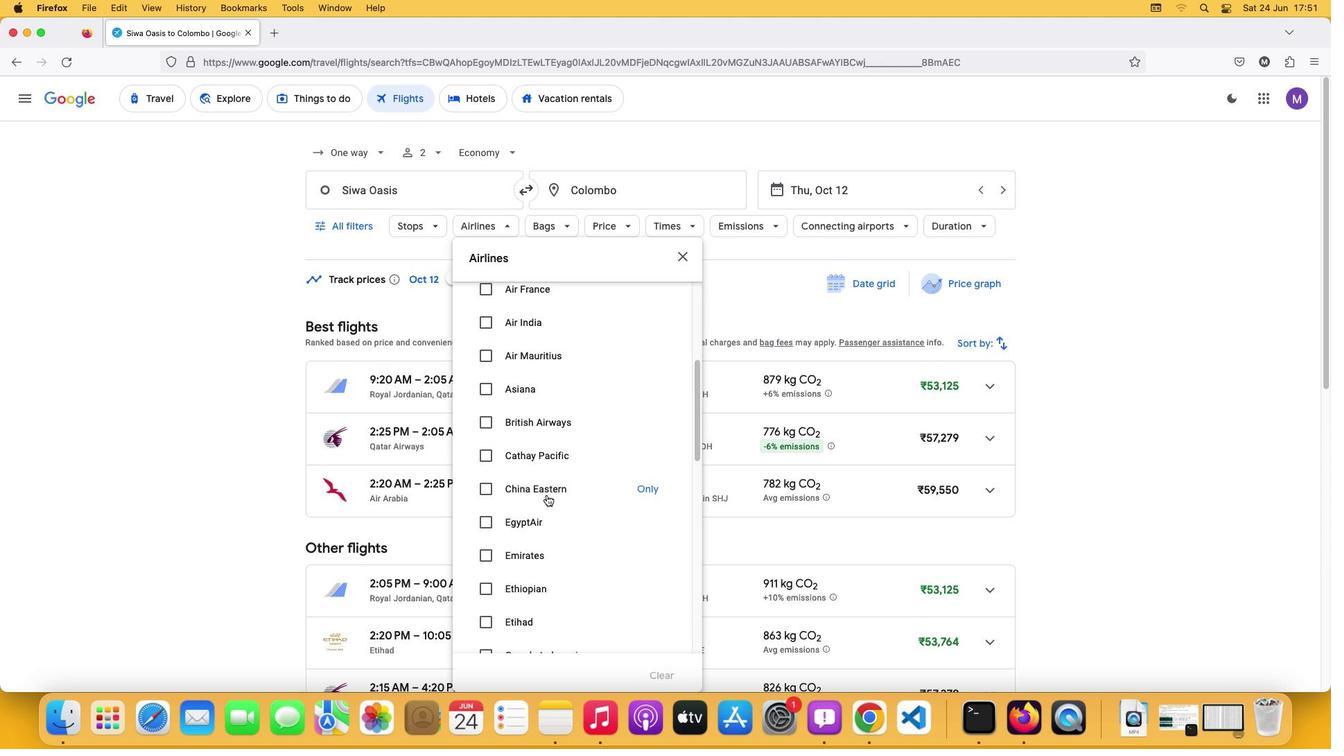 
Action: Mouse scrolled (547, 495) with delta (0, -1)
Screenshot: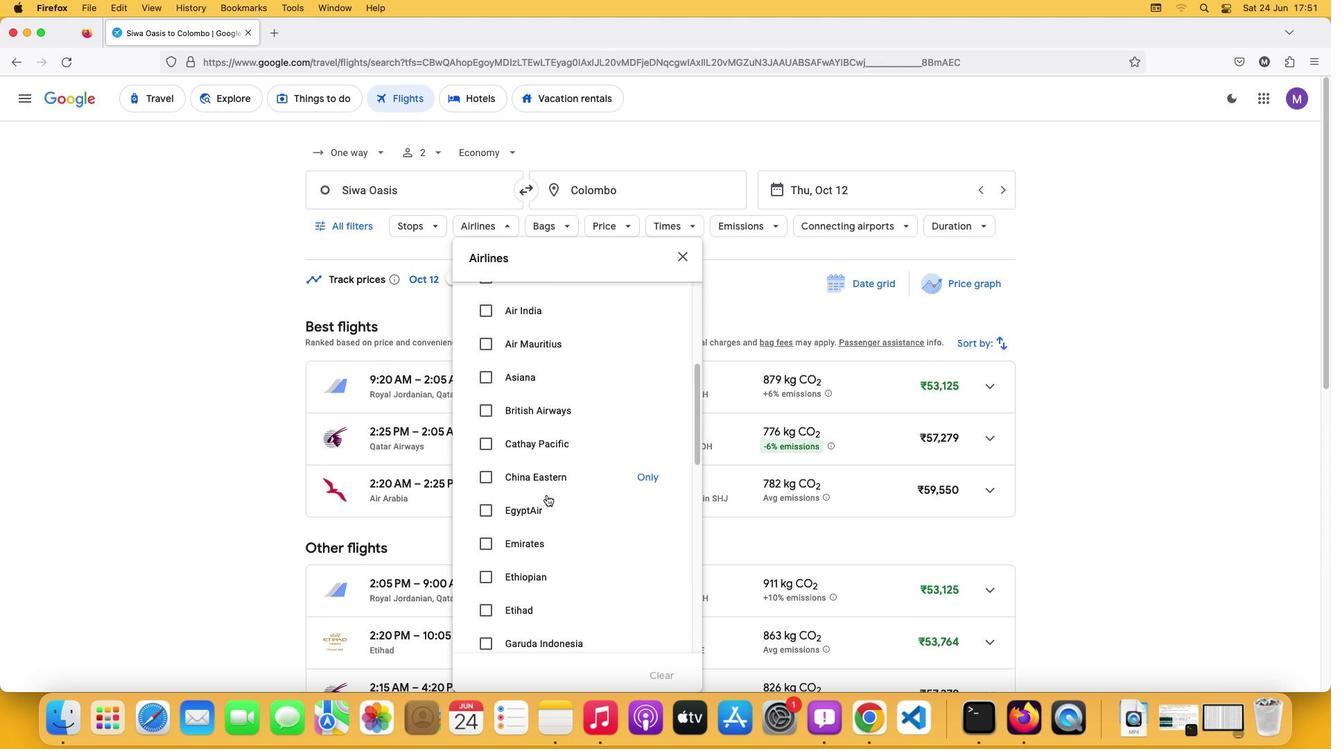 
Action: Mouse moved to (489, 504)
Screenshot: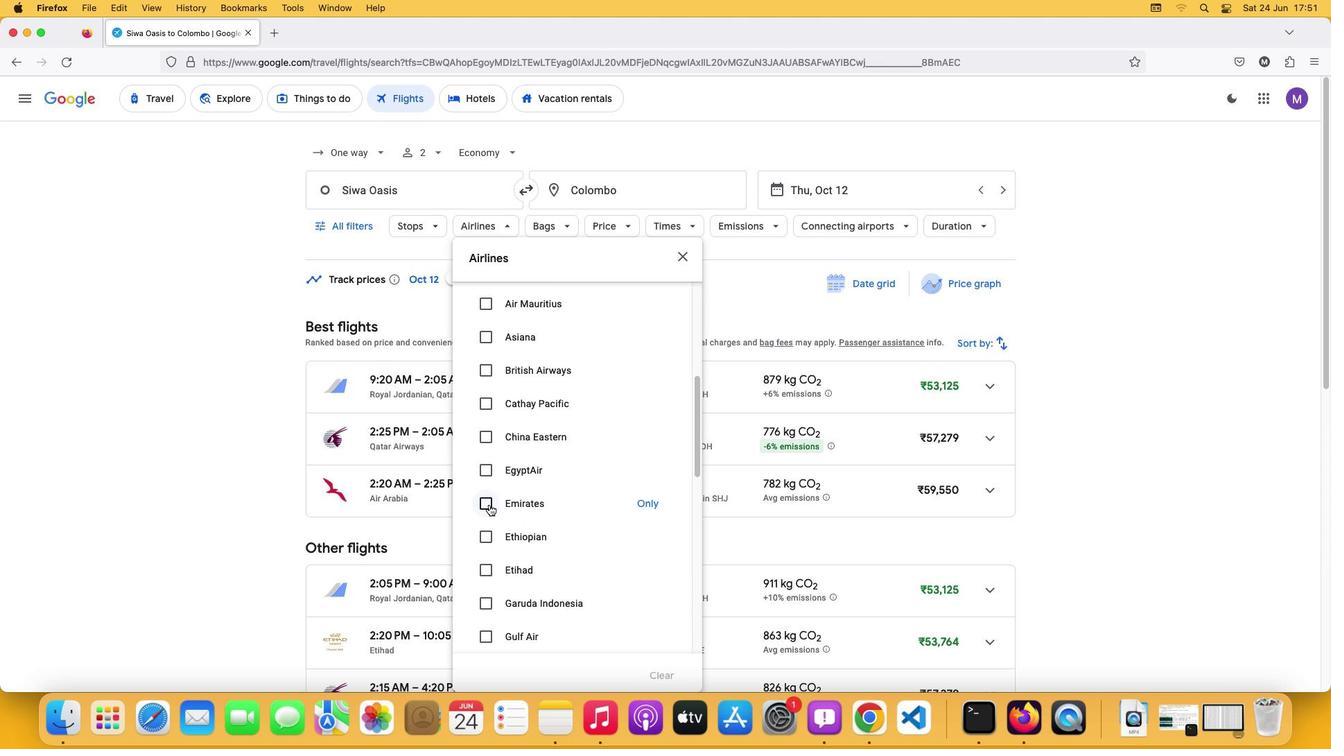 
Action: Mouse pressed left at (489, 504)
Screenshot: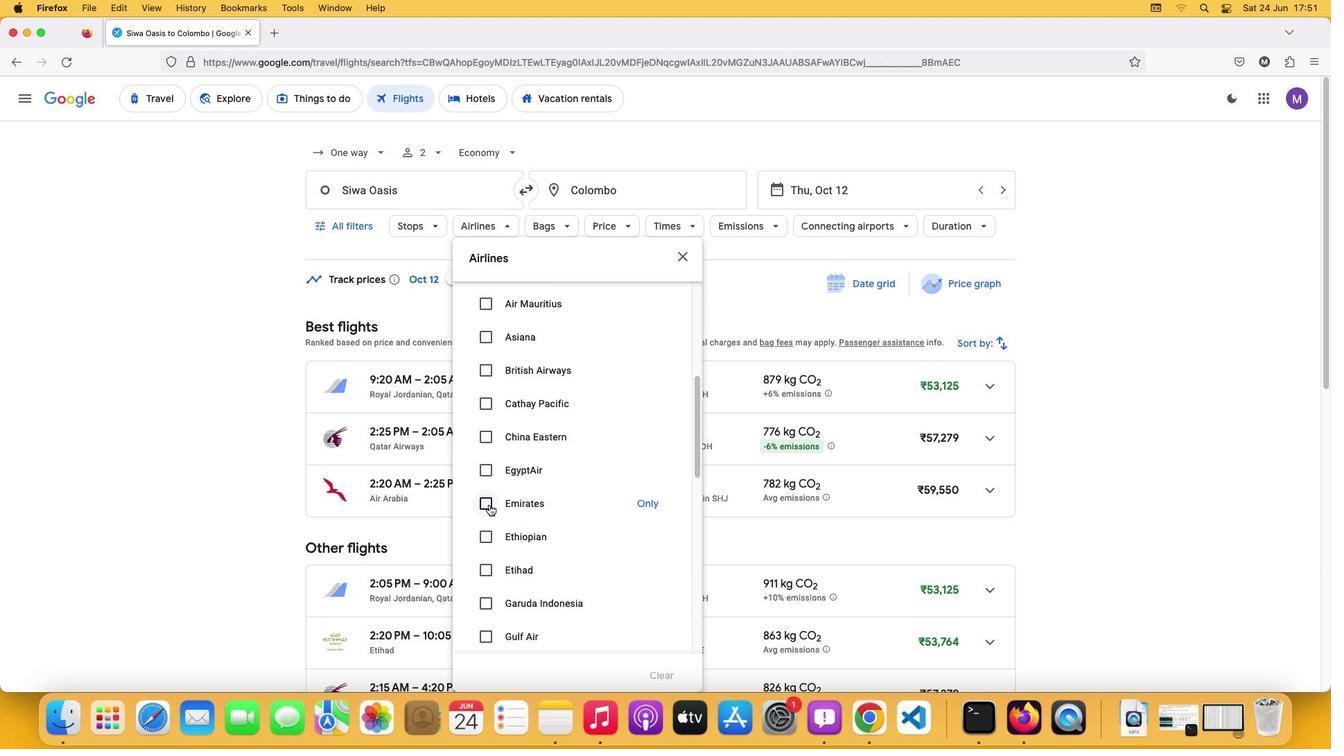 
Action: Mouse moved to (526, 430)
Screenshot: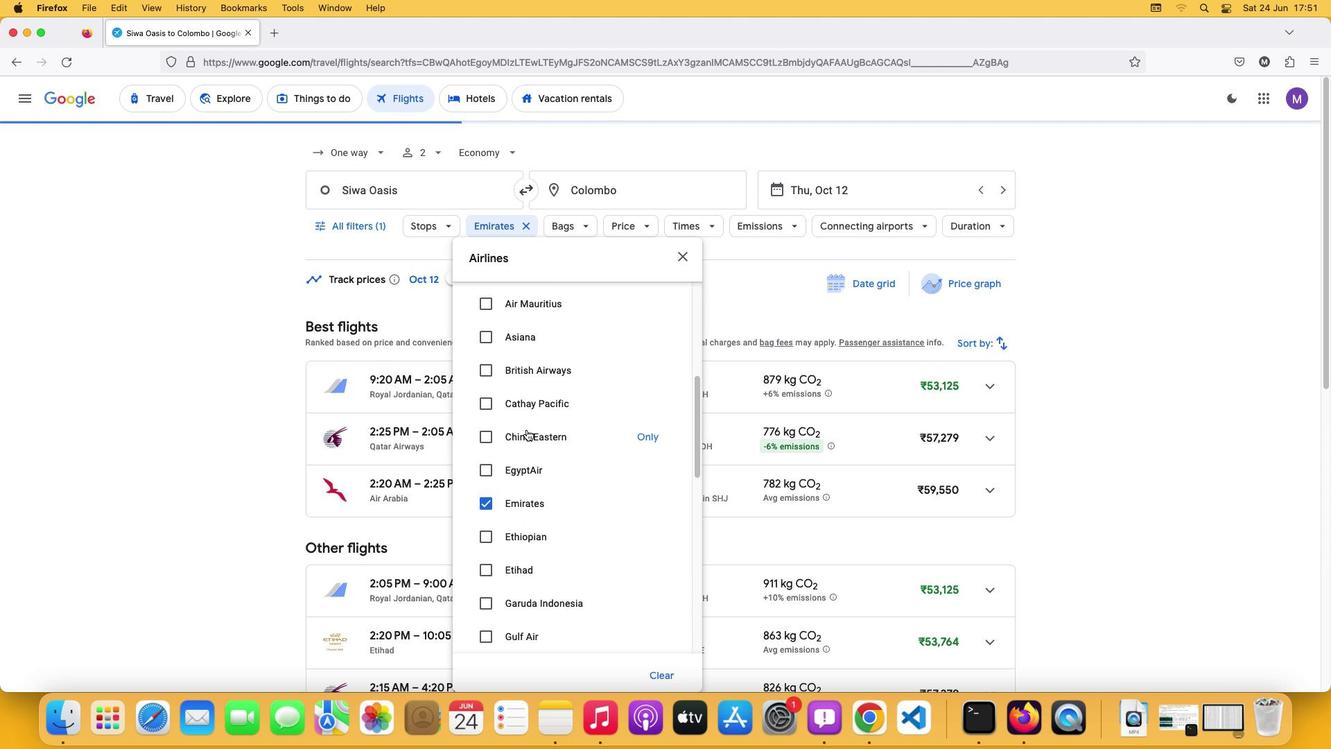 
